 Task: Search one way flight ticket for 4 adults, 2 children, 2 infants in seat and 1 infant on lap in economy from El Paso: El Paso International Airport to Greensboro: Piedmont Triad International Airport on 5-1-2023. Choice of flights is United. Number of bags: 10 checked bags. Price is upto 80000. Outbound departure time preference is 16:30.
Action: Mouse moved to (220, 363)
Screenshot: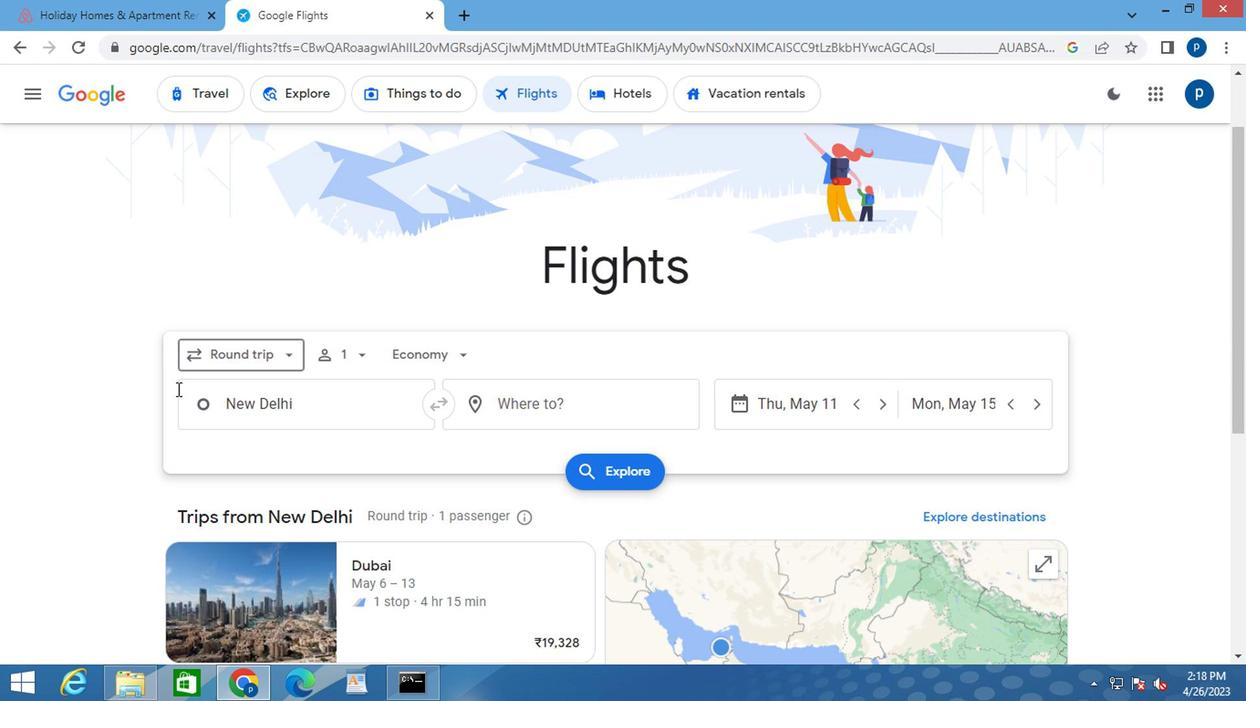 
Action: Mouse pressed left at (220, 363)
Screenshot: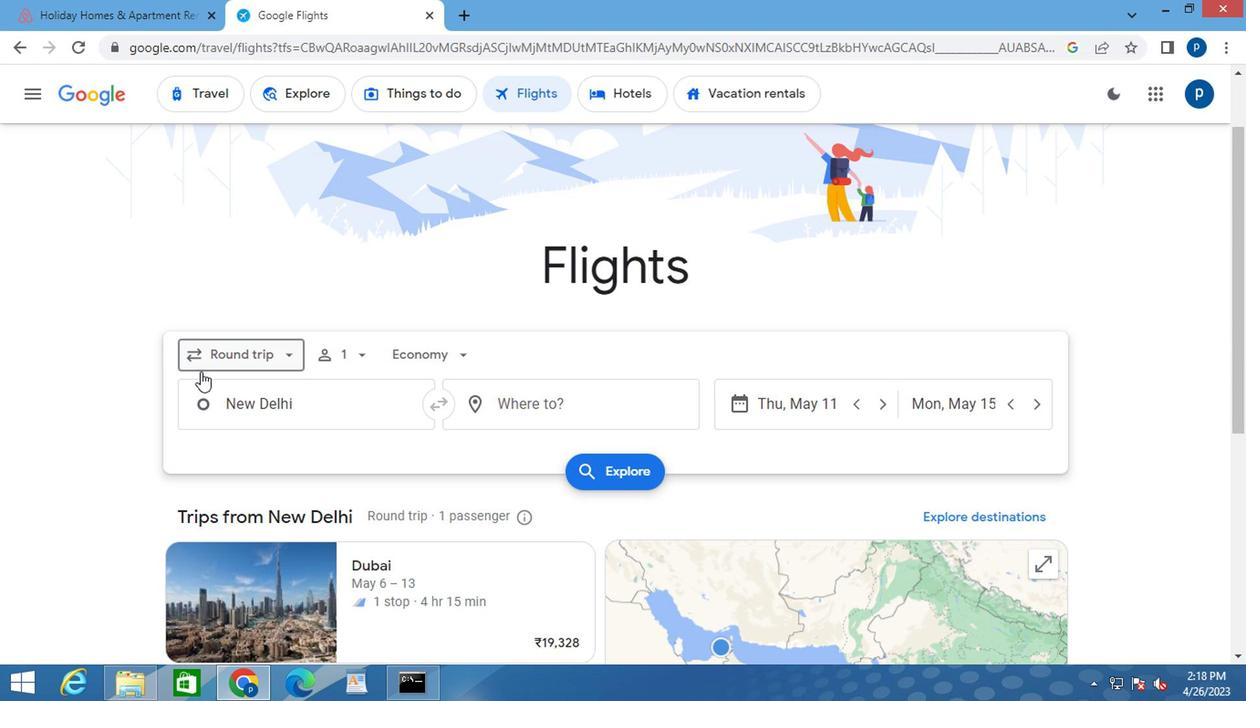 
Action: Mouse moved to (248, 428)
Screenshot: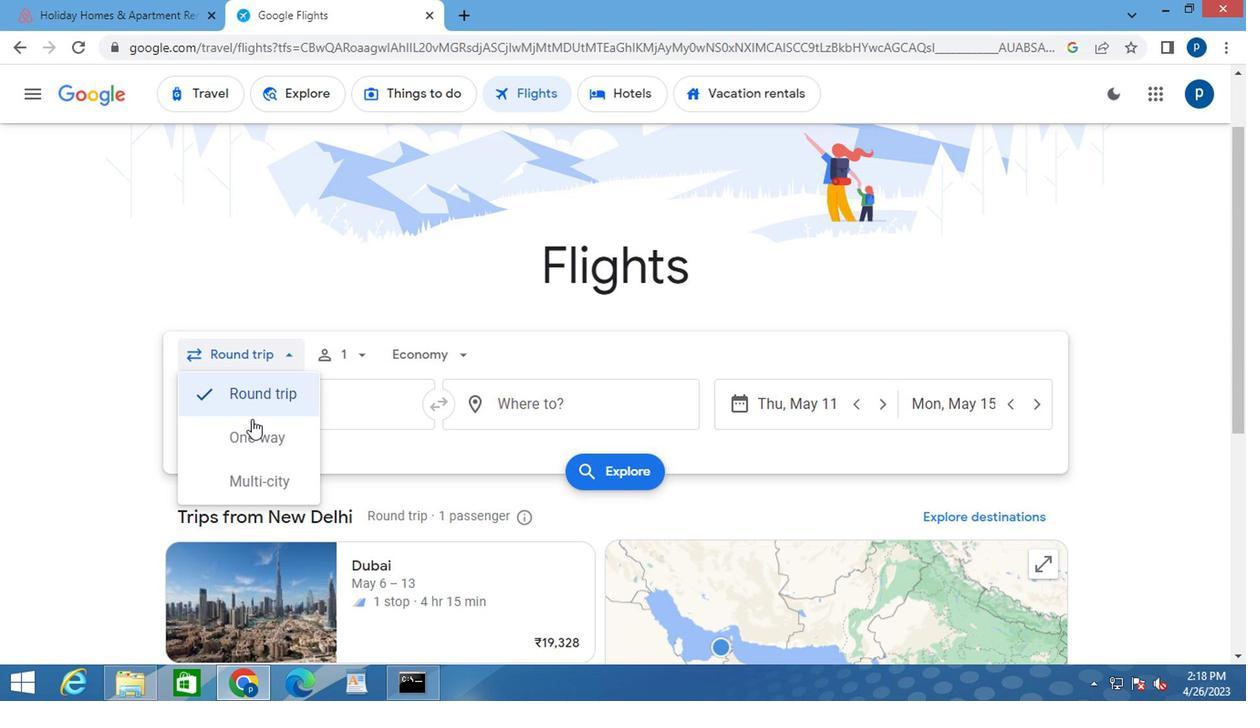 
Action: Mouse pressed left at (248, 428)
Screenshot: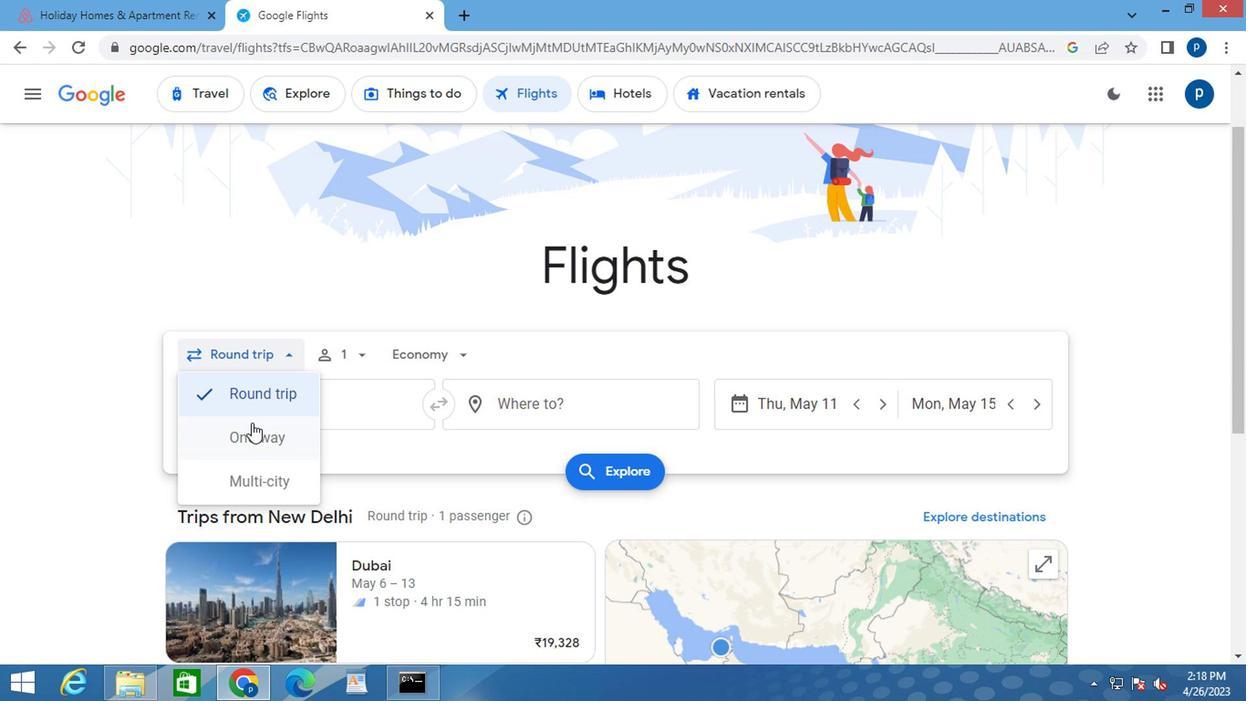 
Action: Mouse moved to (339, 350)
Screenshot: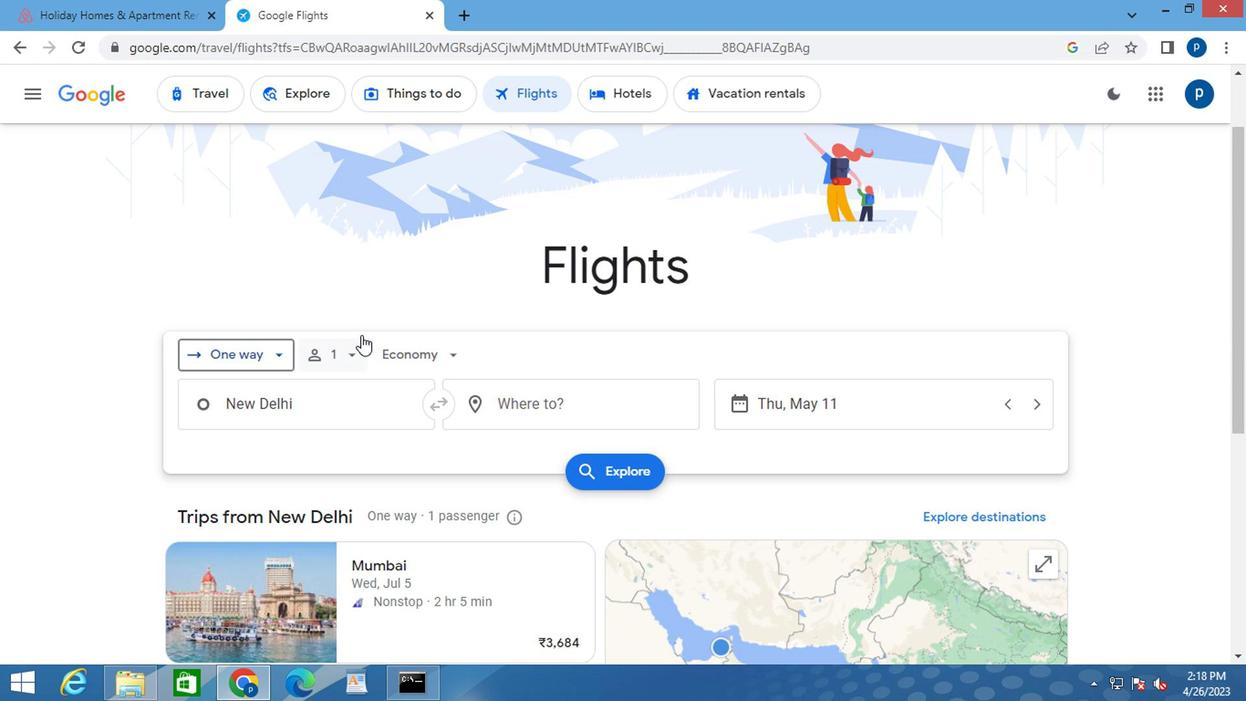 
Action: Mouse pressed left at (339, 350)
Screenshot: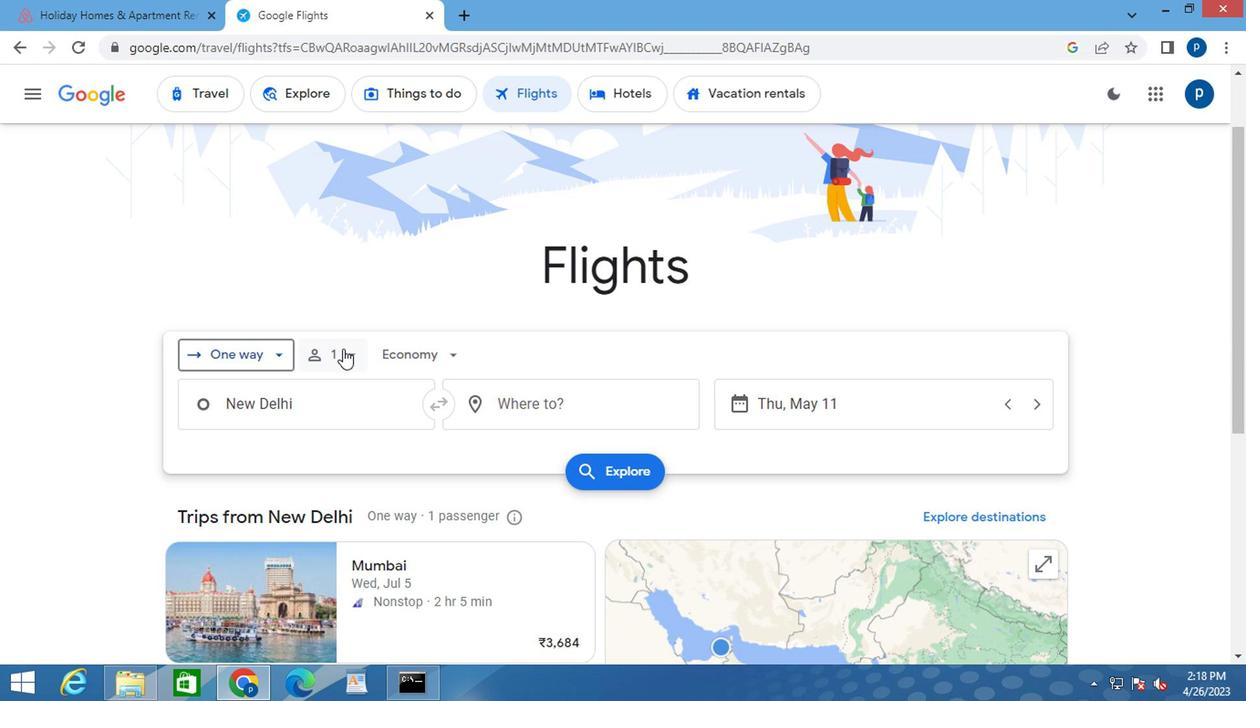 
Action: Mouse moved to (493, 405)
Screenshot: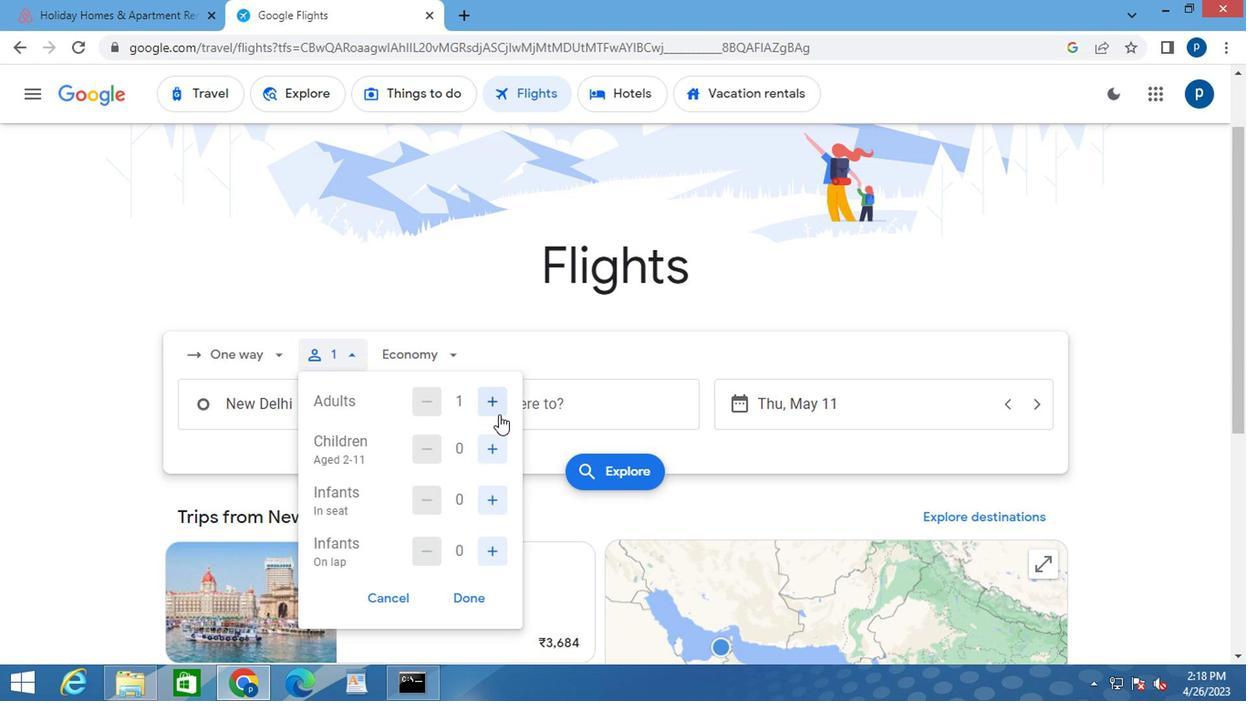 
Action: Mouse pressed left at (493, 405)
Screenshot: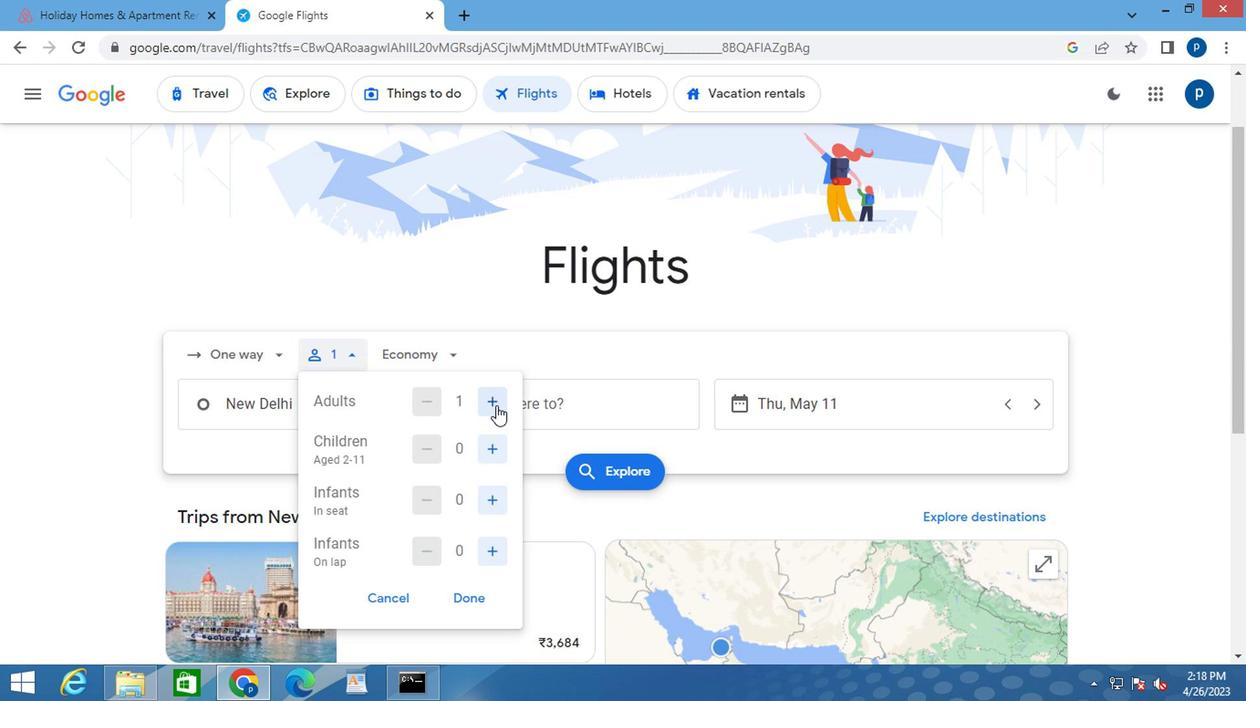 
Action: Mouse pressed left at (493, 405)
Screenshot: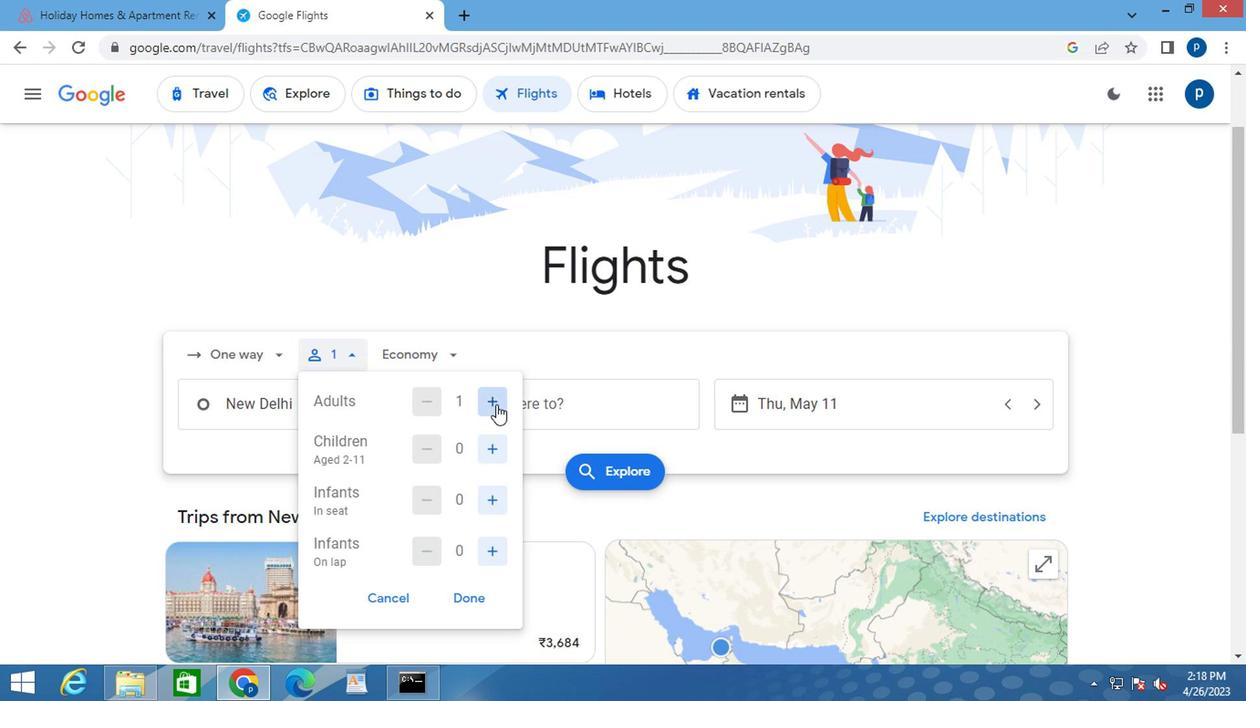 
Action: Mouse pressed left at (493, 405)
Screenshot: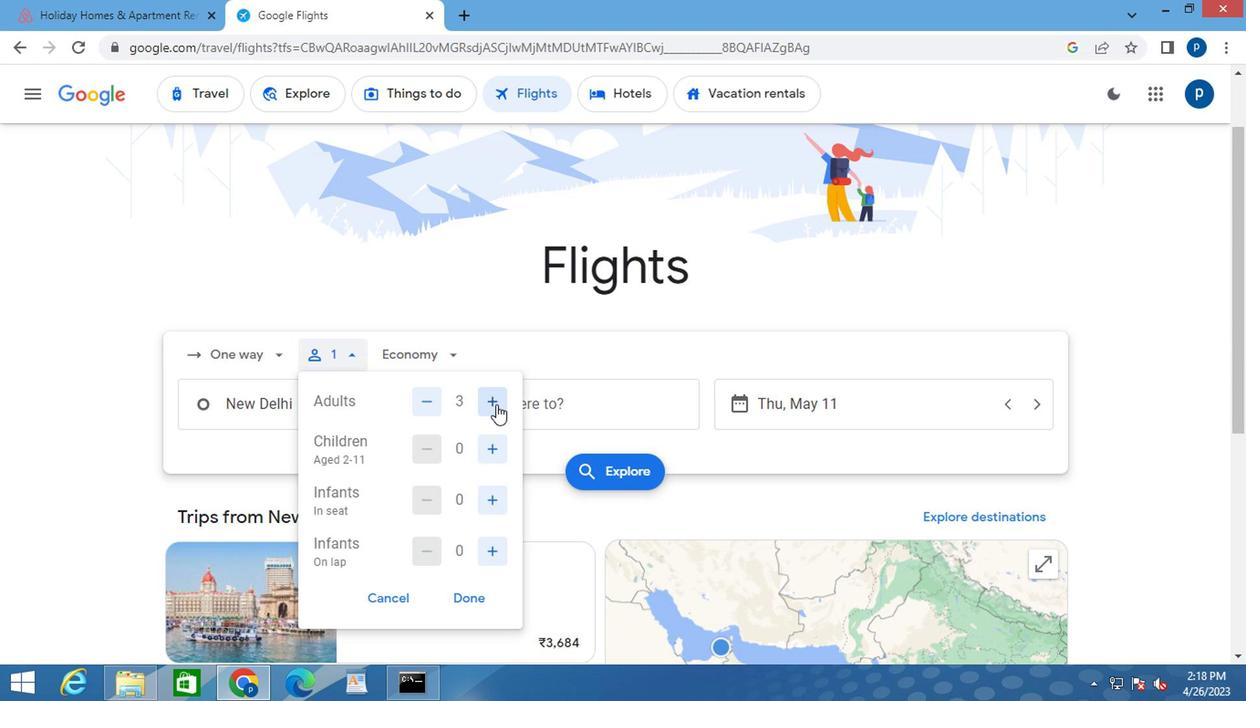 
Action: Mouse moved to (486, 448)
Screenshot: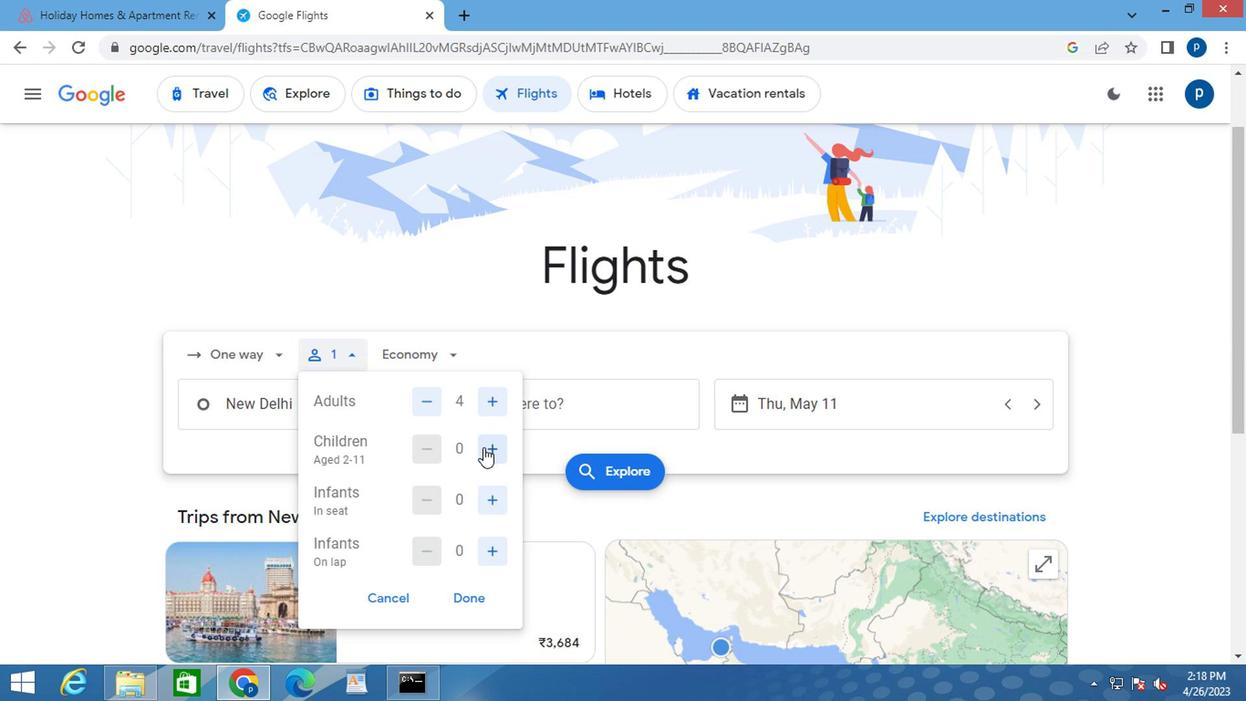 
Action: Mouse pressed left at (486, 448)
Screenshot: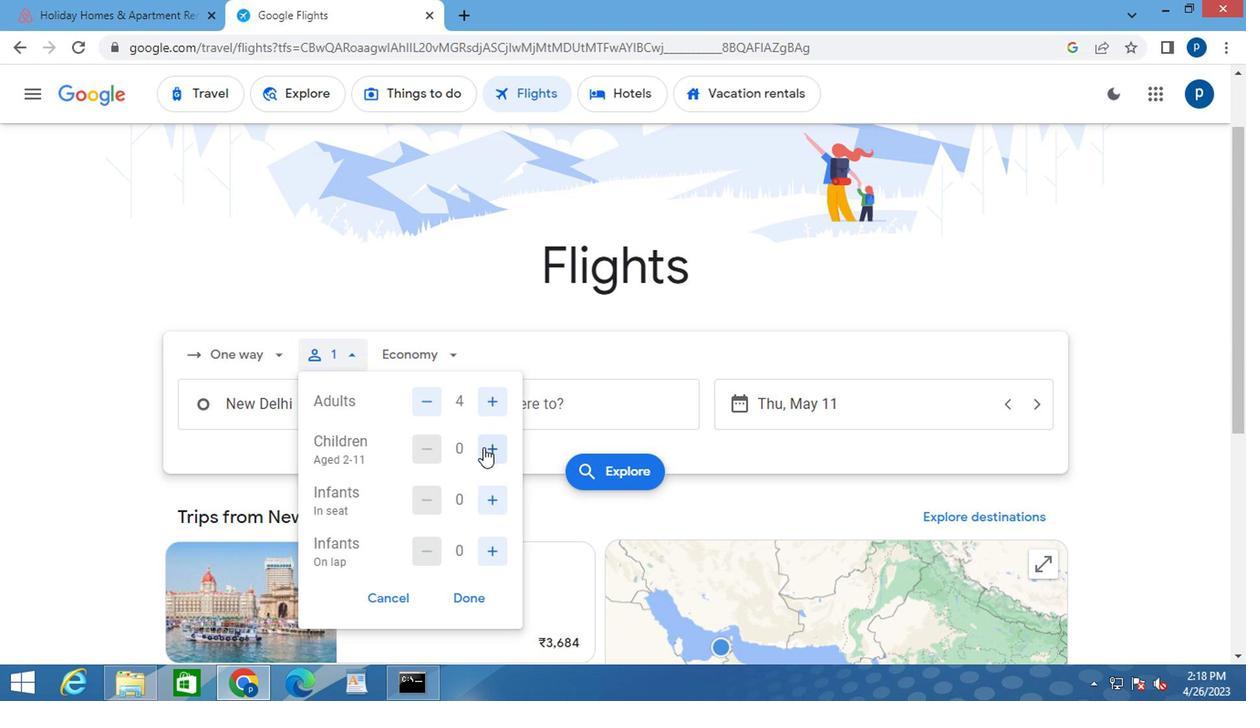 
Action: Mouse pressed left at (486, 448)
Screenshot: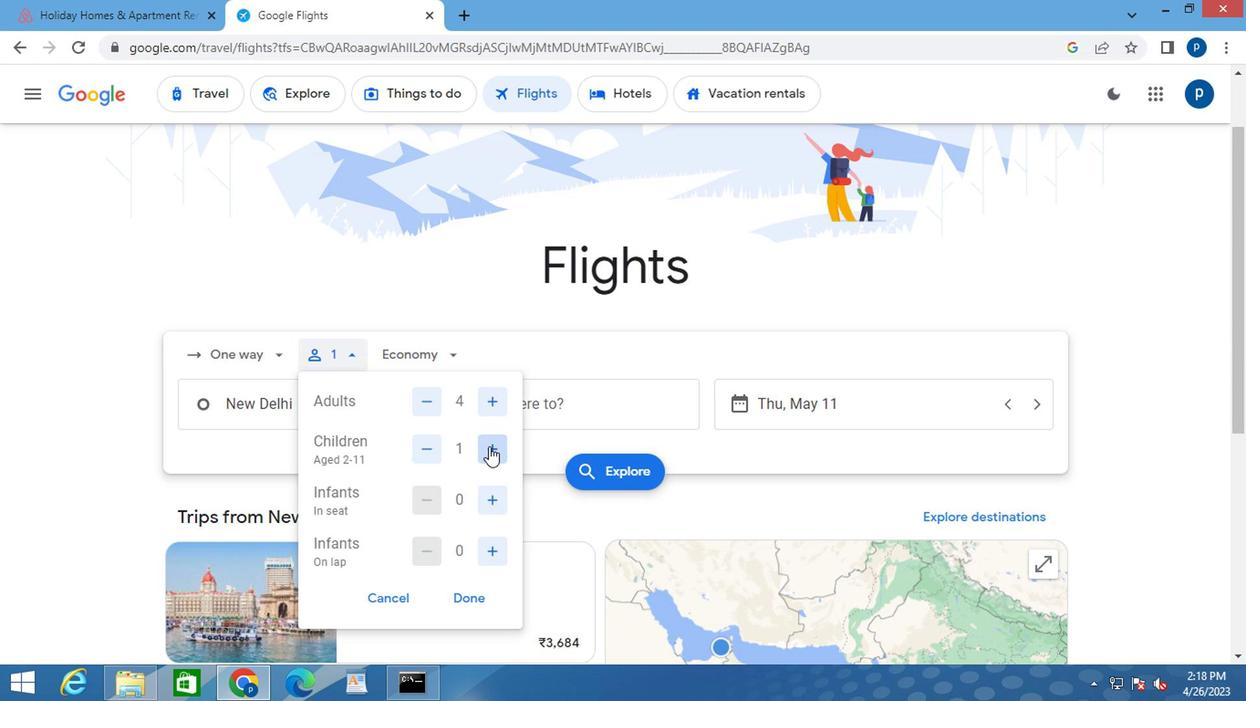 
Action: Mouse moved to (481, 495)
Screenshot: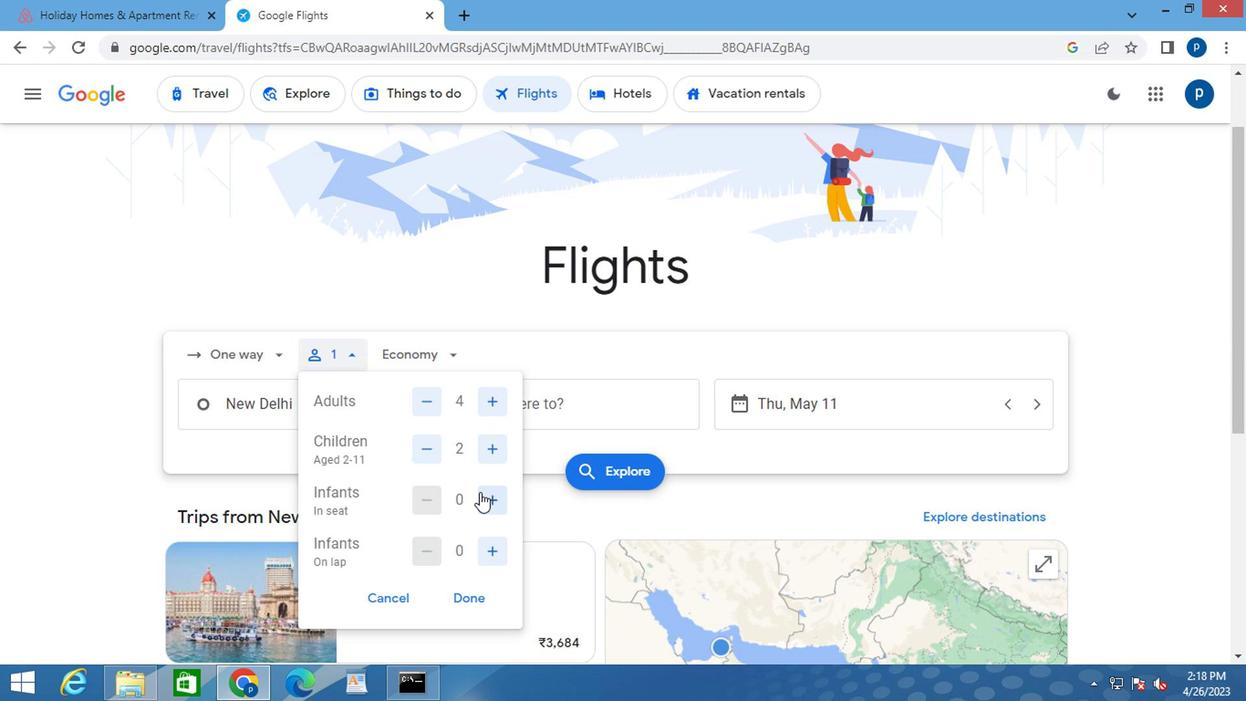 
Action: Mouse pressed left at (481, 495)
Screenshot: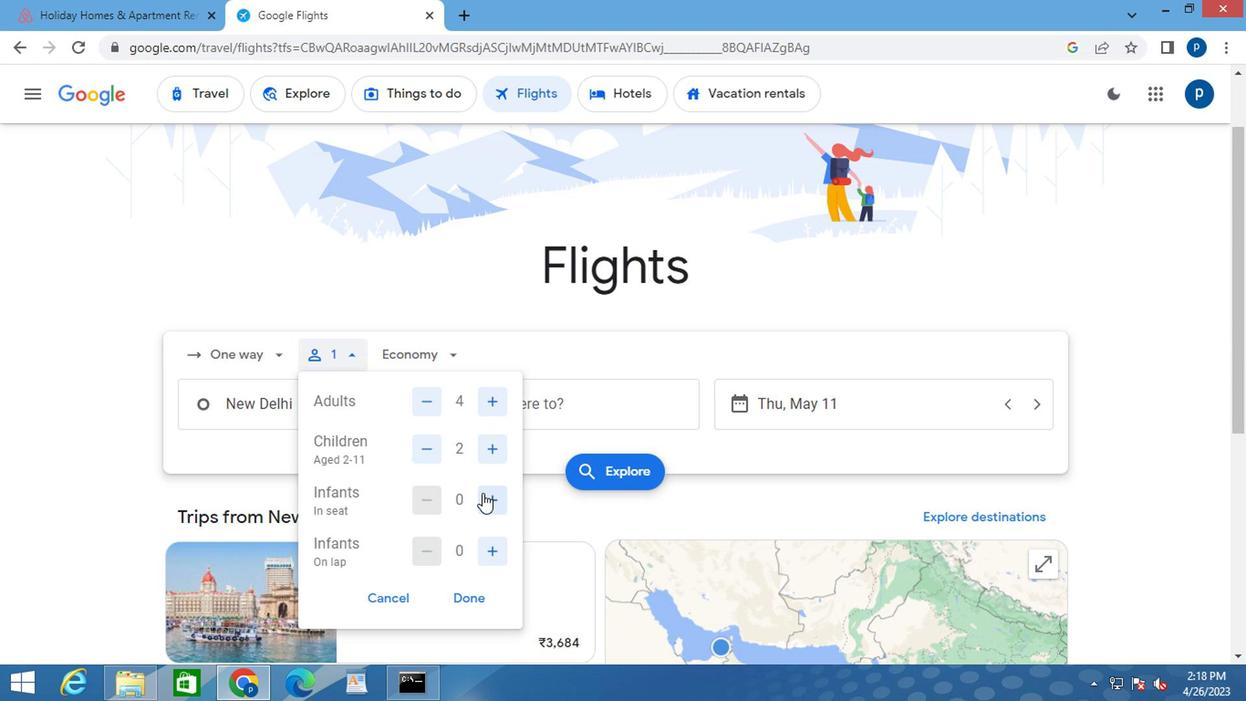 
Action: Mouse pressed left at (481, 495)
Screenshot: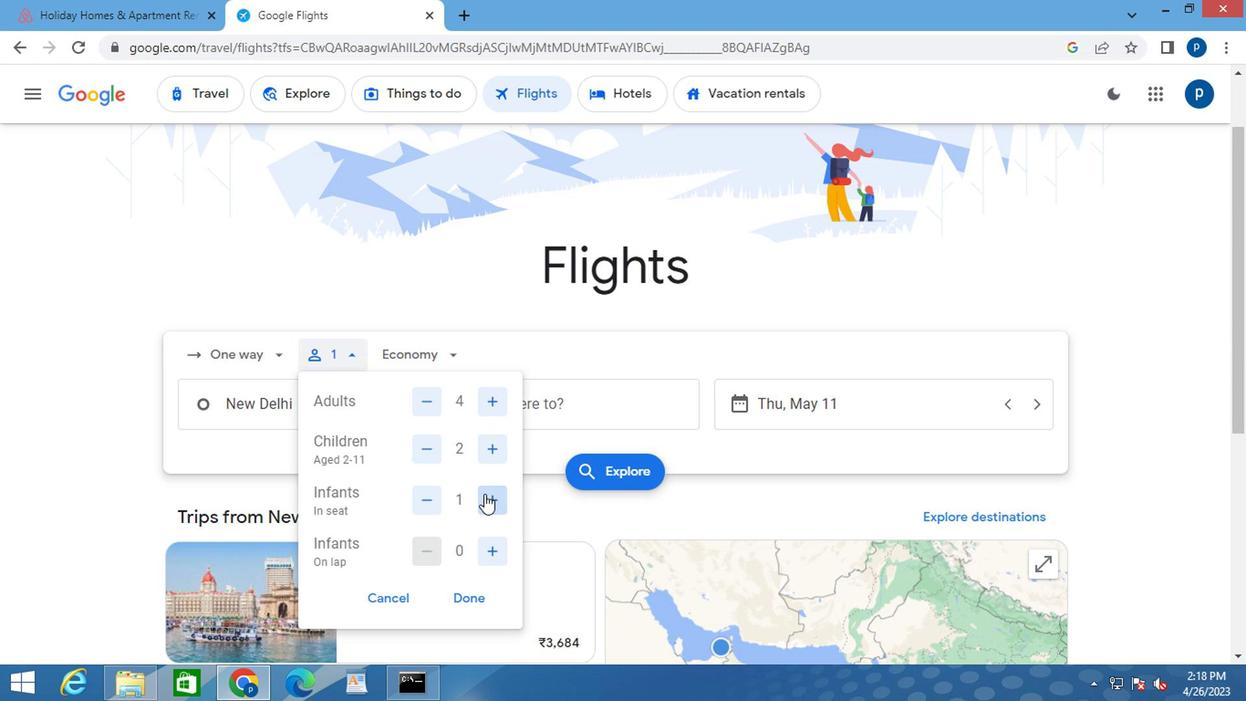 
Action: Mouse moved to (486, 545)
Screenshot: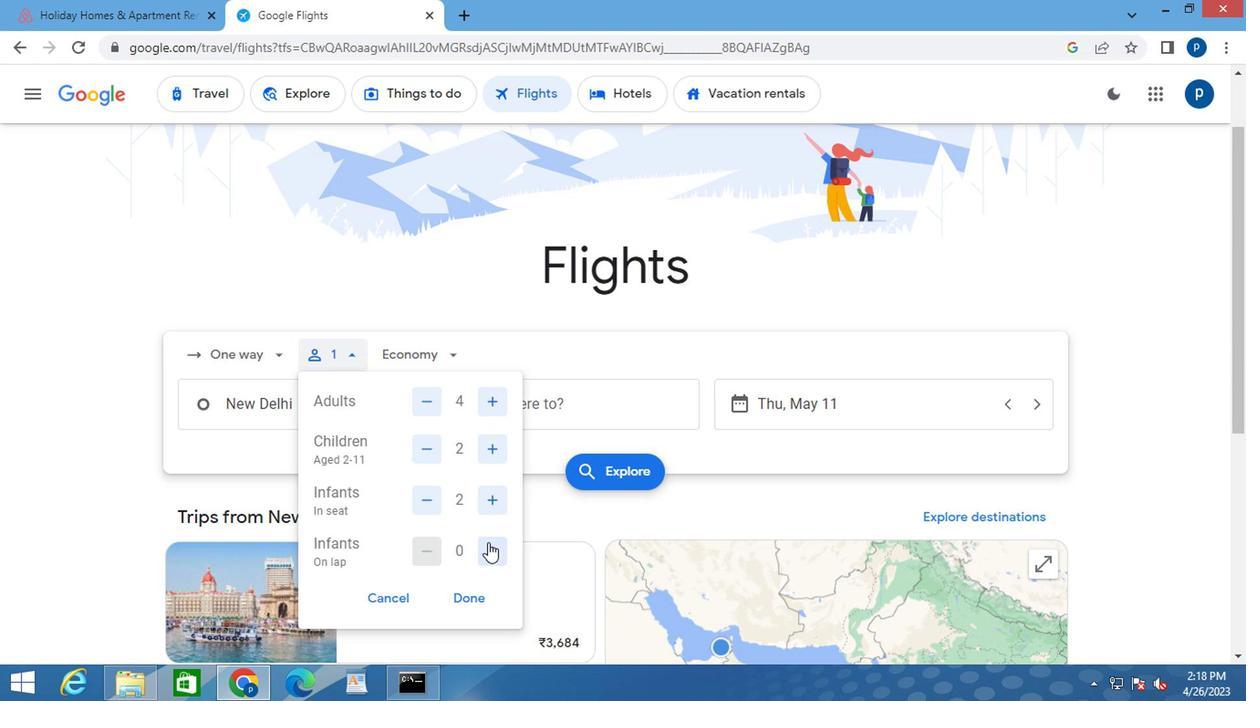 
Action: Mouse pressed left at (486, 545)
Screenshot: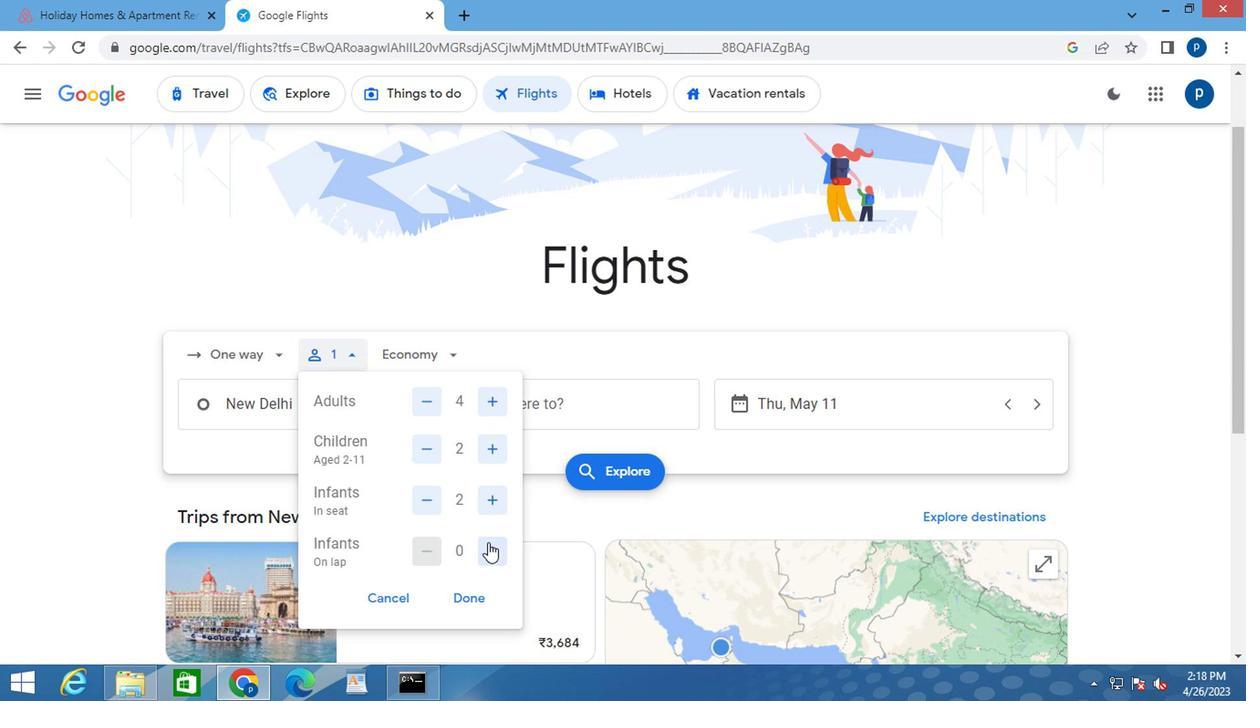 
Action: Mouse moved to (467, 591)
Screenshot: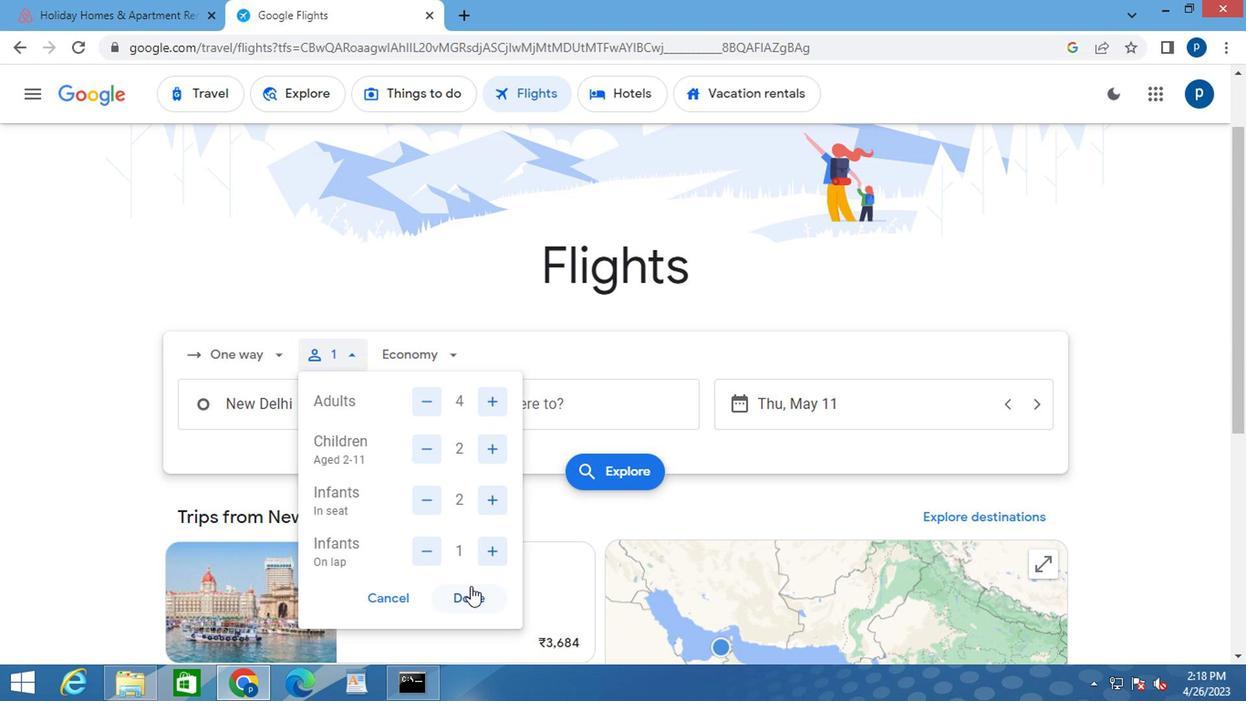 
Action: Mouse pressed left at (467, 591)
Screenshot: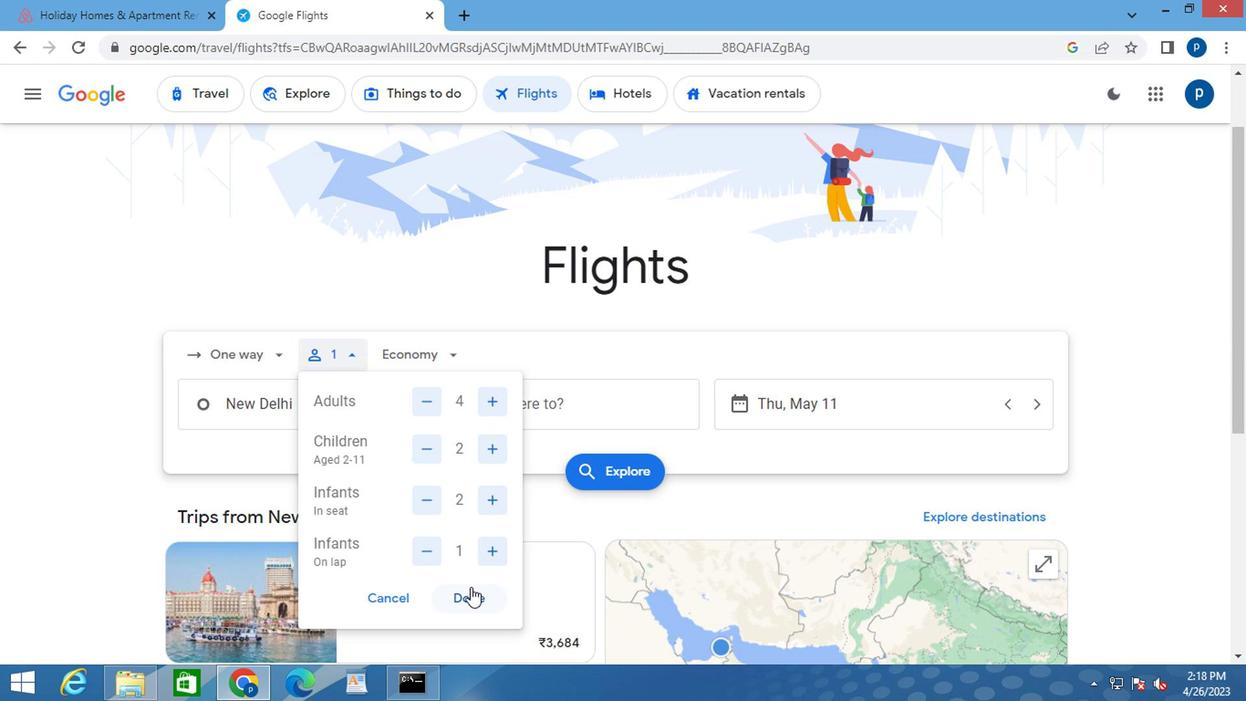 
Action: Mouse moved to (406, 365)
Screenshot: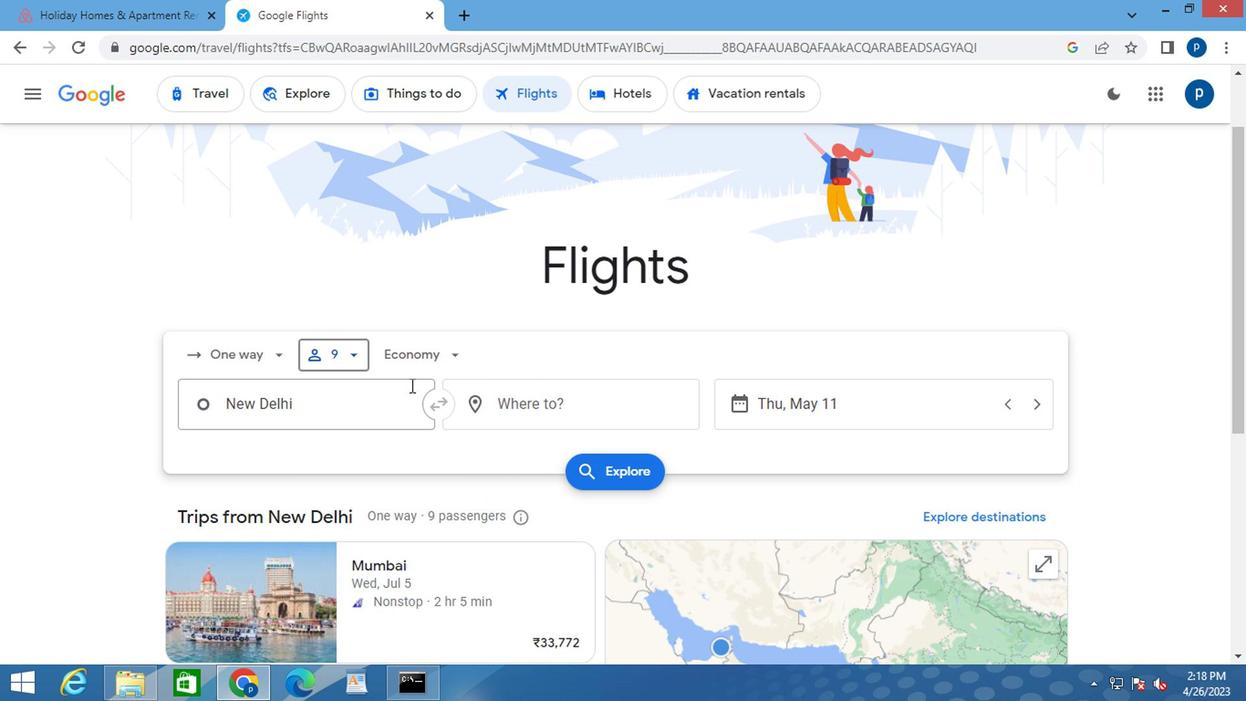 
Action: Mouse pressed left at (406, 365)
Screenshot: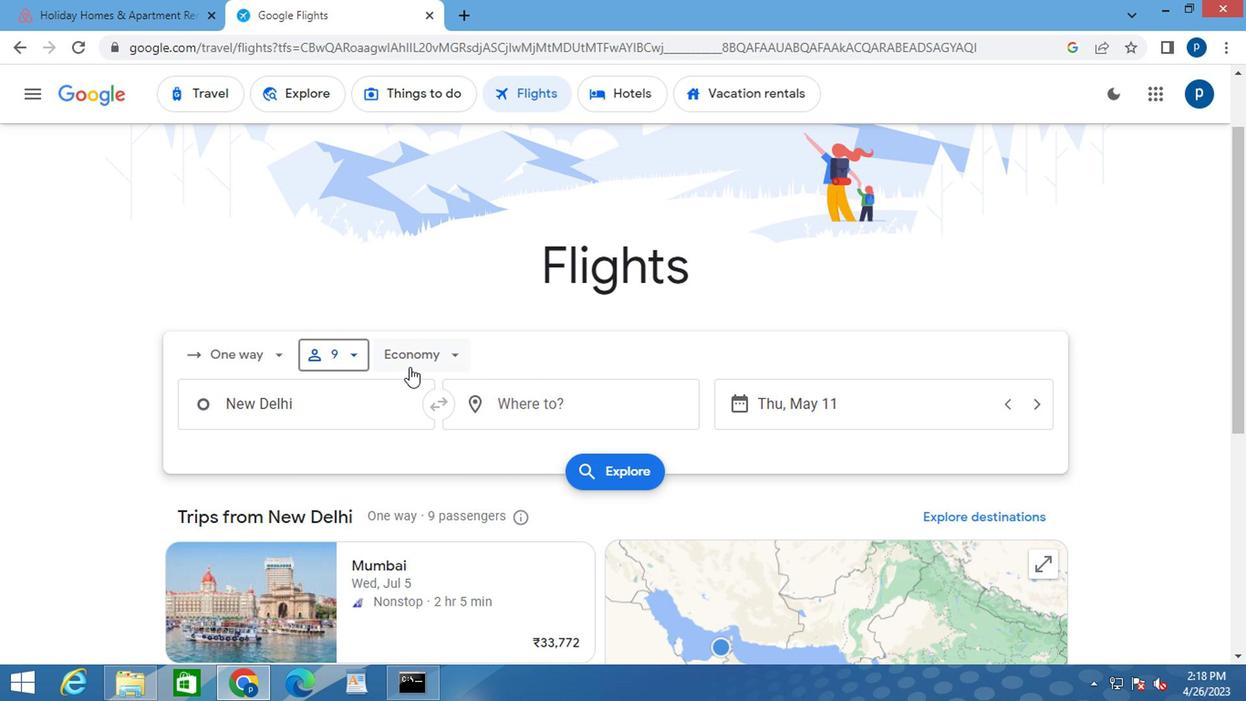
Action: Mouse moved to (415, 390)
Screenshot: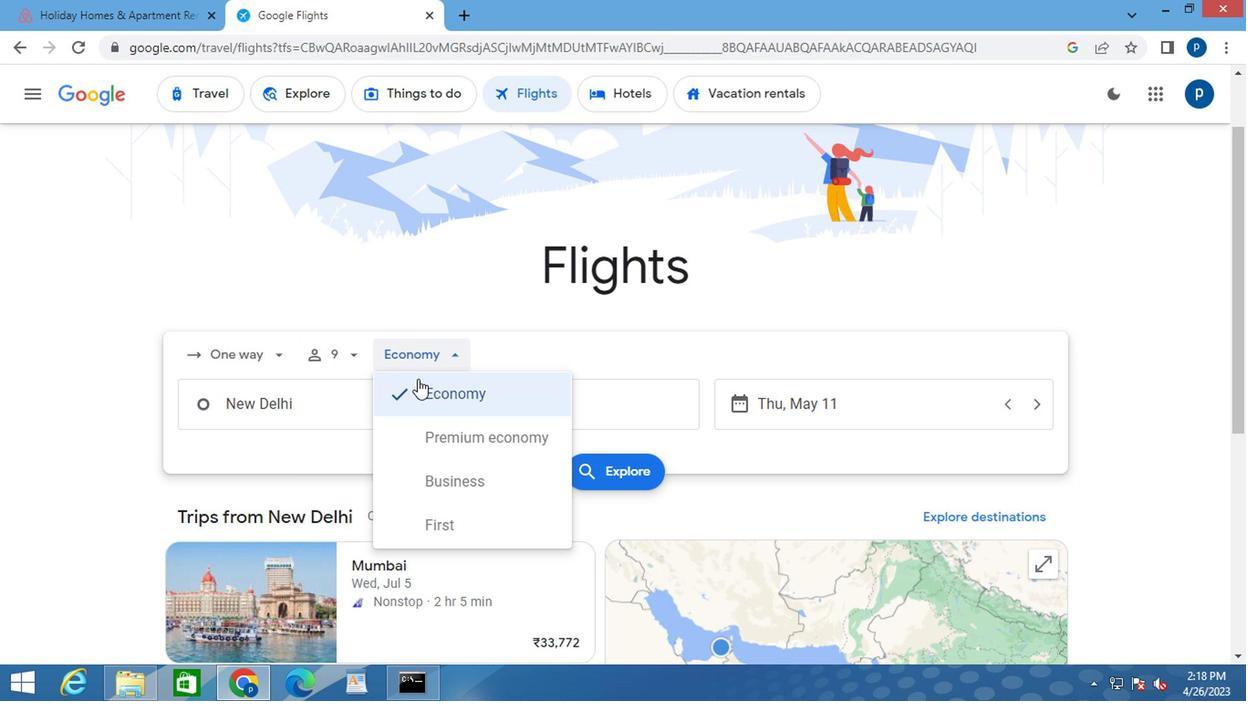 
Action: Mouse pressed left at (415, 390)
Screenshot: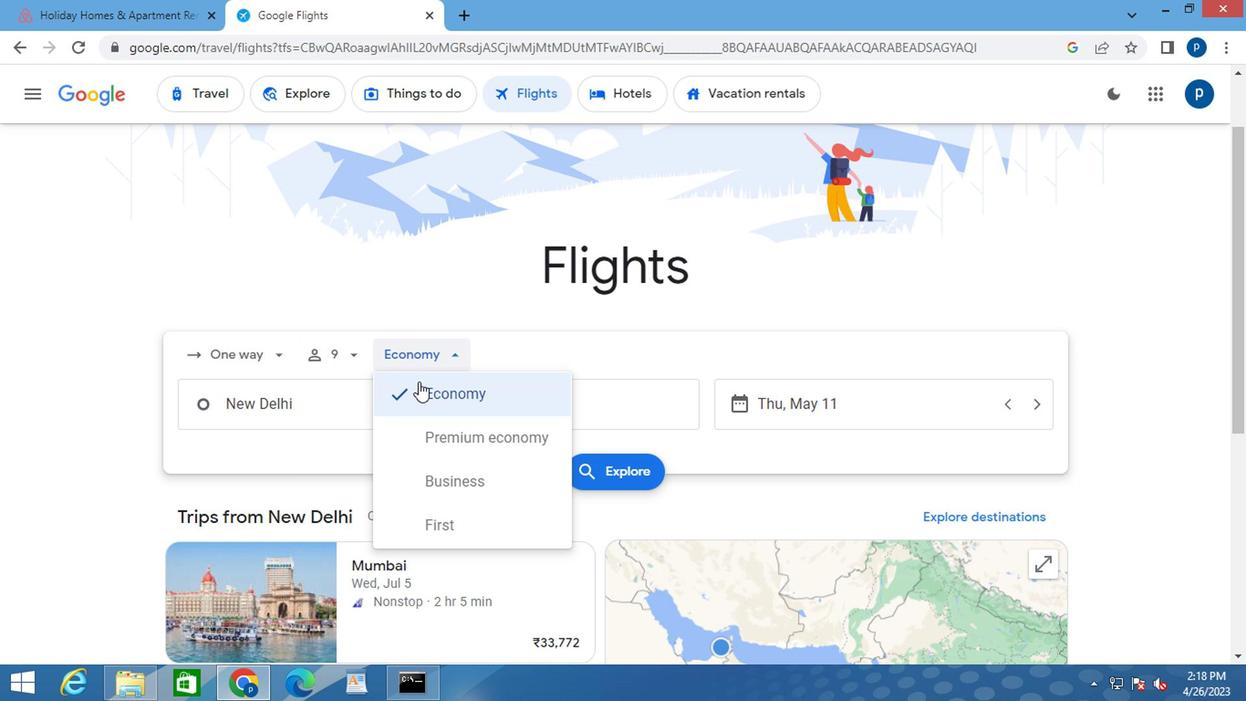 
Action: Mouse moved to (299, 403)
Screenshot: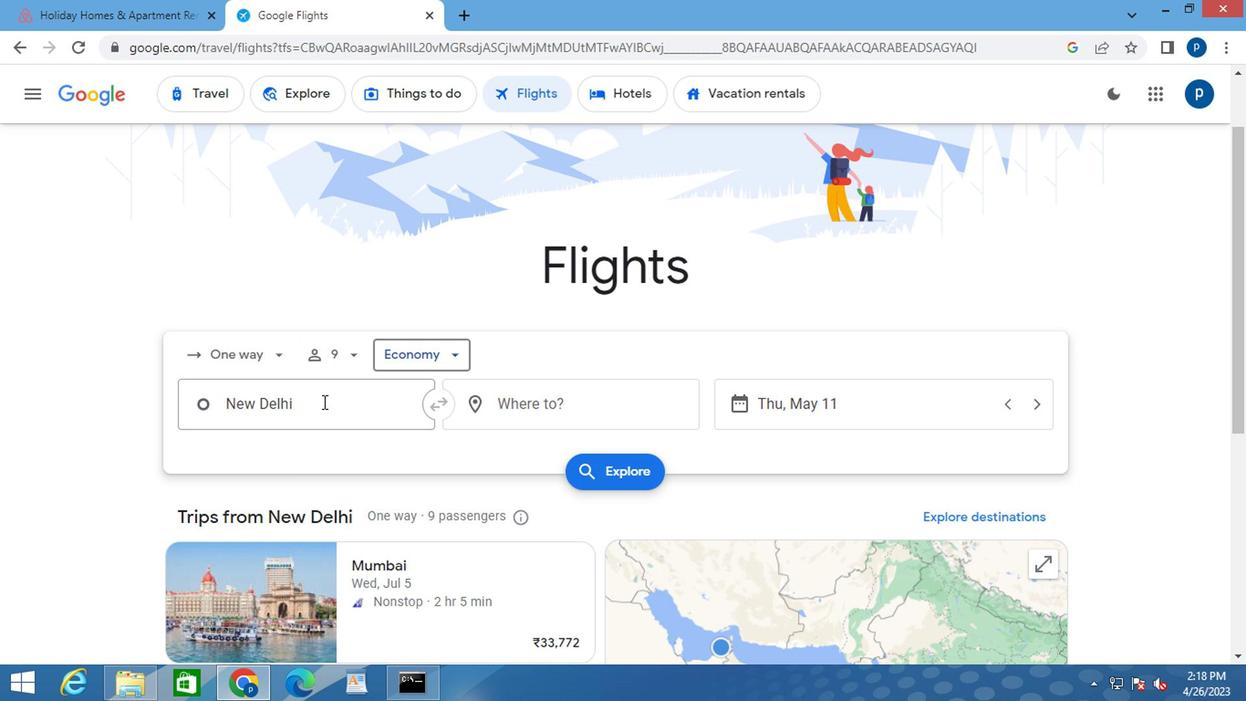 
Action: Mouse pressed left at (299, 403)
Screenshot: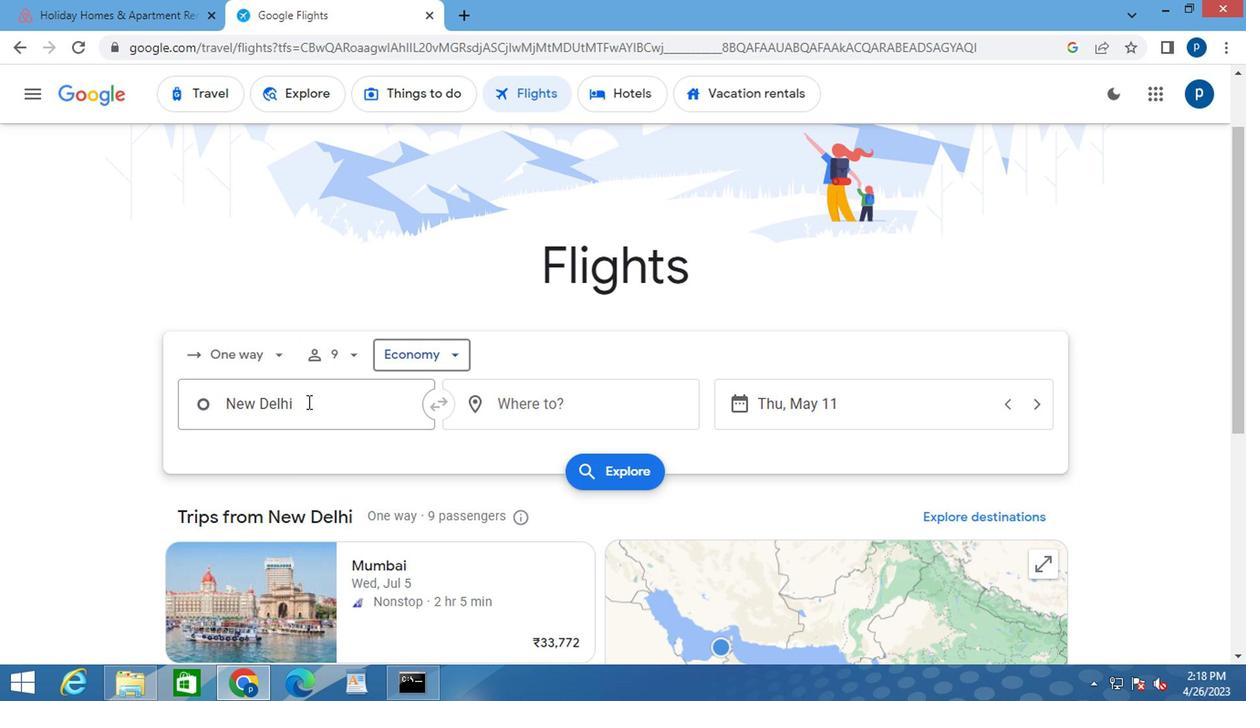 
Action: Mouse pressed left at (299, 403)
Screenshot: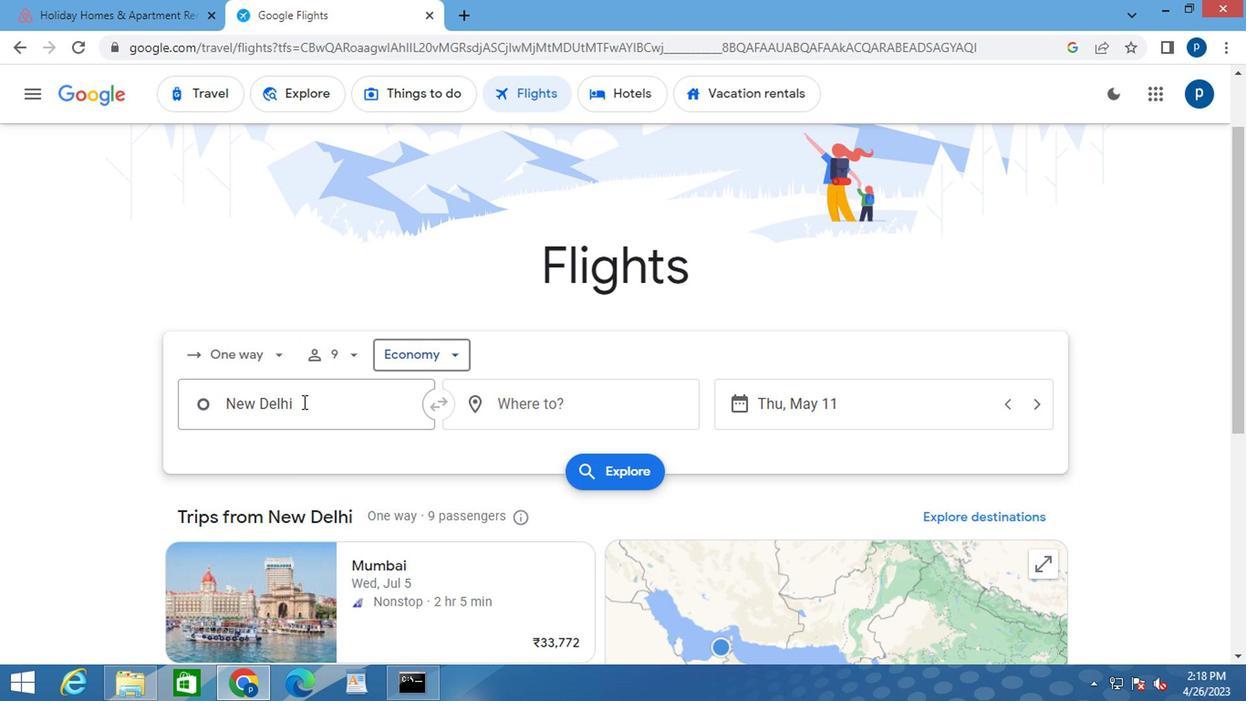 
Action: Key pressed <Key.delete>e<Key.caps_lock>l<Key.space><Key.caps_lock>p<Key.caps_lock>aso
Screenshot: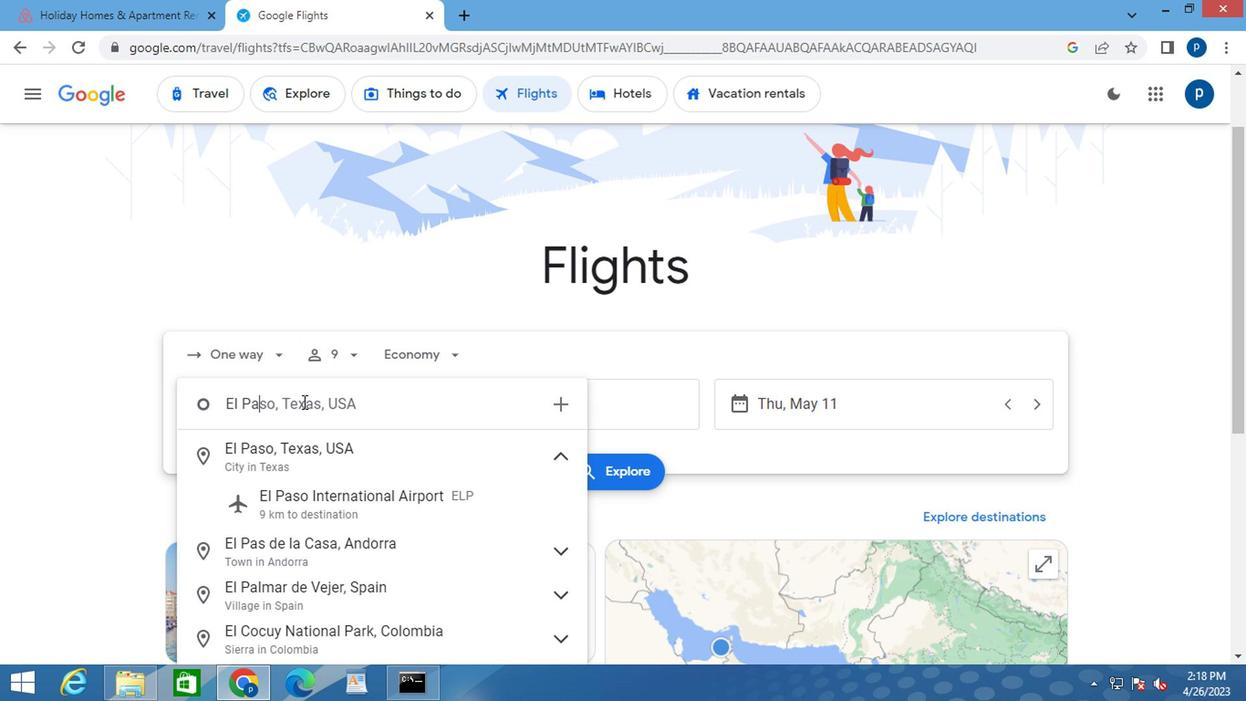 
Action: Mouse moved to (338, 496)
Screenshot: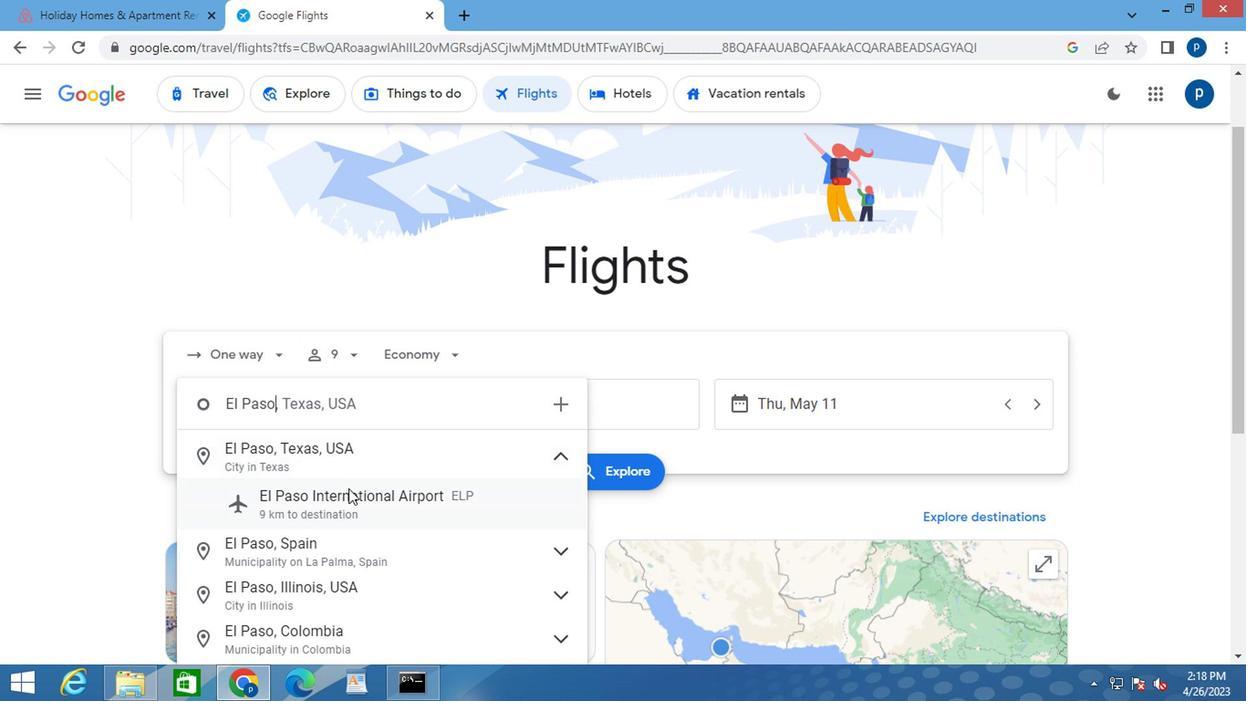 
Action: Mouse pressed left at (338, 496)
Screenshot: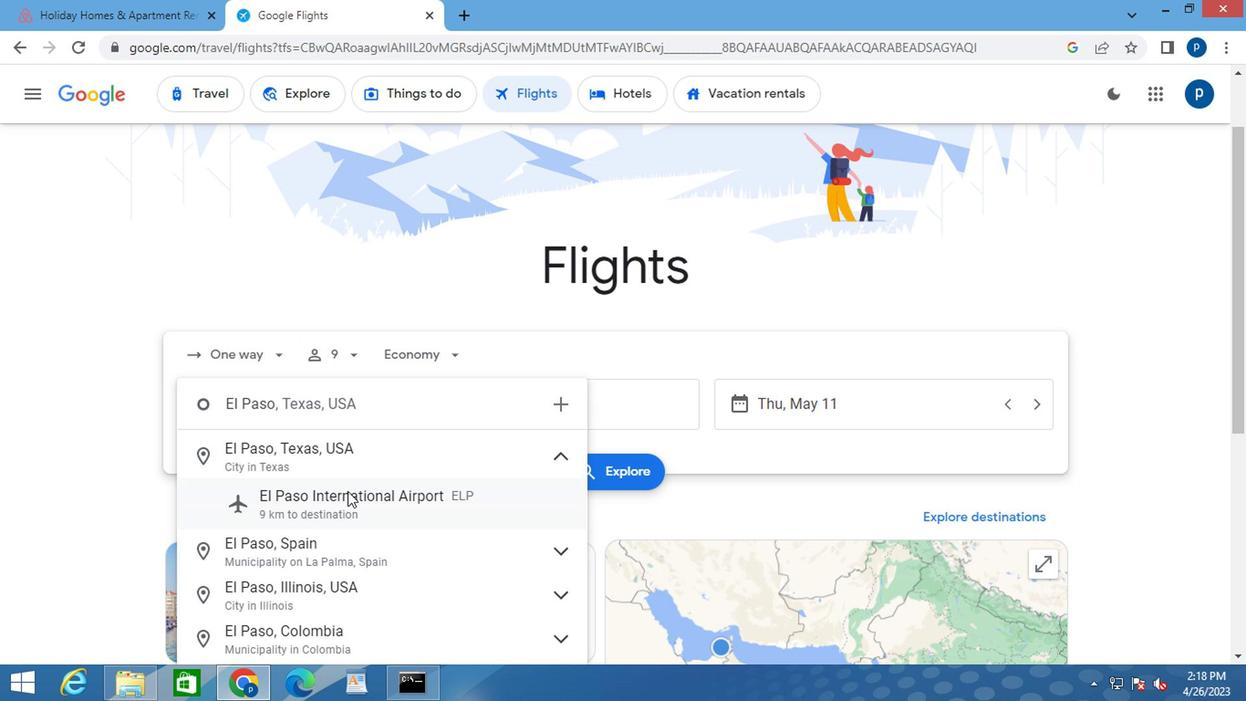 
Action: Mouse moved to (553, 414)
Screenshot: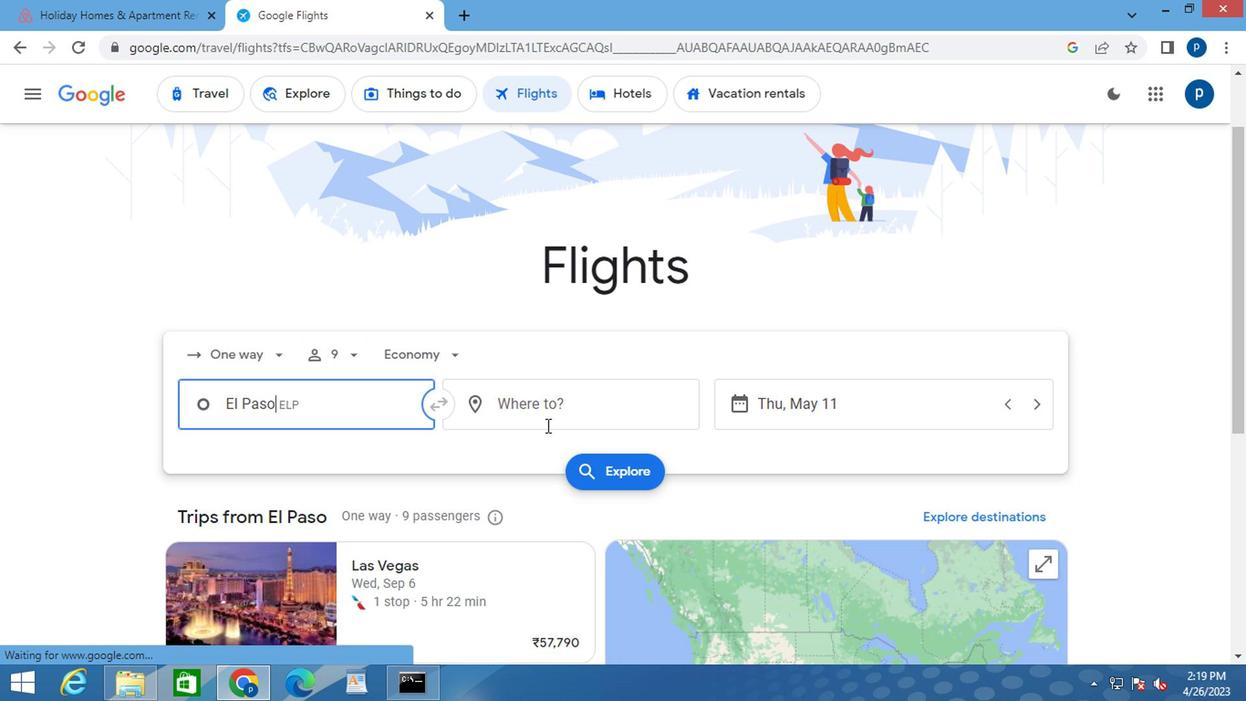 
Action: Mouse pressed left at (553, 414)
Screenshot: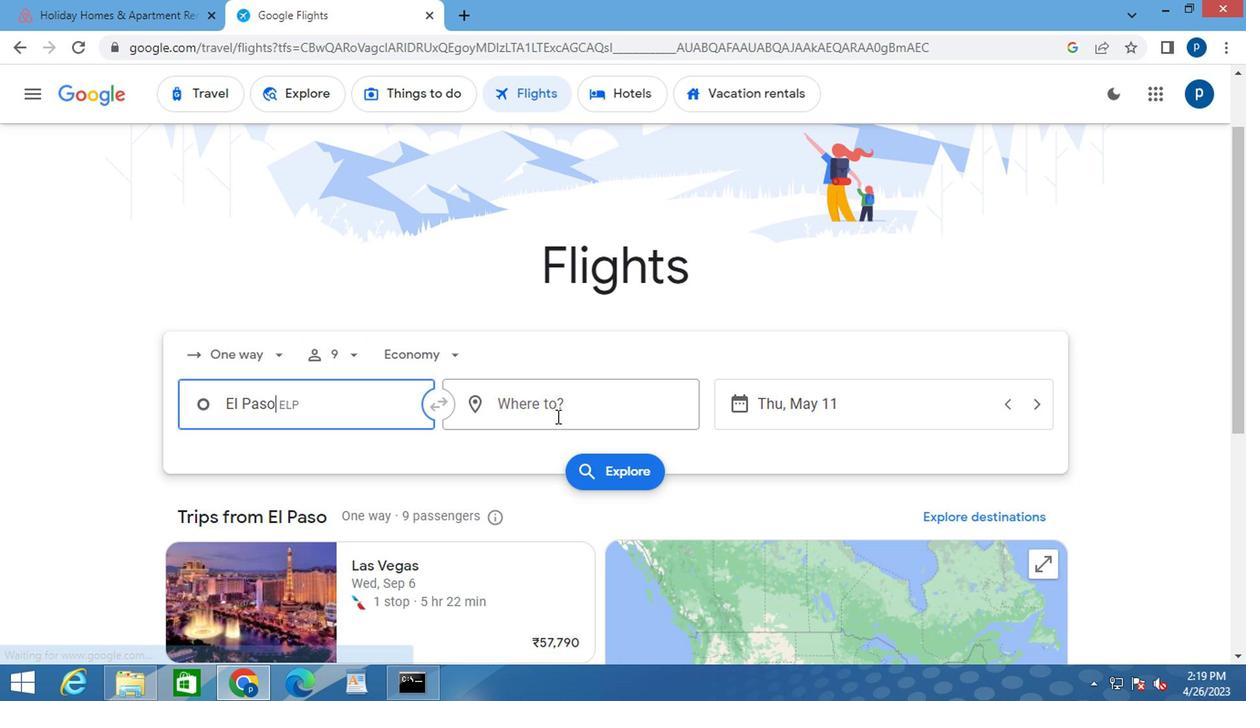 
Action: Key pressed <Key.caps_lock>p<Key.caps_lock>iedm
Screenshot: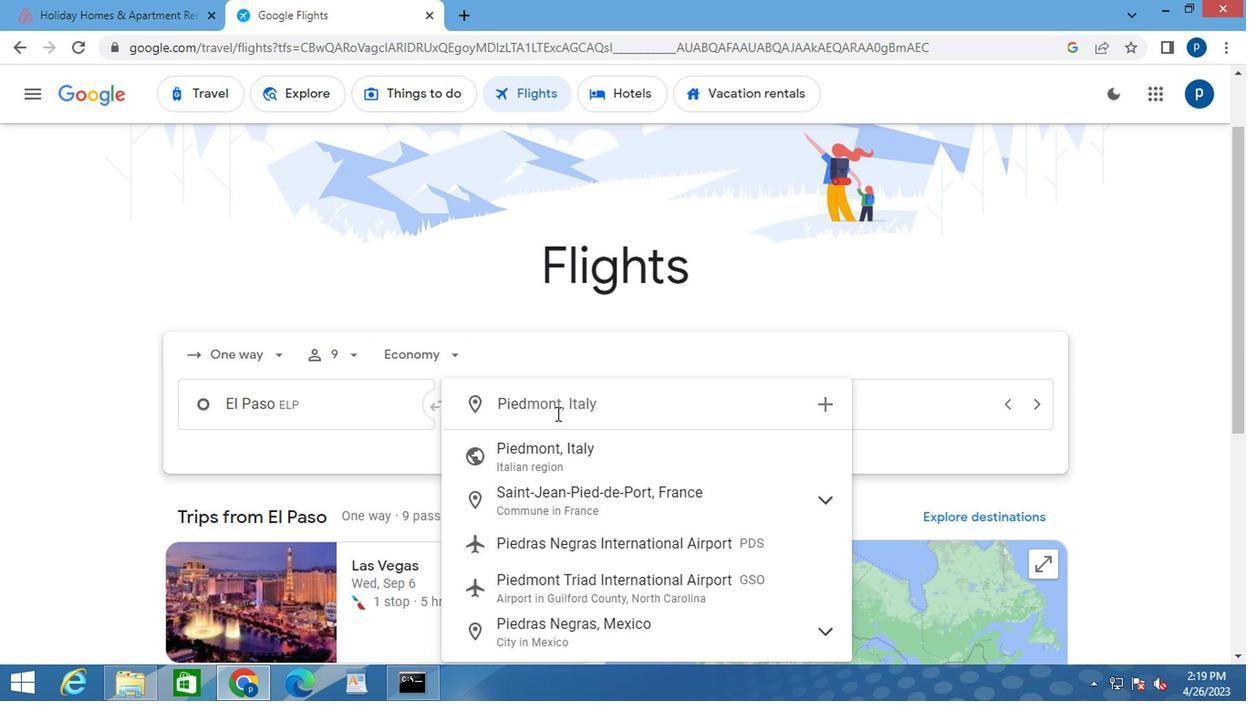 
Action: Mouse moved to (571, 510)
Screenshot: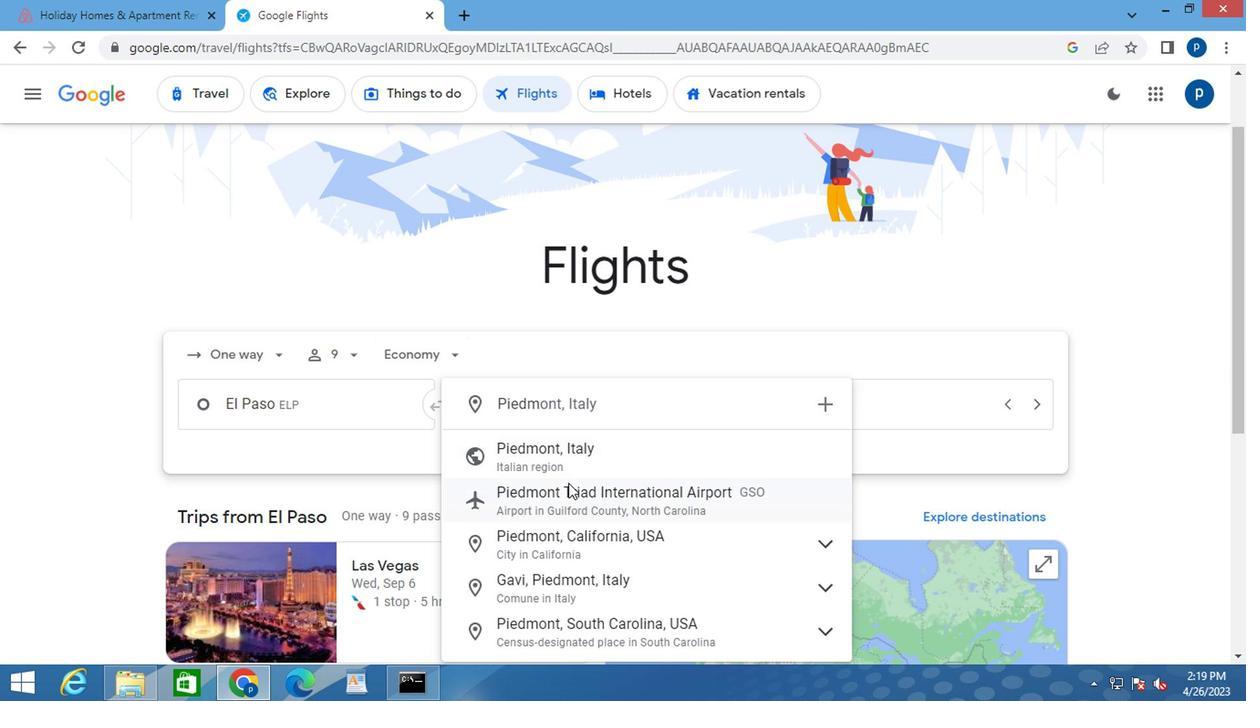 
Action: Mouse pressed left at (571, 510)
Screenshot: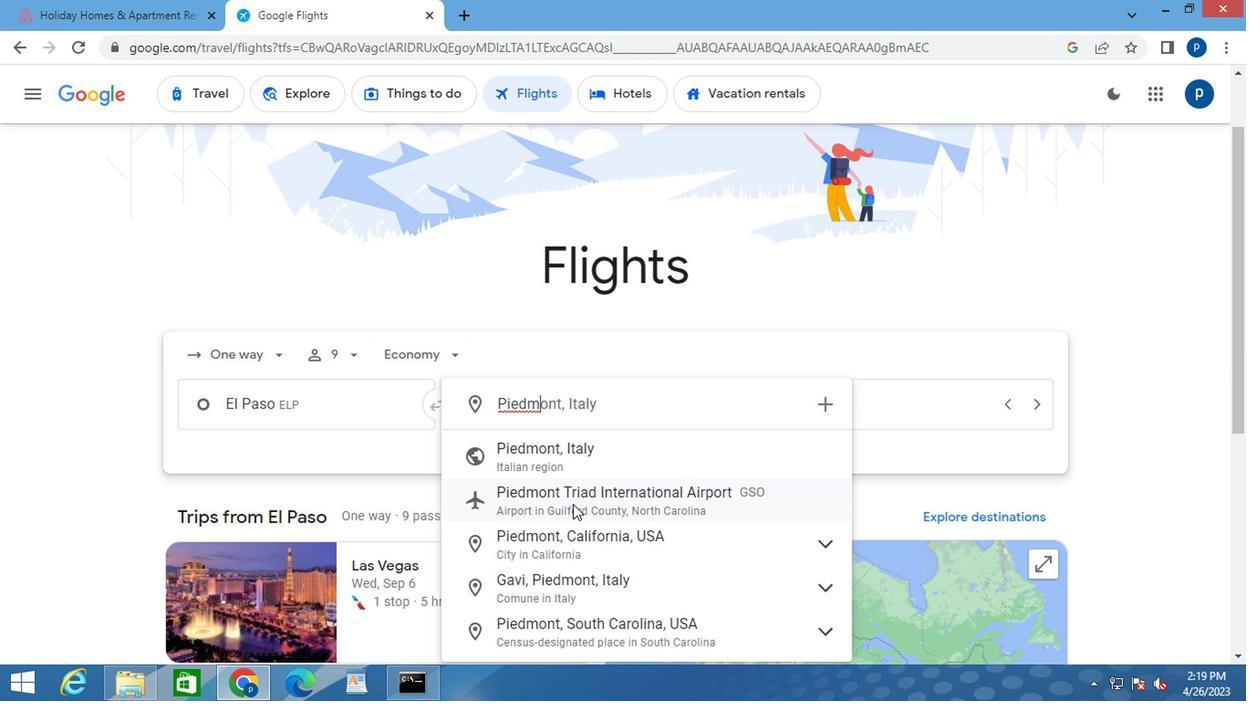 
Action: Mouse moved to (742, 406)
Screenshot: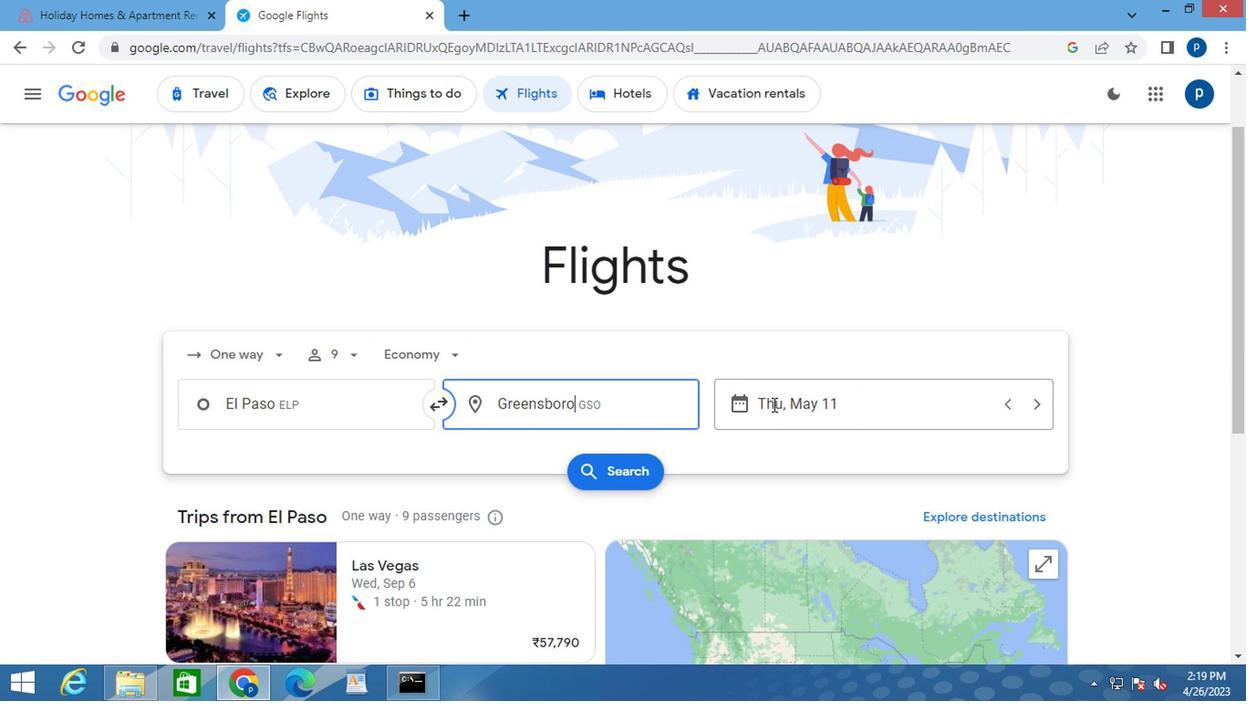 
Action: Mouse pressed left at (742, 406)
Screenshot: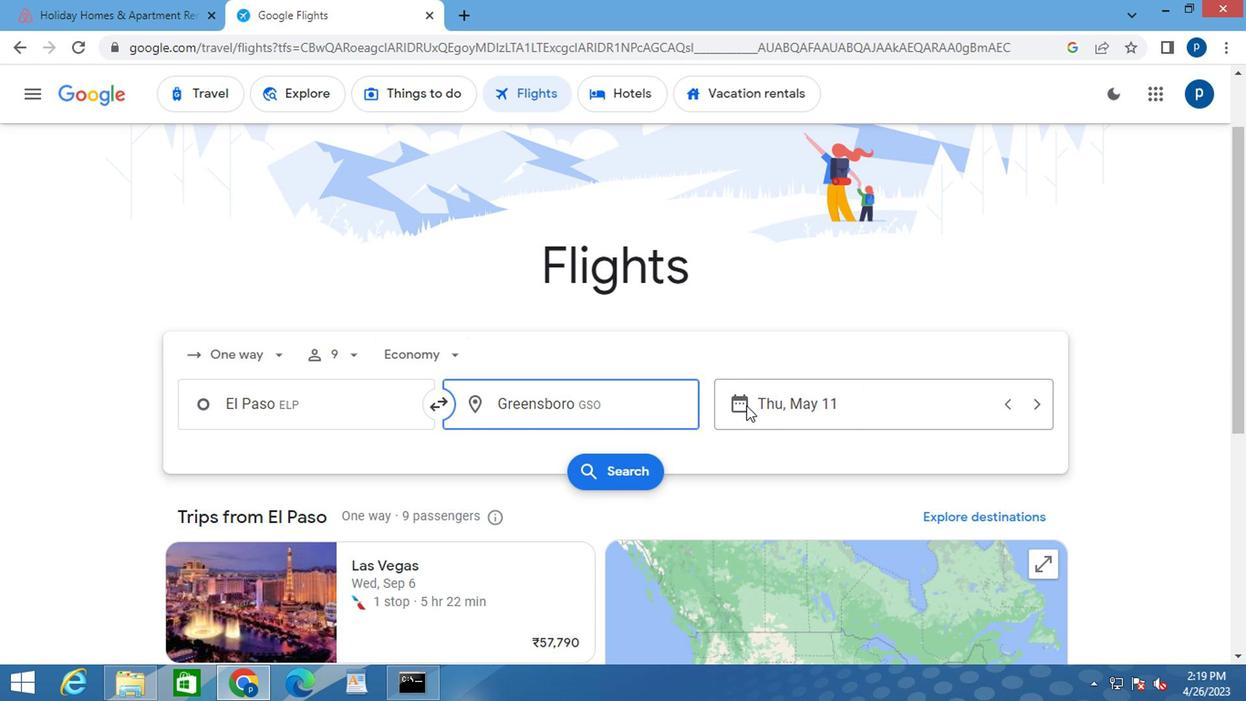 
Action: Mouse moved to (793, 313)
Screenshot: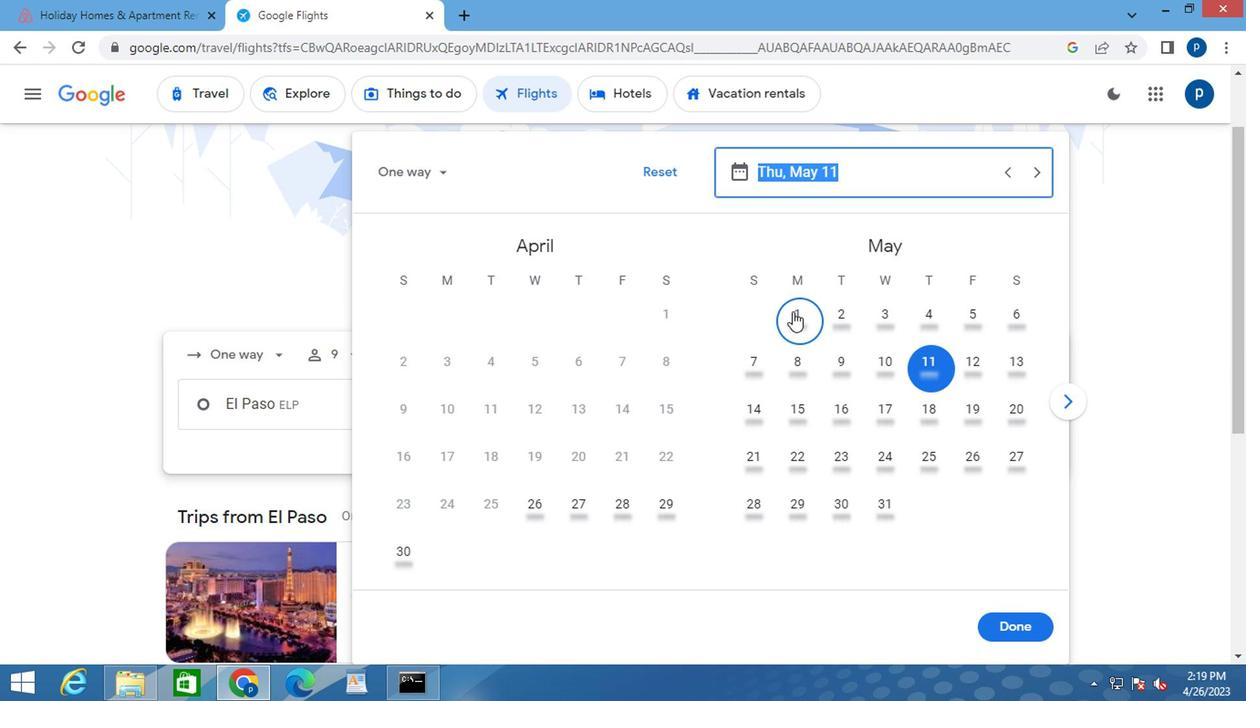
Action: Mouse pressed left at (793, 313)
Screenshot: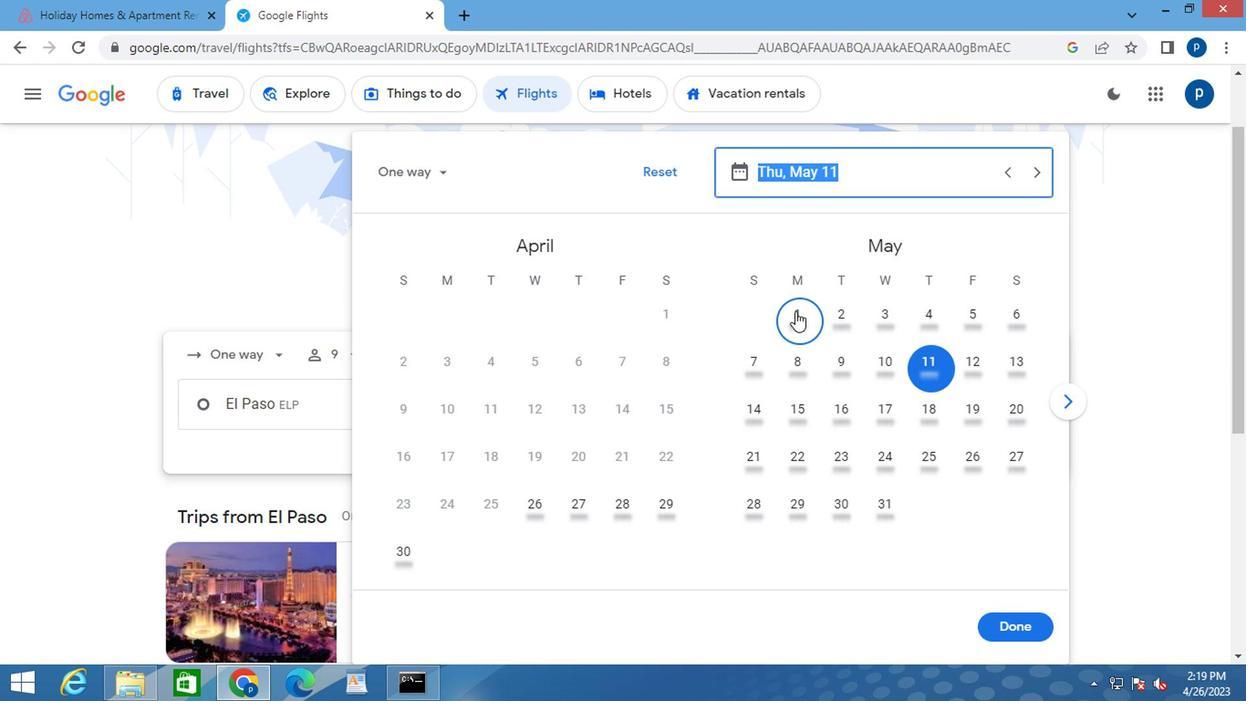 
Action: Mouse moved to (1037, 626)
Screenshot: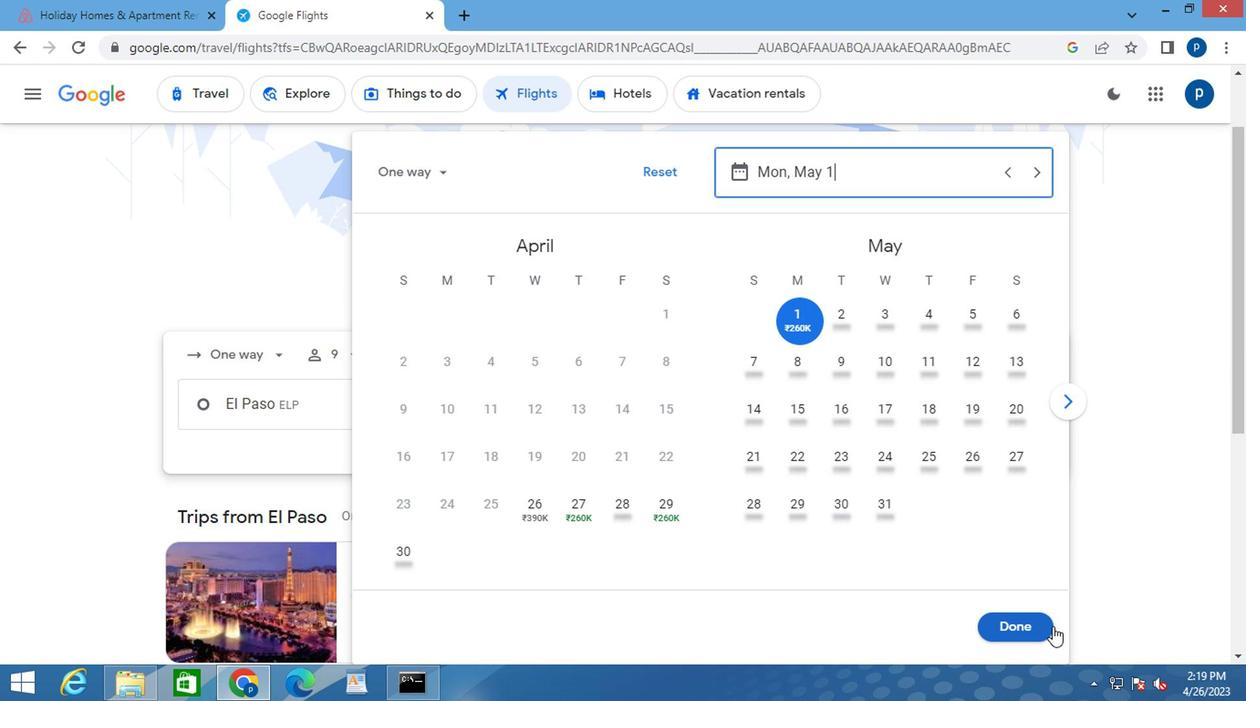
Action: Mouse pressed left at (1037, 626)
Screenshot: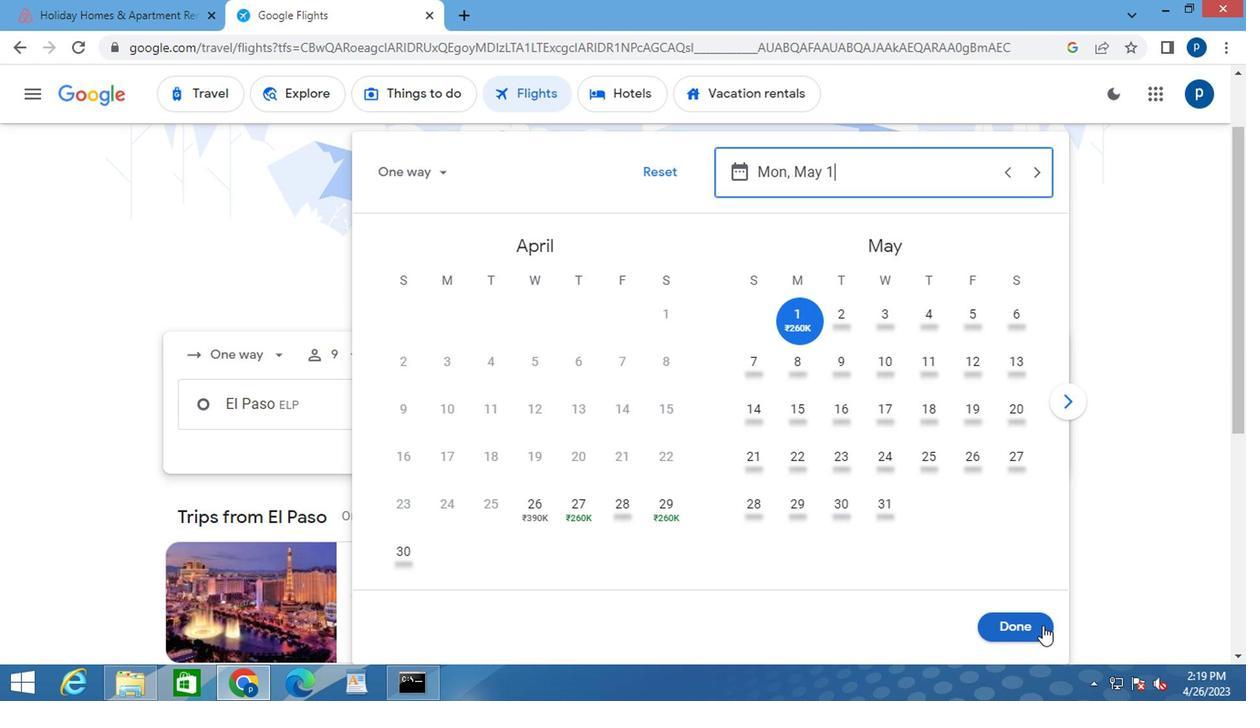 
Action: Mouse moved to (619, 475)
Screenshot: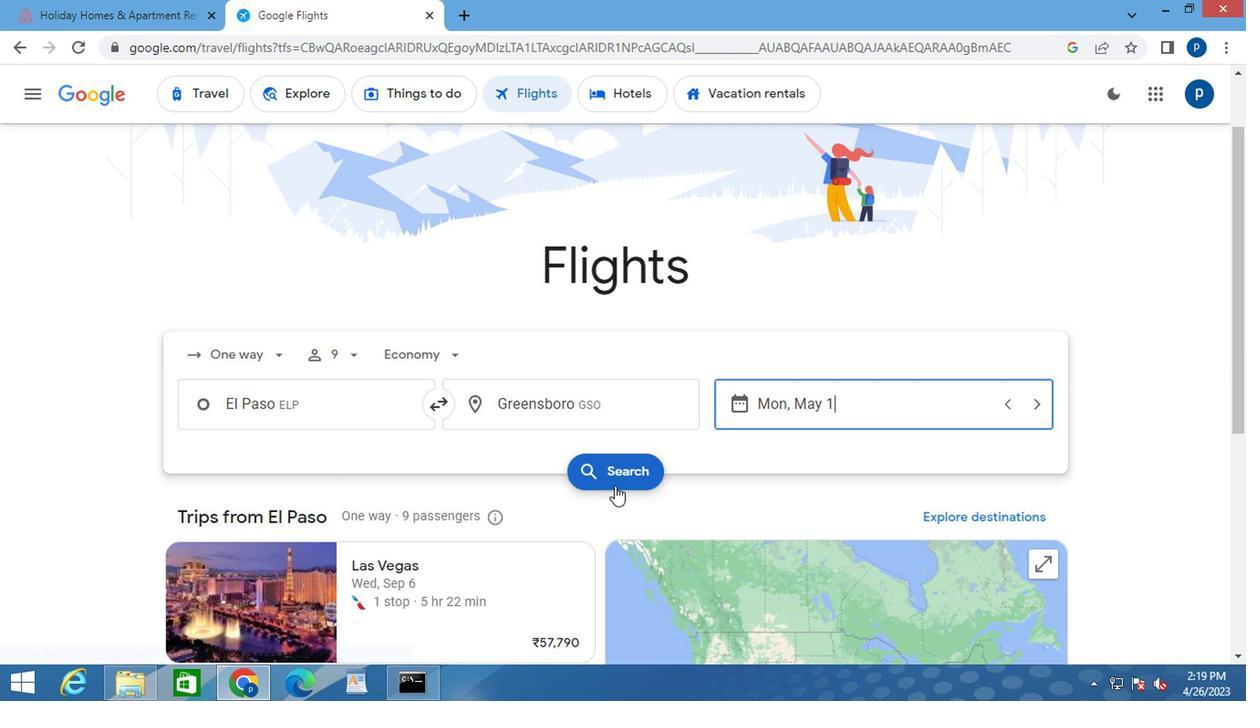
Action: Mouse pressed left at (619, 475)
Screenshot: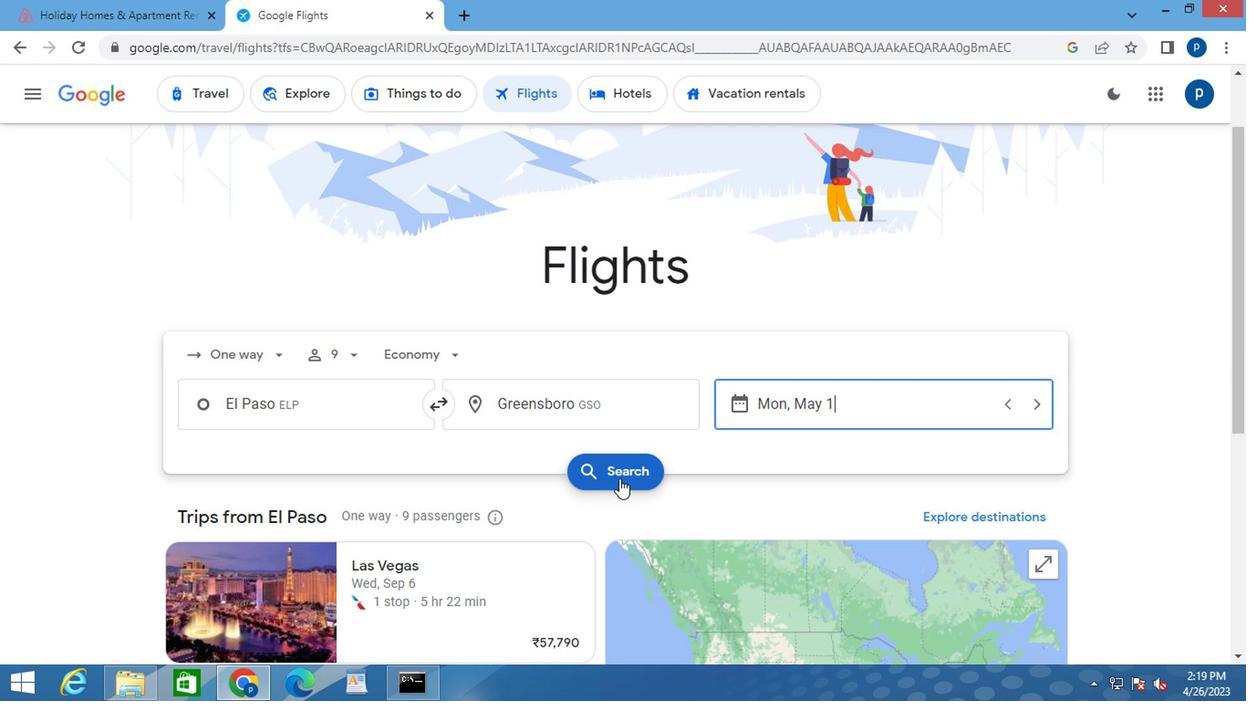 
Action: Mouse moved to (190, 266)
Screenshot: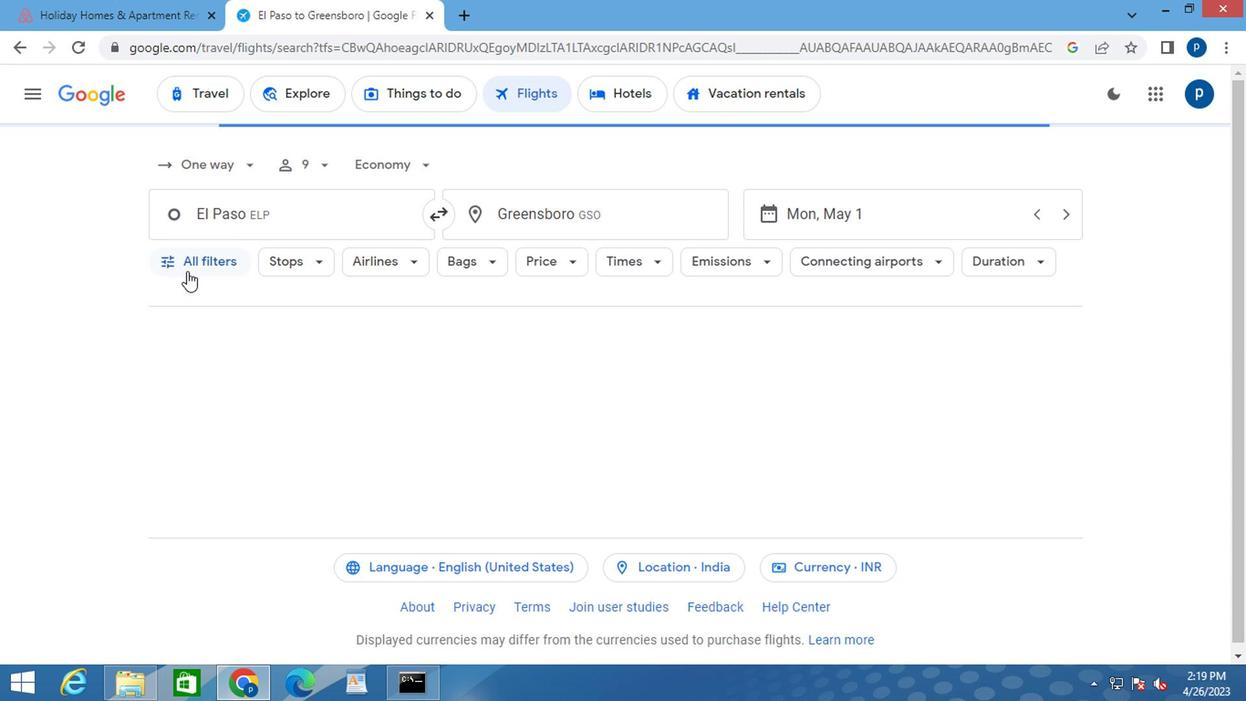 
Action: Mouse pressed left at (190, 266)
Screenshot: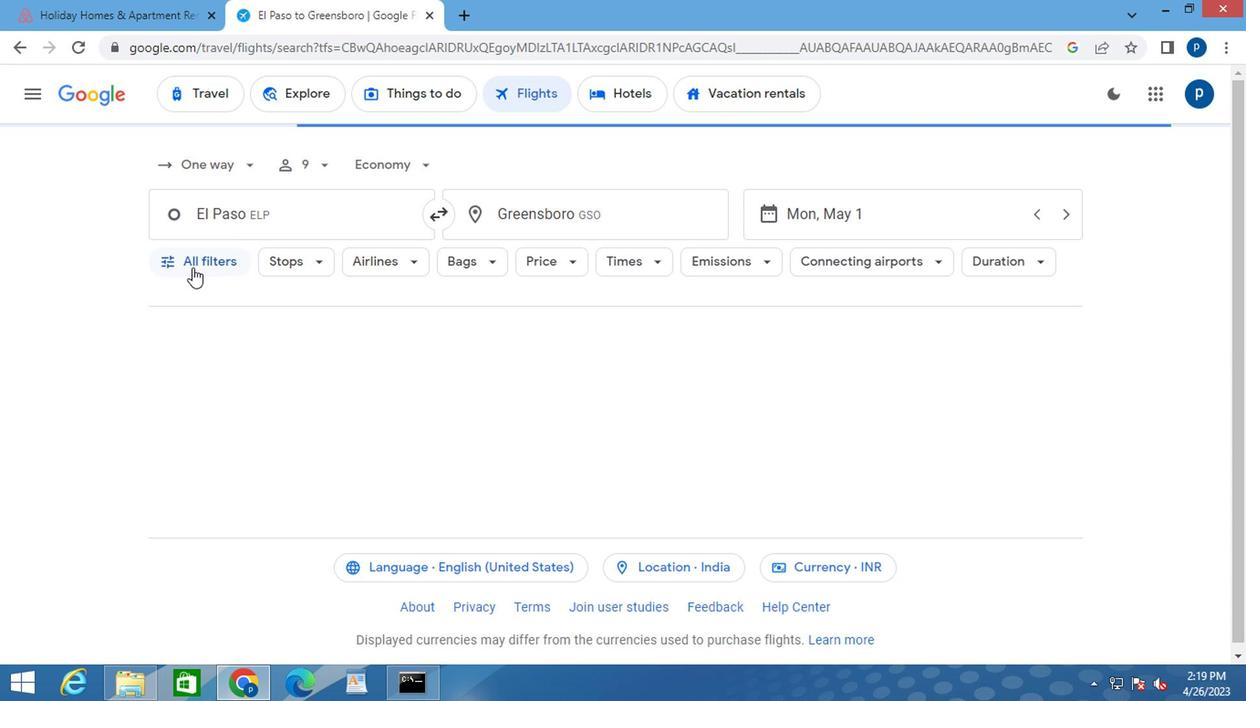 
Action: Mouse moved to (244, 476)
Screenshot: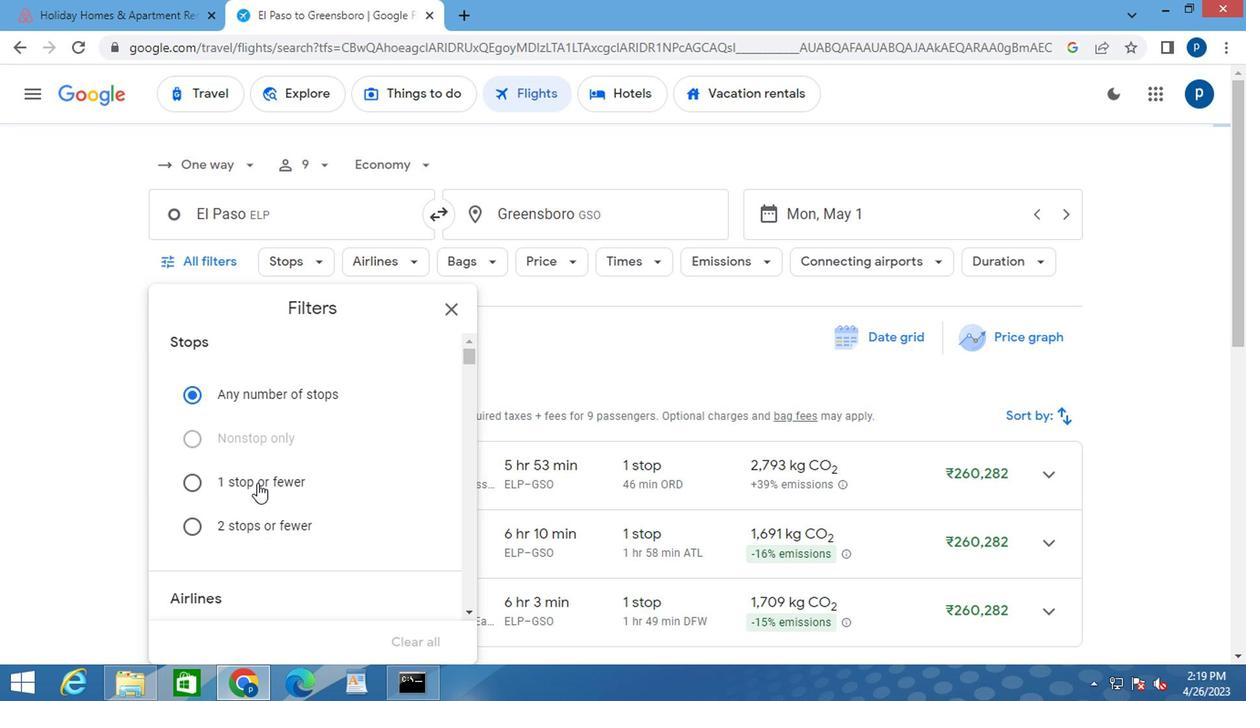 
Action: Mouse scrolled (244, 475) with delta (0, 0)
Screenshot: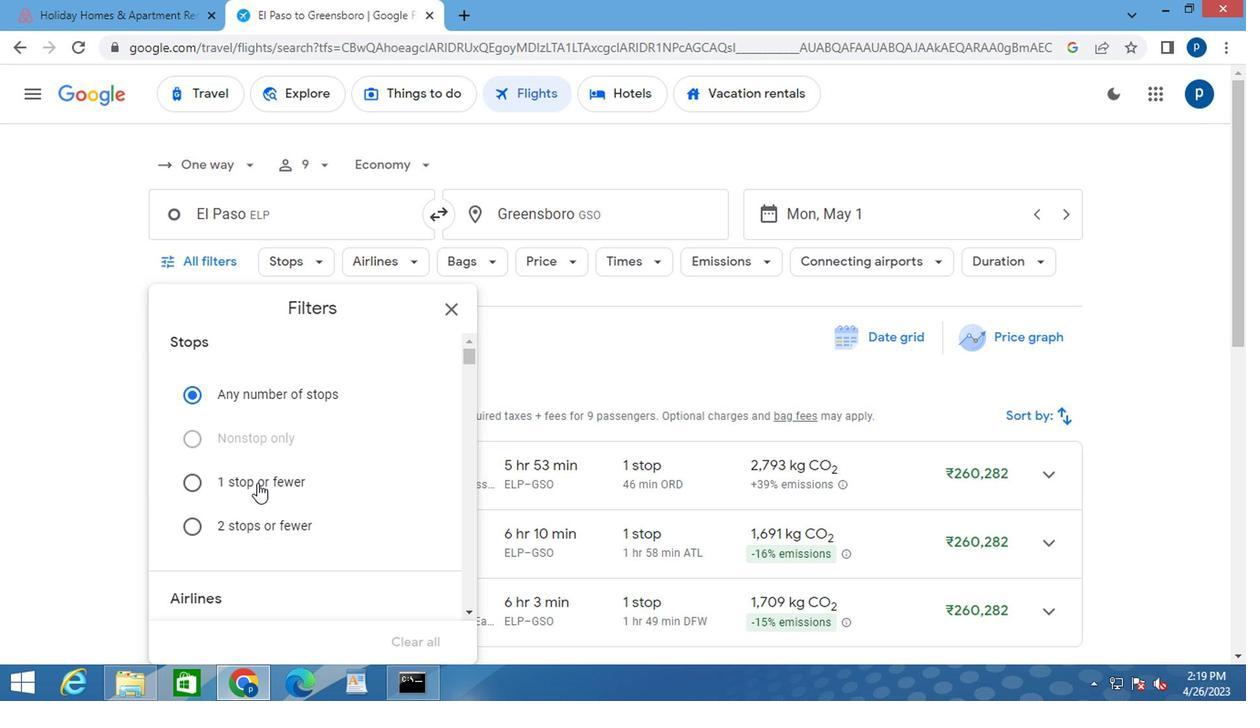 
Action: Mouse scrolled (244, 475) with delta (0, 0)
Screenshot: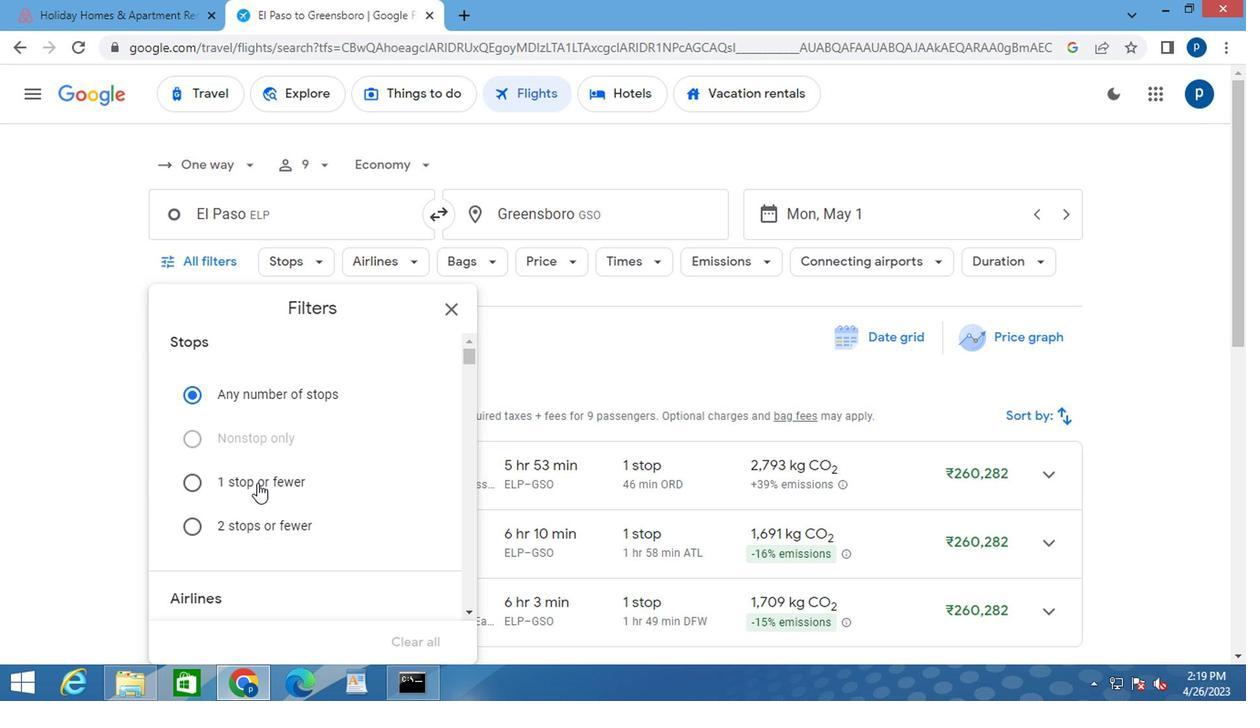 
Action: Mouse moved to (254, 473)
Screenshot: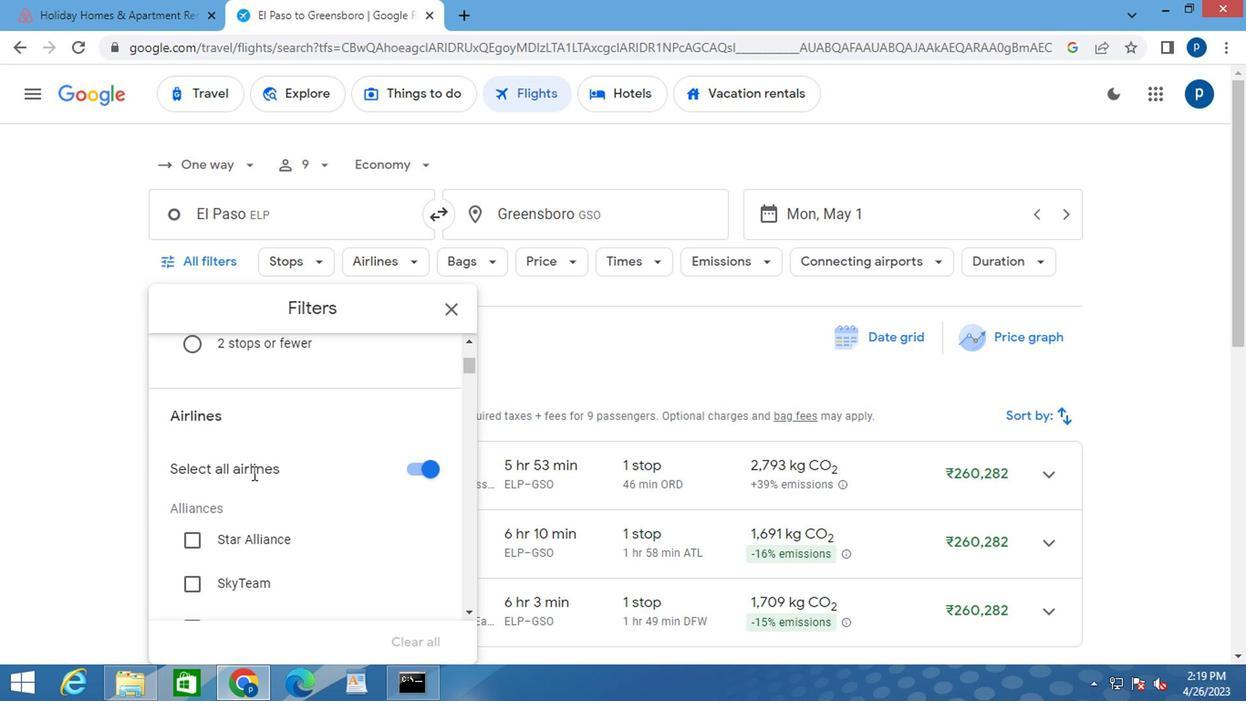
Action: Mouse scrolled (254, 472) with delta (0, -1)
Screenshot: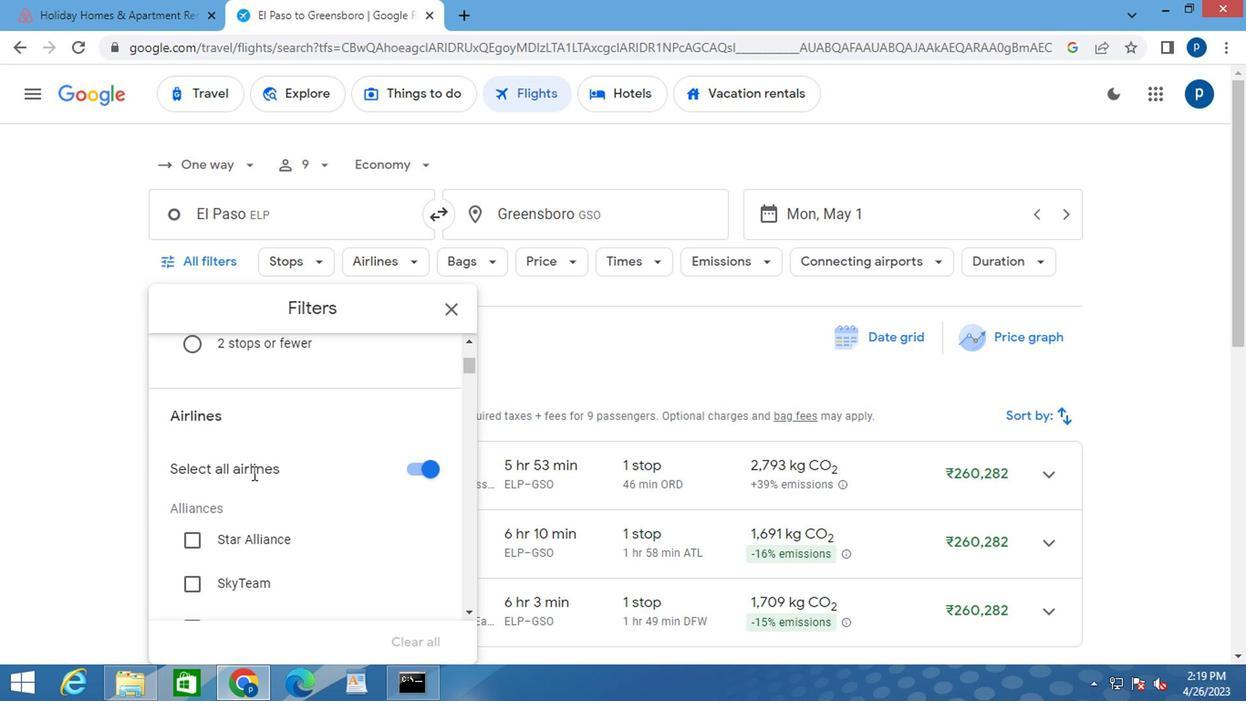 
Action: Mouse moved to (263, 475)
Screenshot: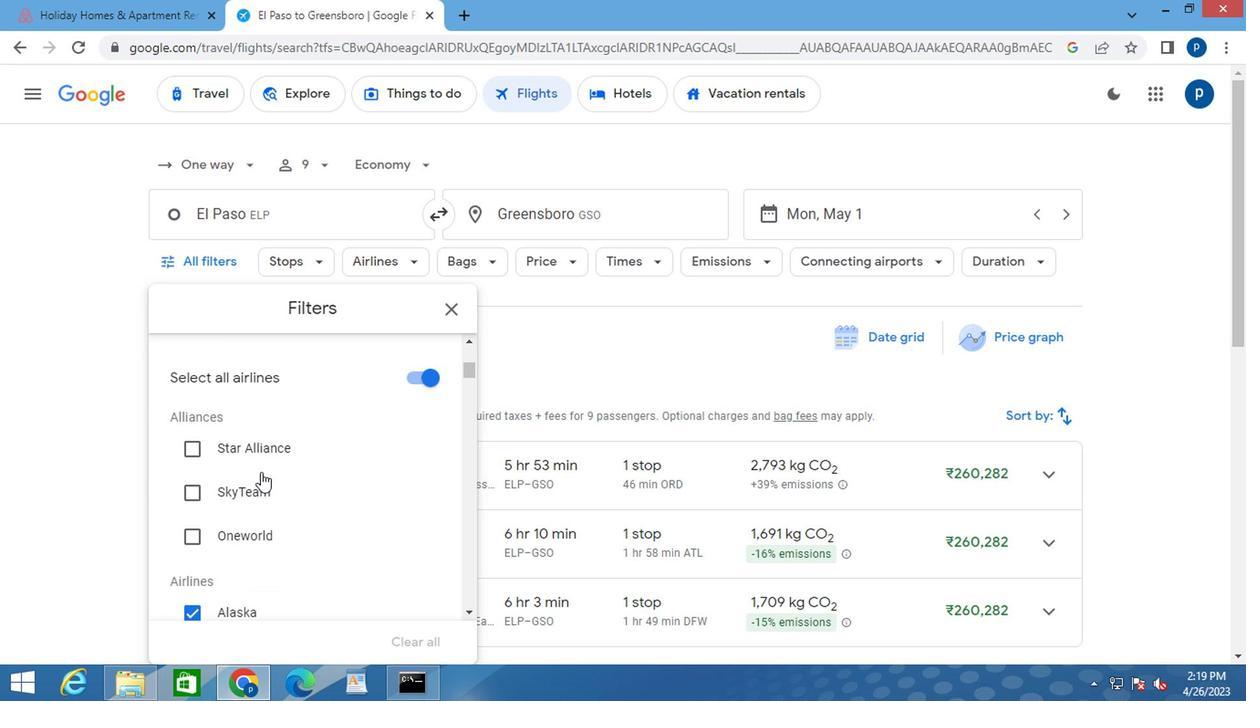 
Action: Mouse scrolled (263, 474) with delta (0, -1)
Screenshot: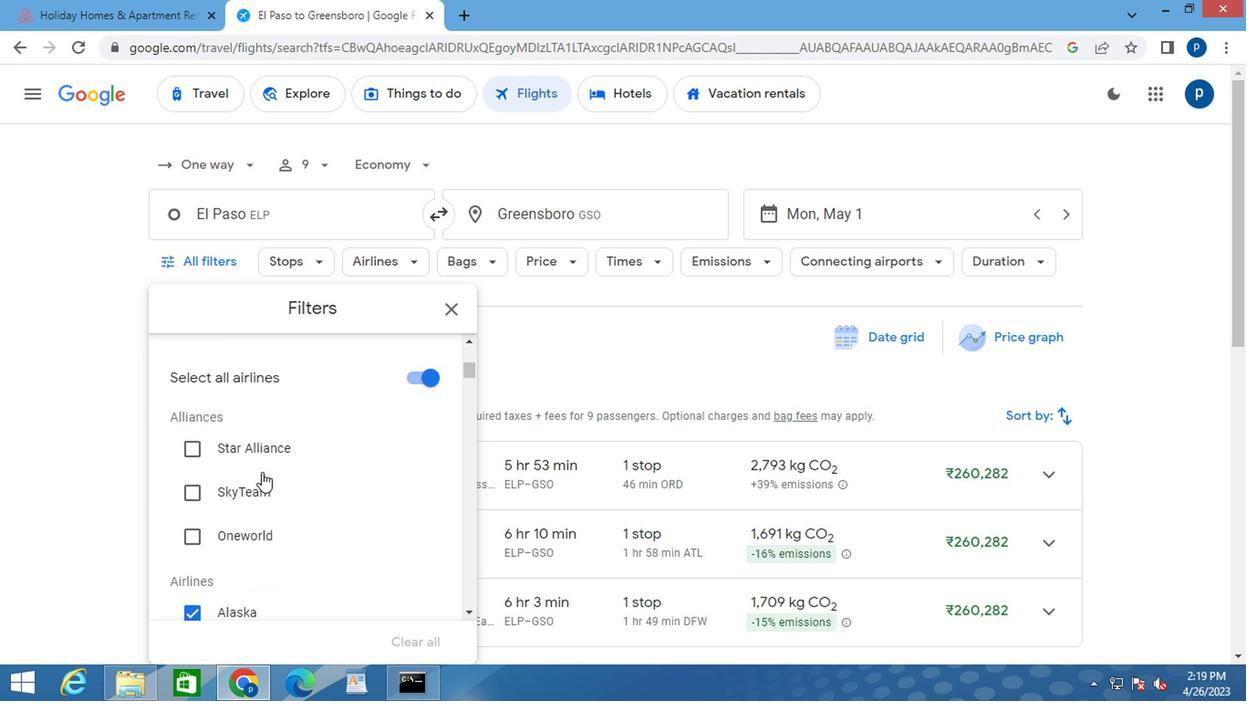 
Action: Mouse moved to (267, 477)
Screenshot: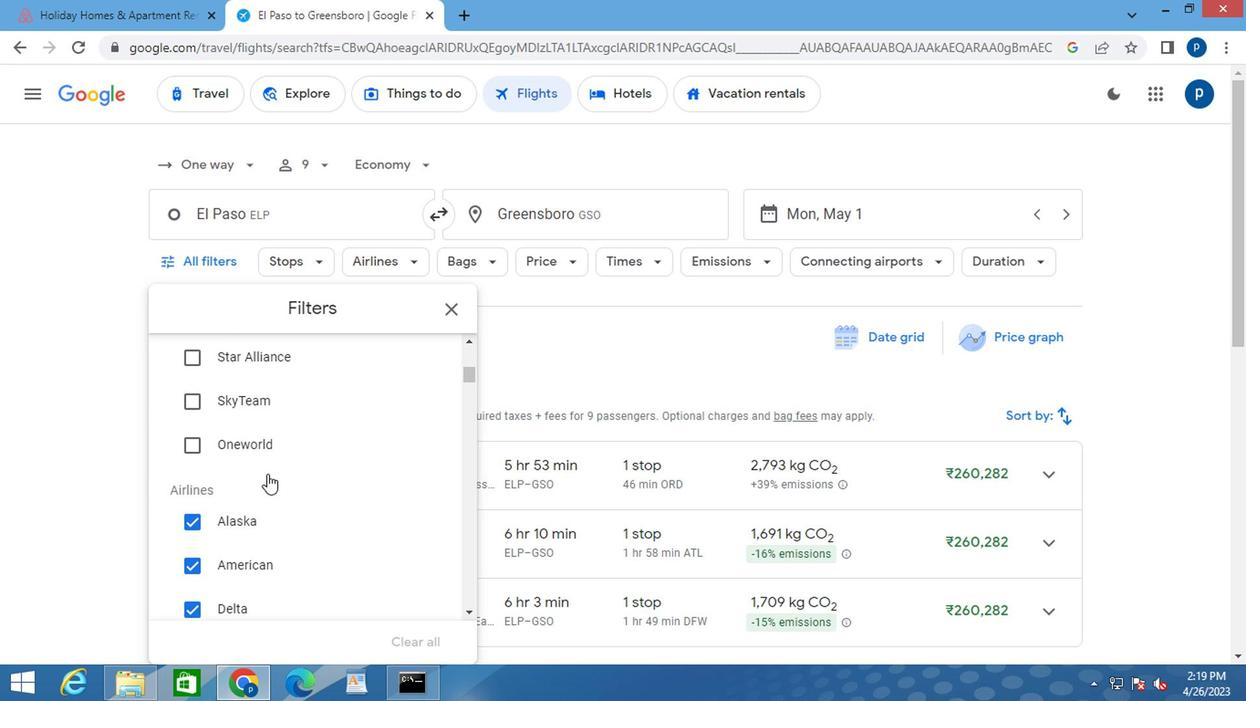 
Action: Mouse scrolled (267, 476) with delta (0, -1)
Screenshot: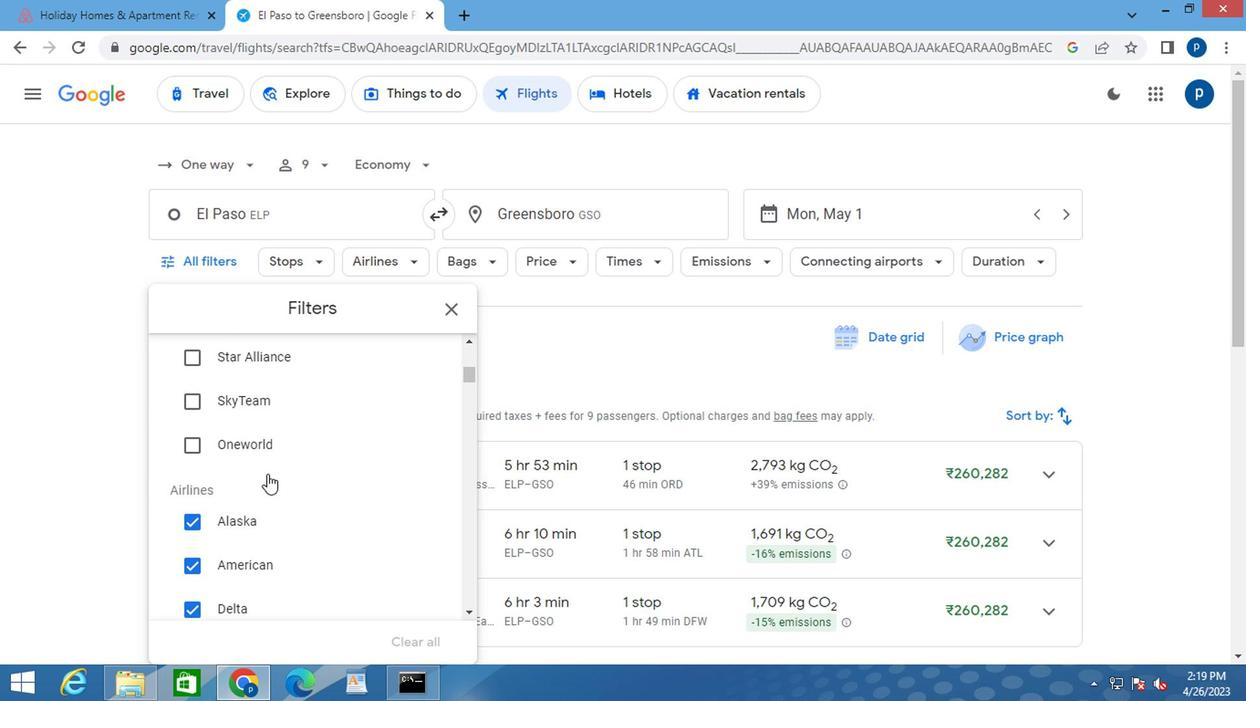 
Action: Mouse moved to (275, 480)
Screenshot: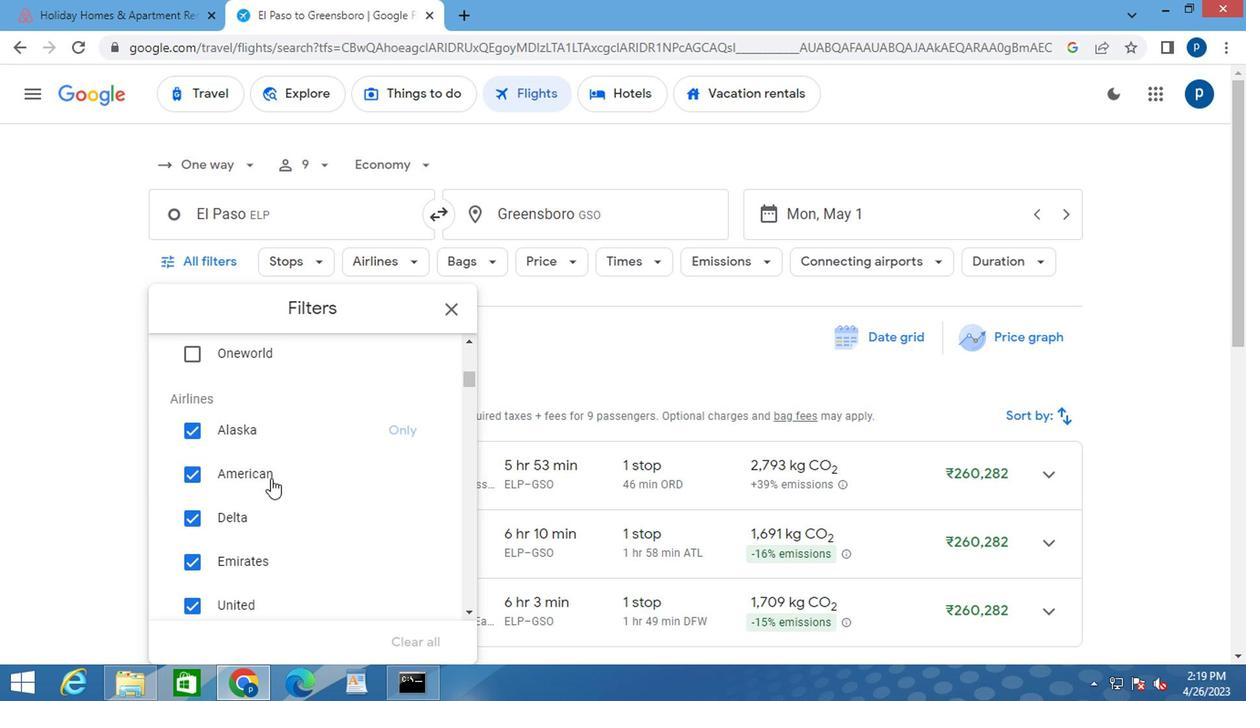 
Action: Mouse scrolled (275, 479) with delta (0, 0)
Screenshot: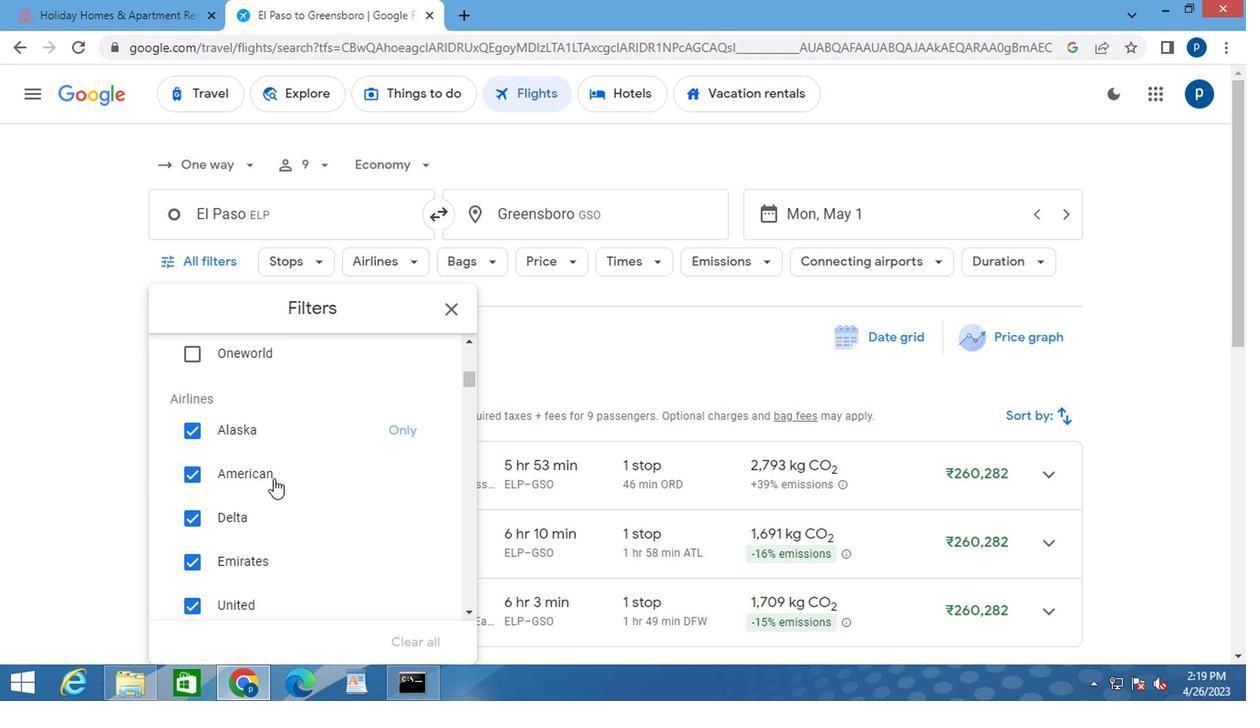 
Action: Mouse moved to (400, 505)
Screenshot: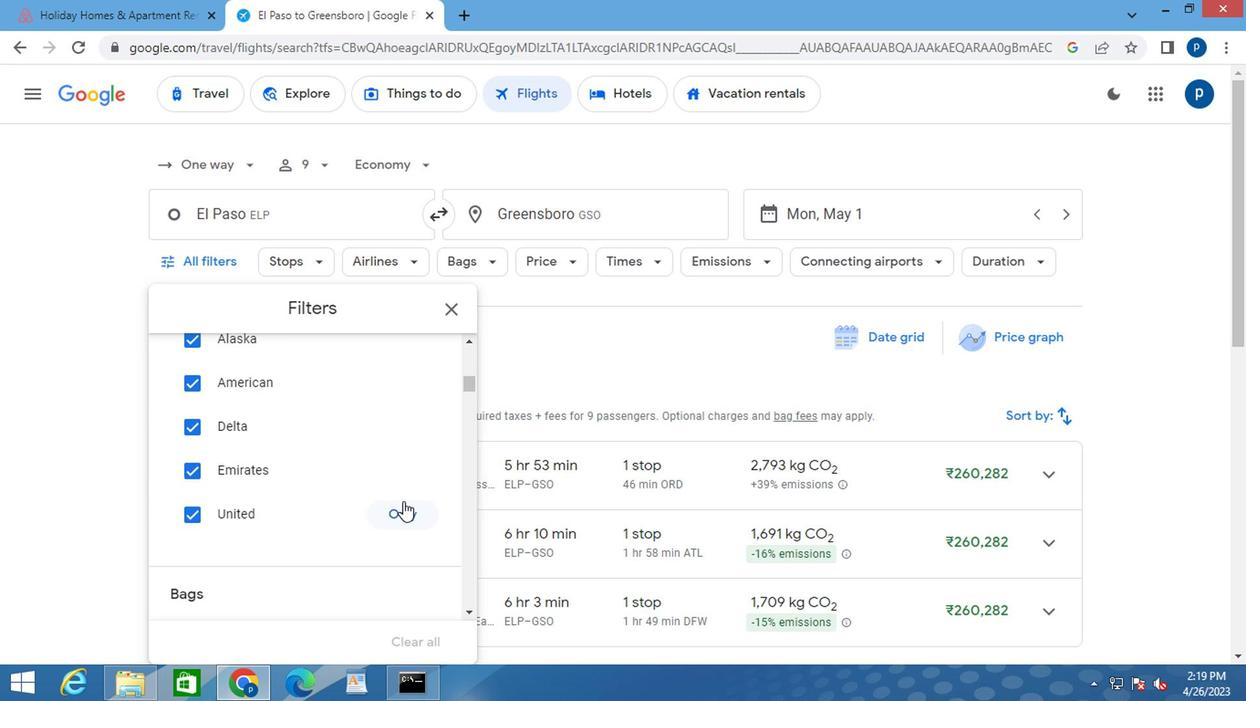 
Action: Mouse pressed left at (400, 505)
Screenshot: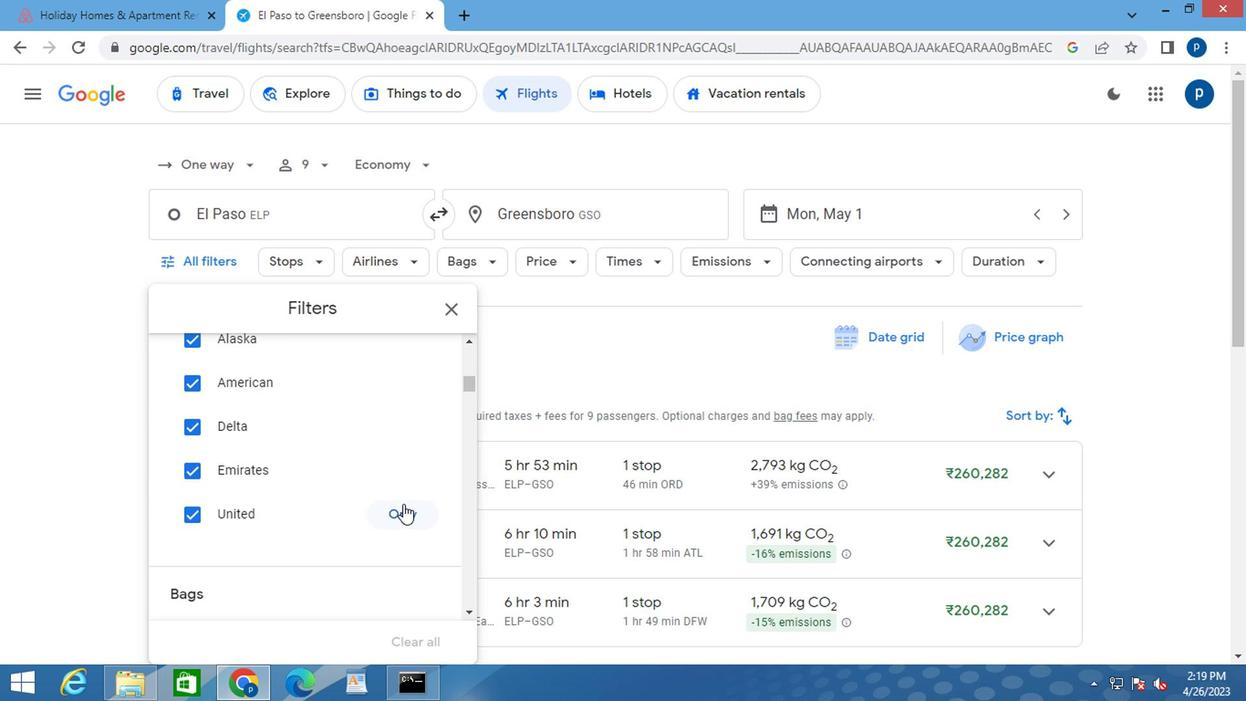 
Action: Mouse moved to (269, 525)
Screenshot: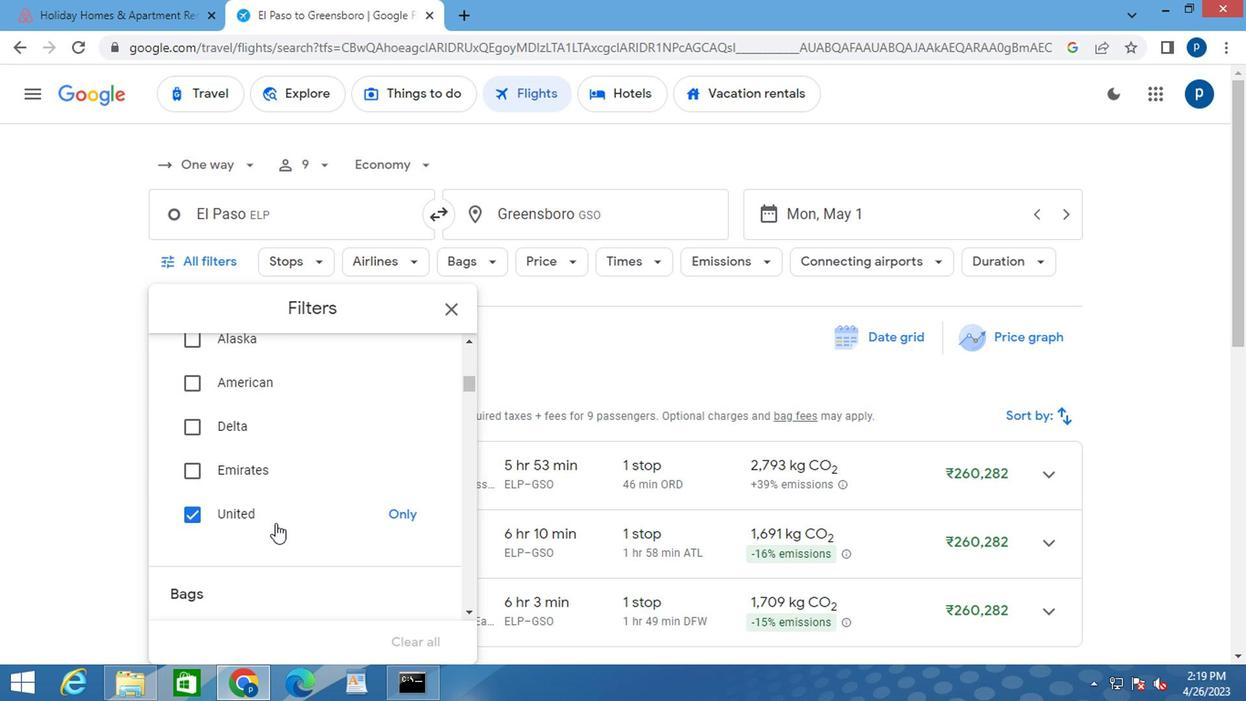 
Action: Mouse scrolled (269, 524) with delta (0, -1)
Screenshot: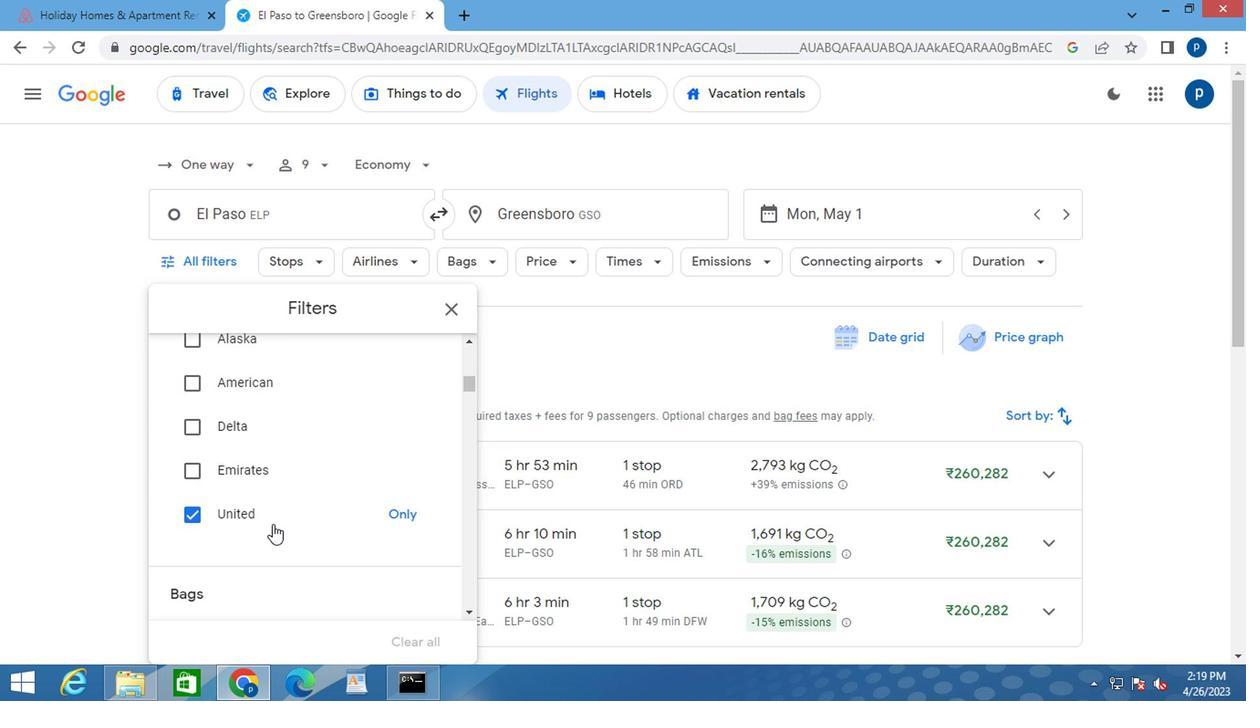 
Action: Mouse moved to (268, 526)
Screenshot: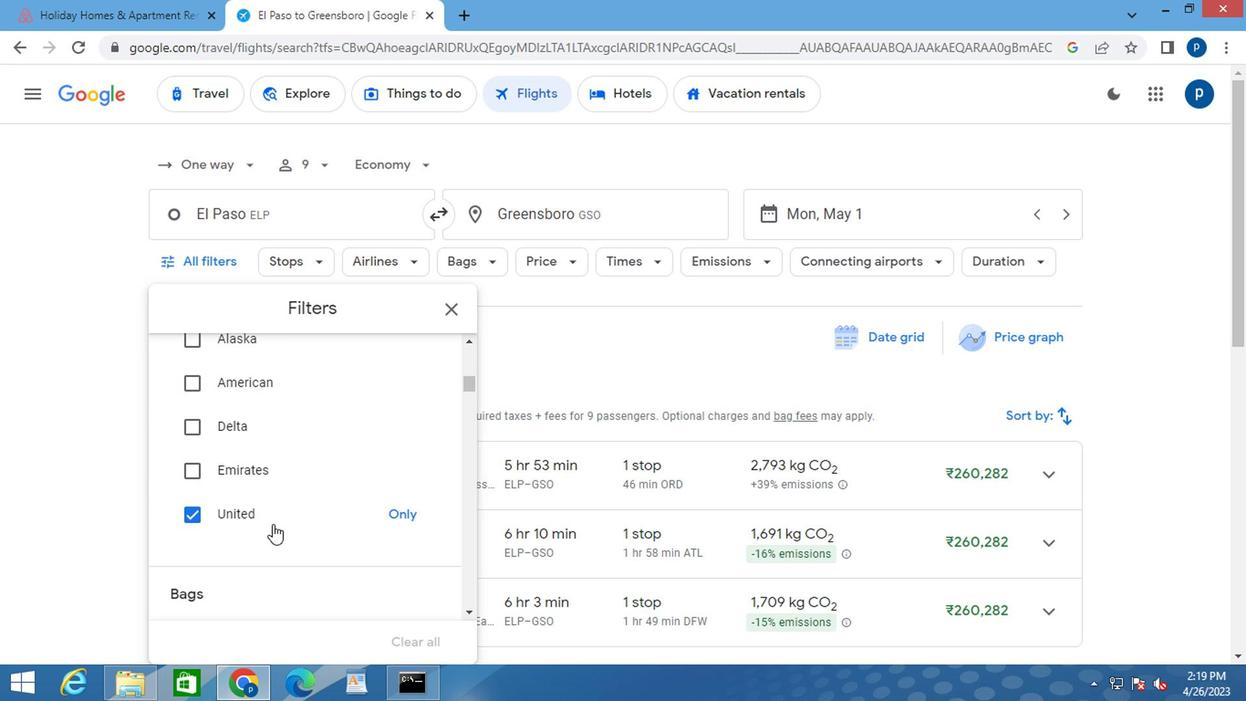 
Action: Mouse scrolled (268, 525) with delta (0, 0)
Screenshot: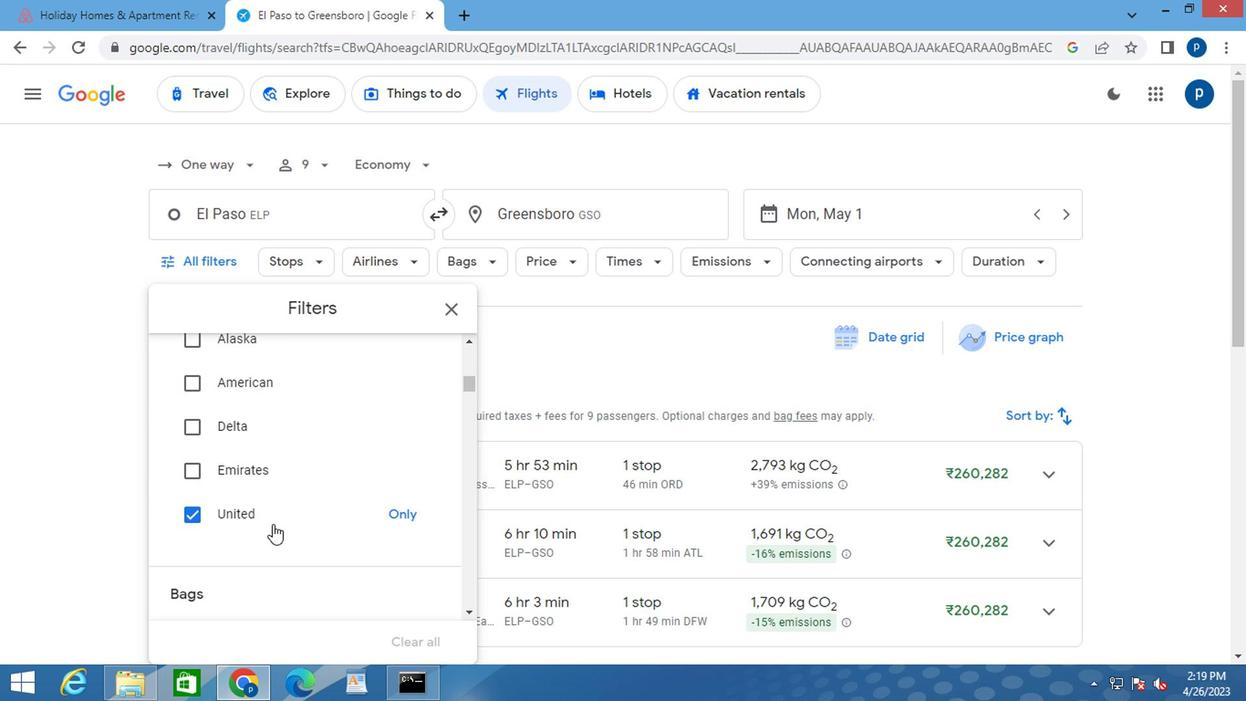 
Action: Mouse moved to (415, 501)
Screenshot: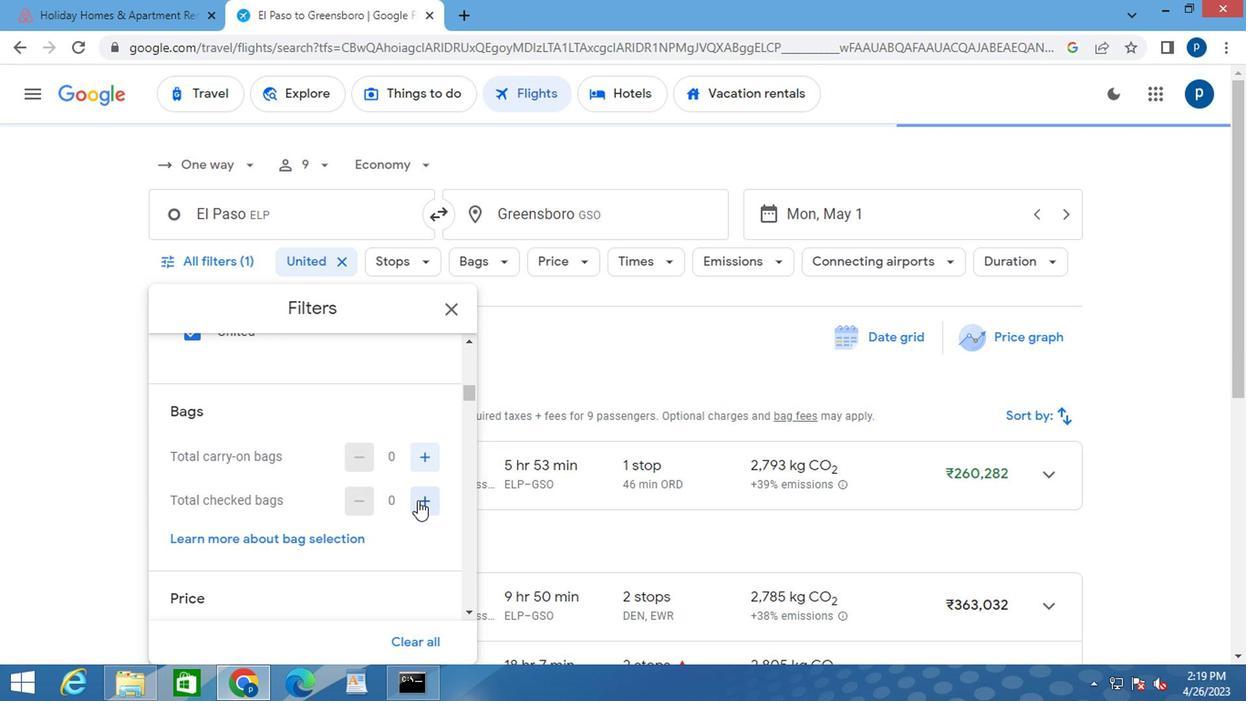 
Action: Mouse pressed left at (415, 501)
Screenshot: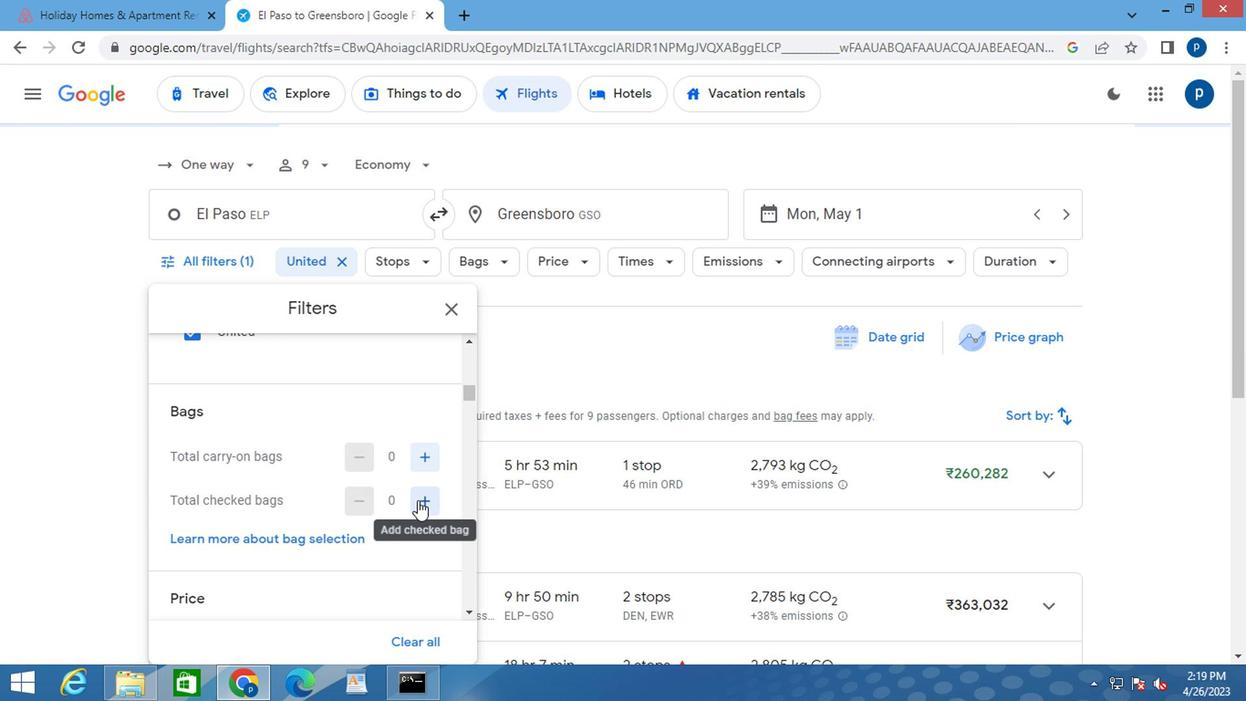 
Action: Mouse pressed left at (415, 501)
Screenshot: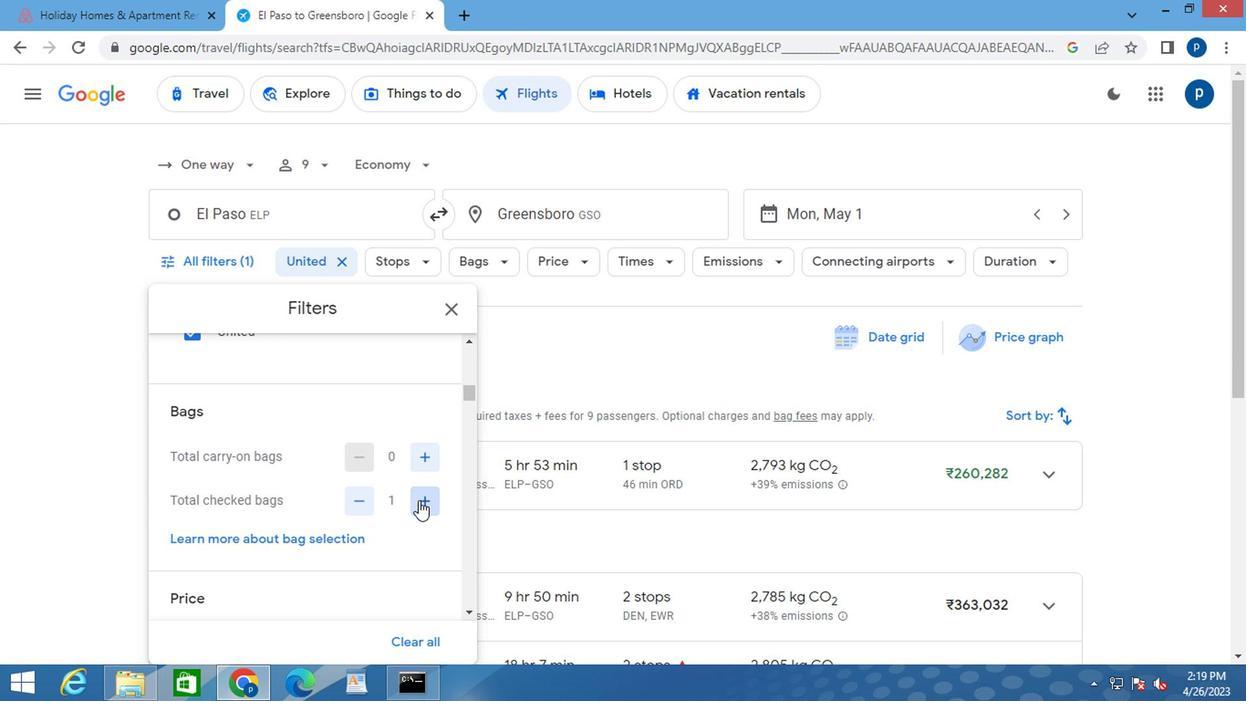 
Action: Mouse pressed left at (415, 501)
Screenshot: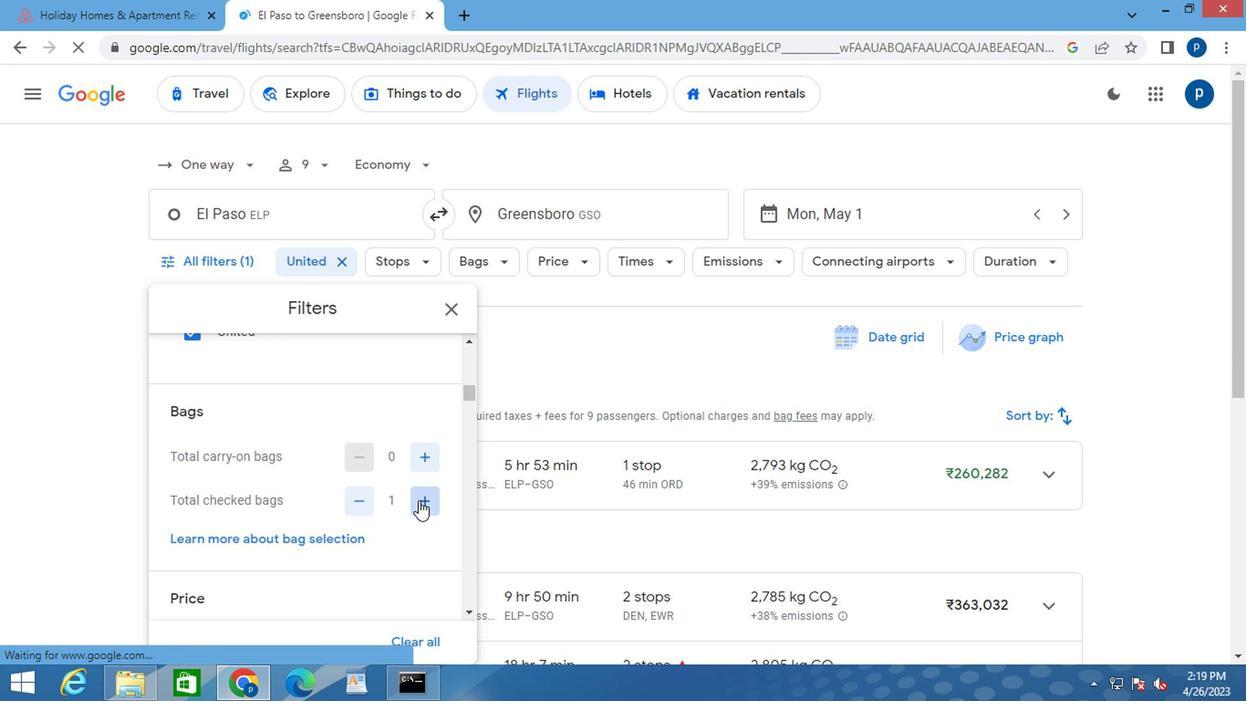 
Action: Mouse pressed left at (415, 501)
Screenshot: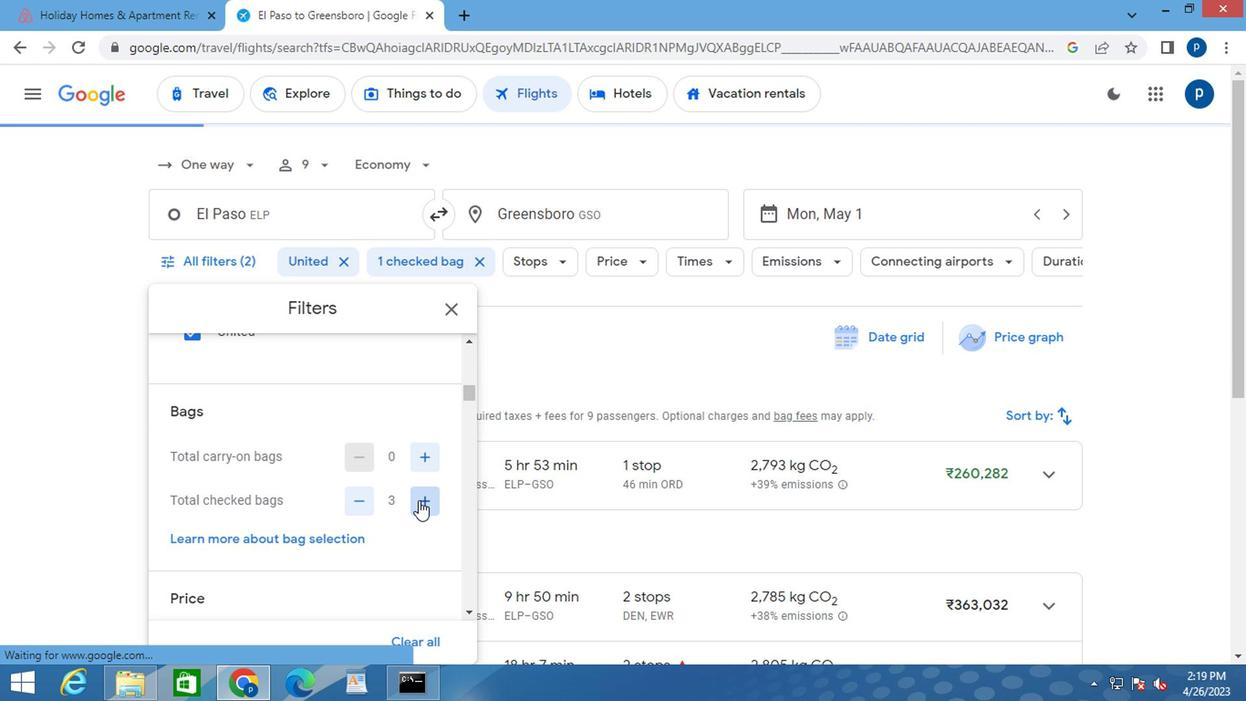 
Action: Mouse pressed left at (415, 501)
Screenshot: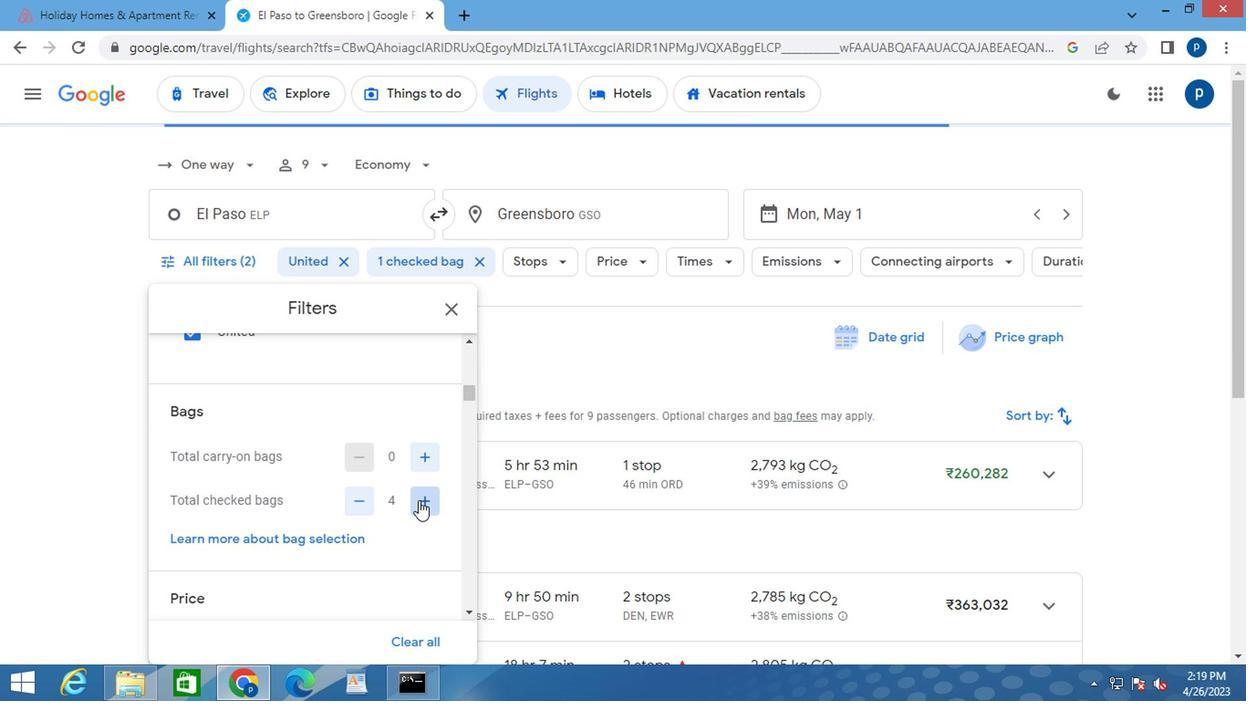 
Action: Mouse pressed left at (415, 501)
Screenshot: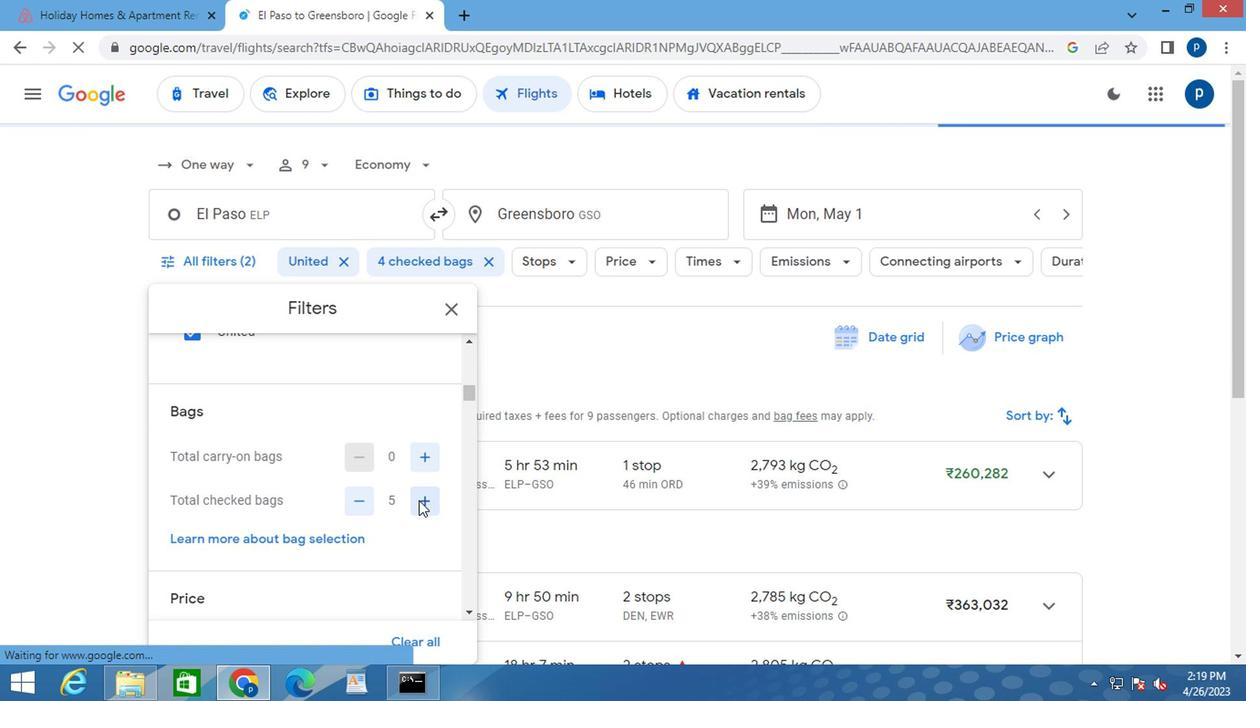 
Action: Mouse pressed left at (415, 501)
Screenshot: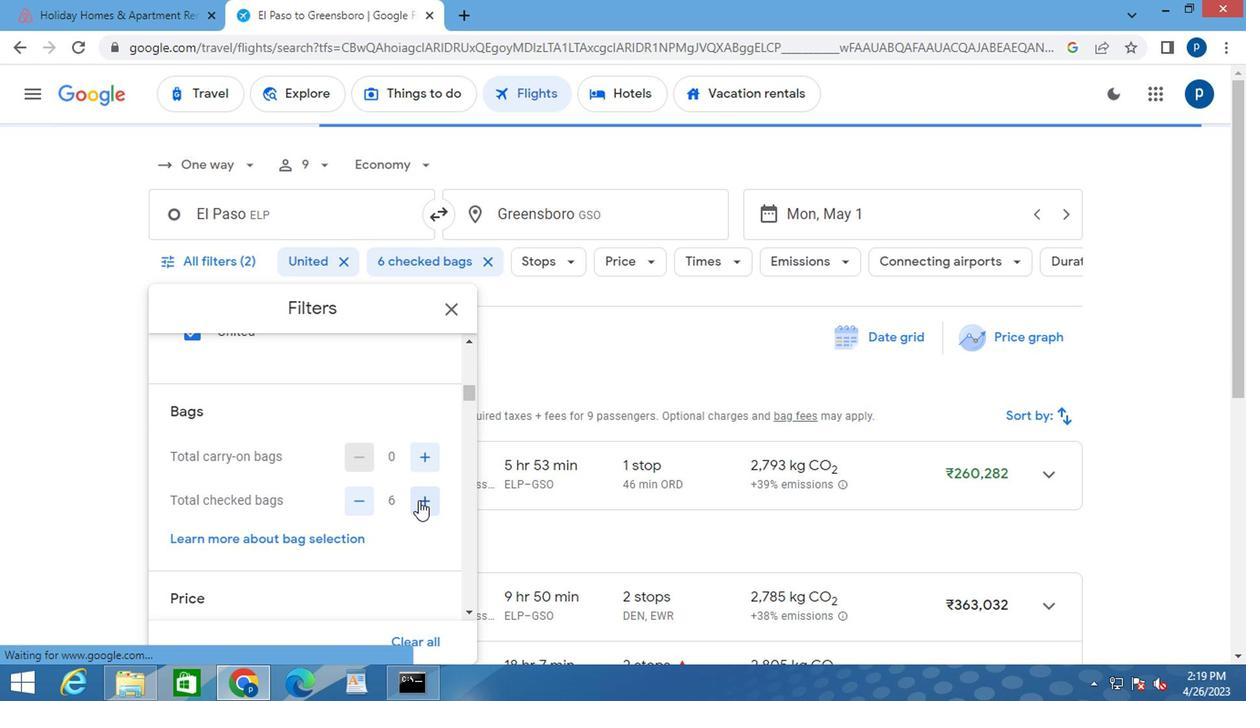 
Action: Mouse pressed left at (415, 501)
Screenshot: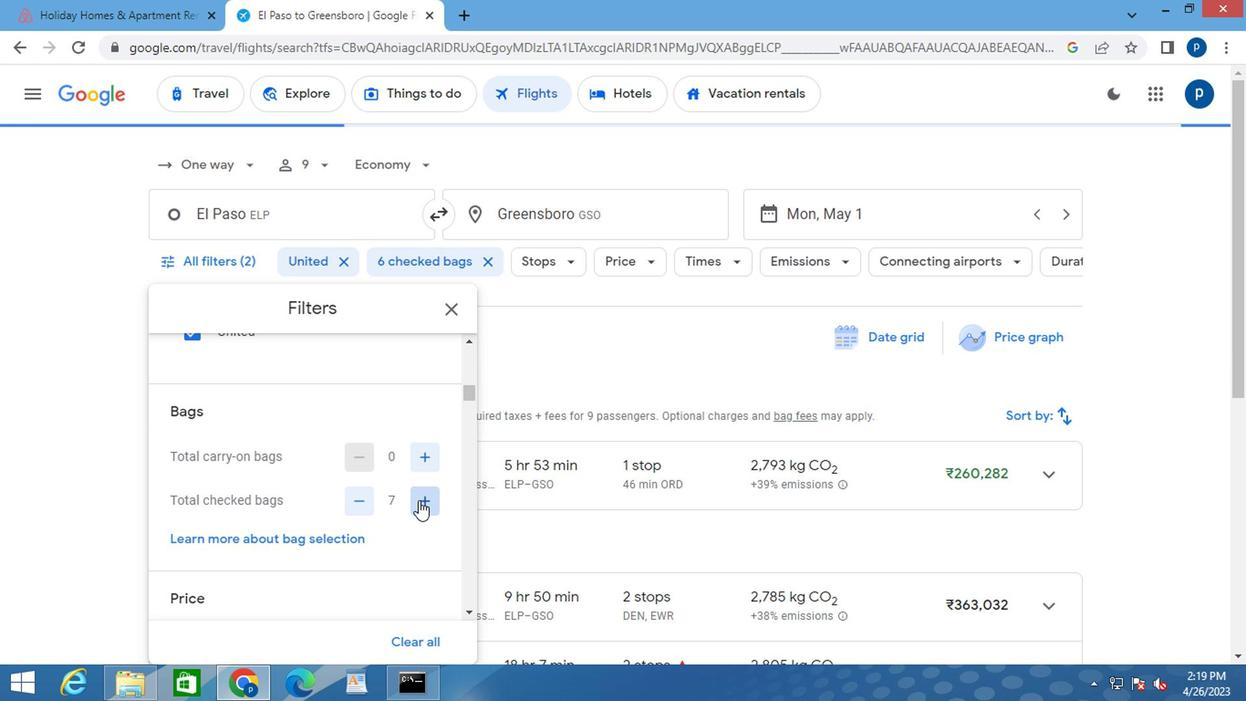 
Action: Mouse moved to (353, 524)
Screenshot: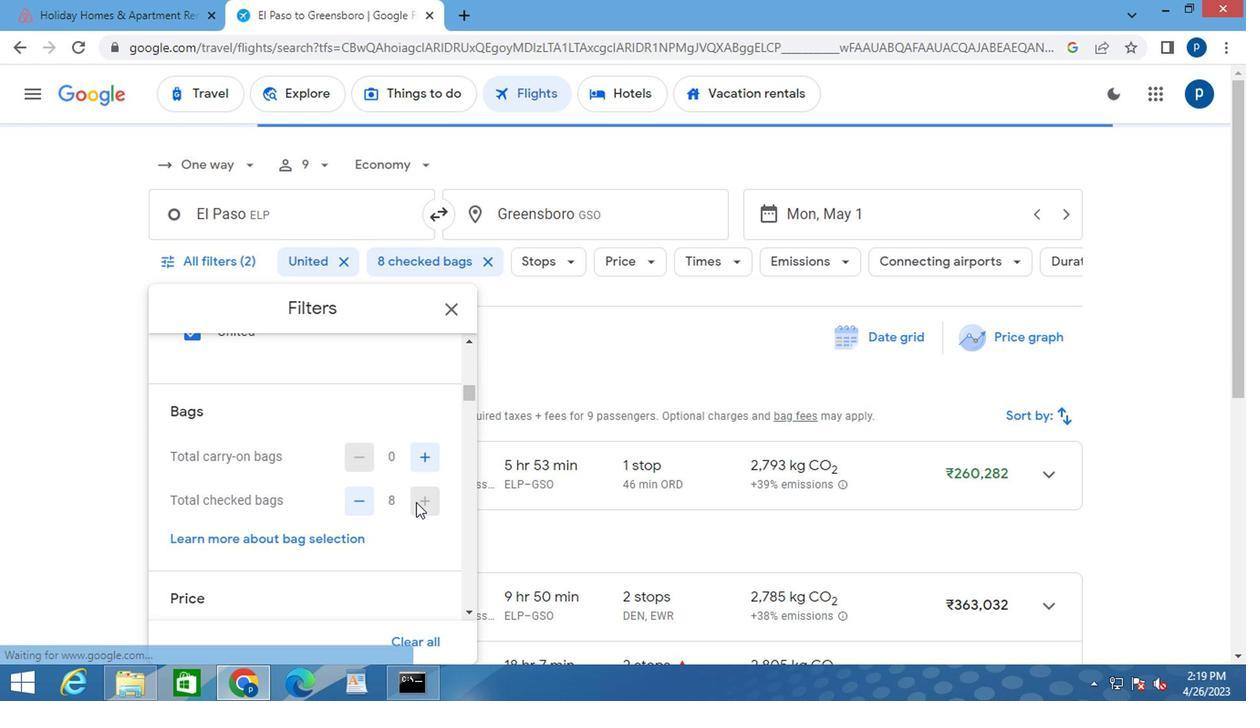 
Action: Mouse scrolled (353, 523) with delta (0, 0)
Screenshot: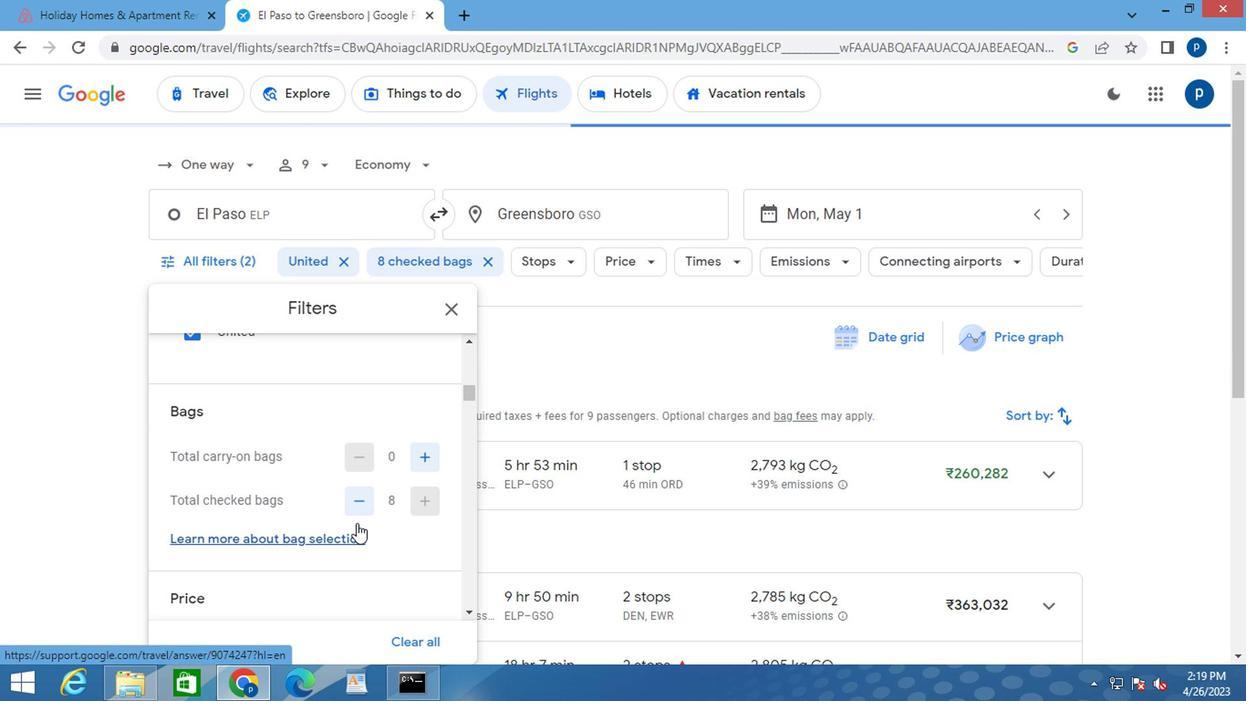 
Action: Mouse scrolled (353, 523) with delta (0, 0)
Screenshot: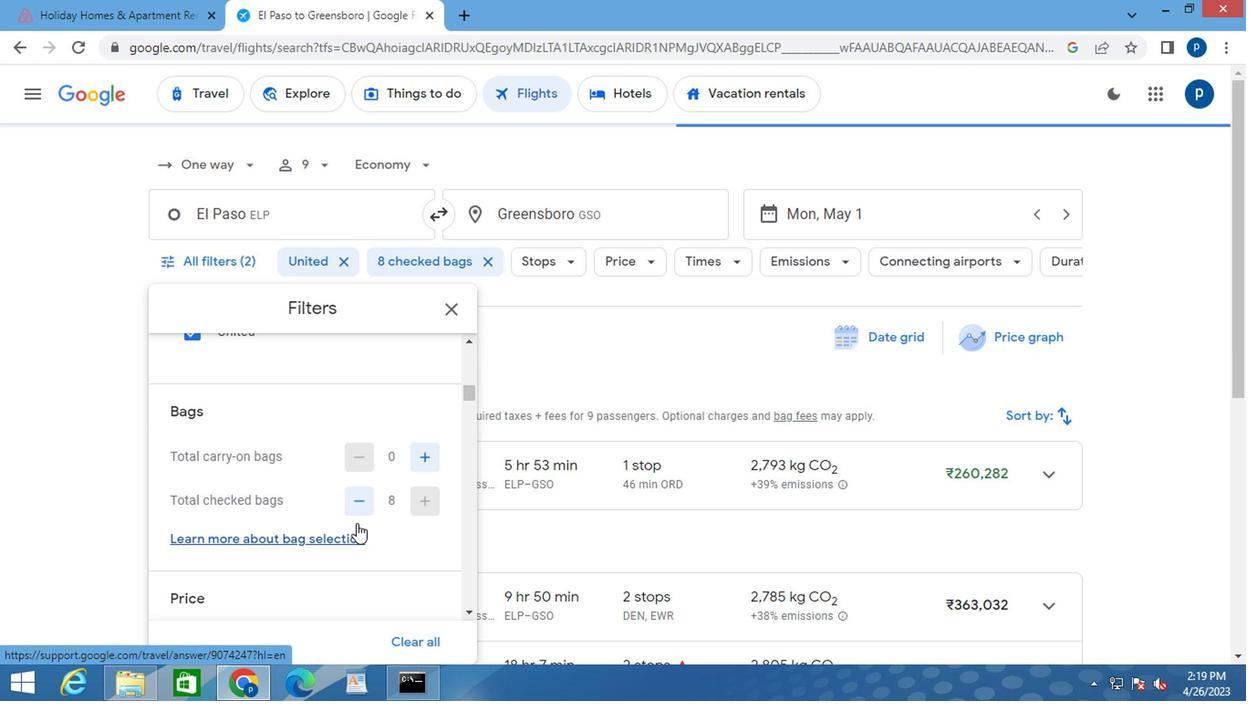 
Action: Mouse moved to (422, 498)
Screenshot: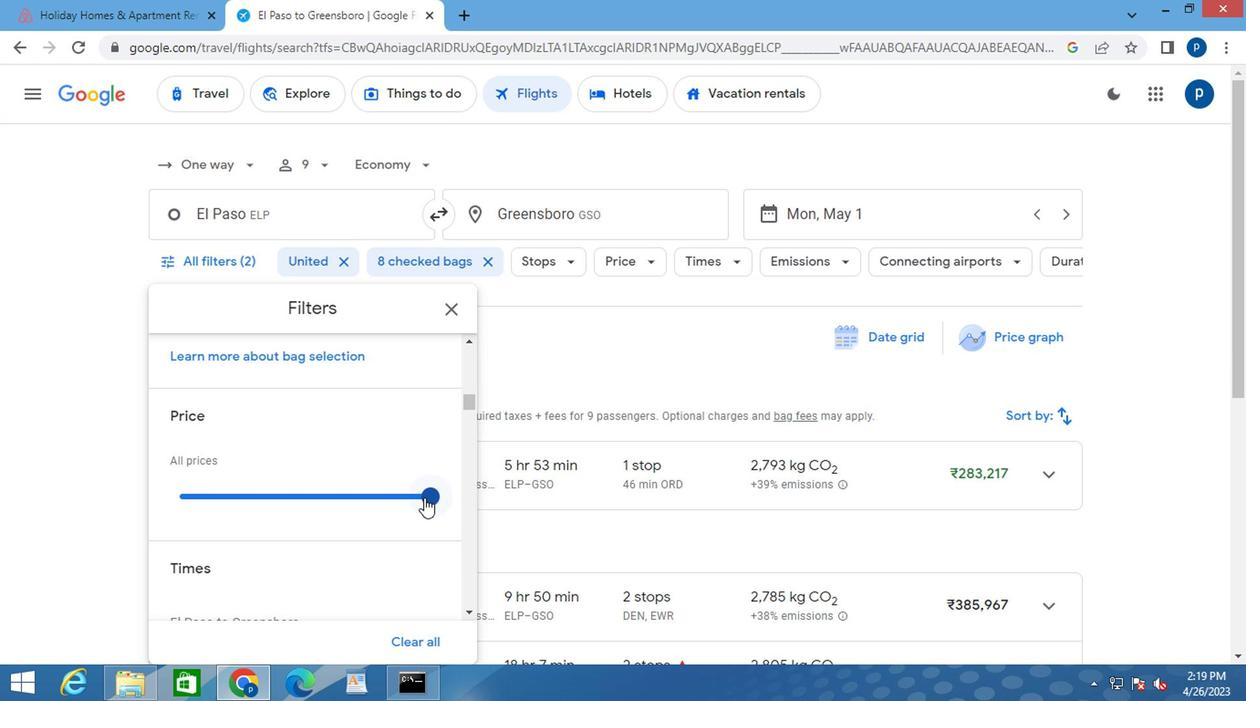 
Action: Mouse pressed left at (422, 498)
Screenshot: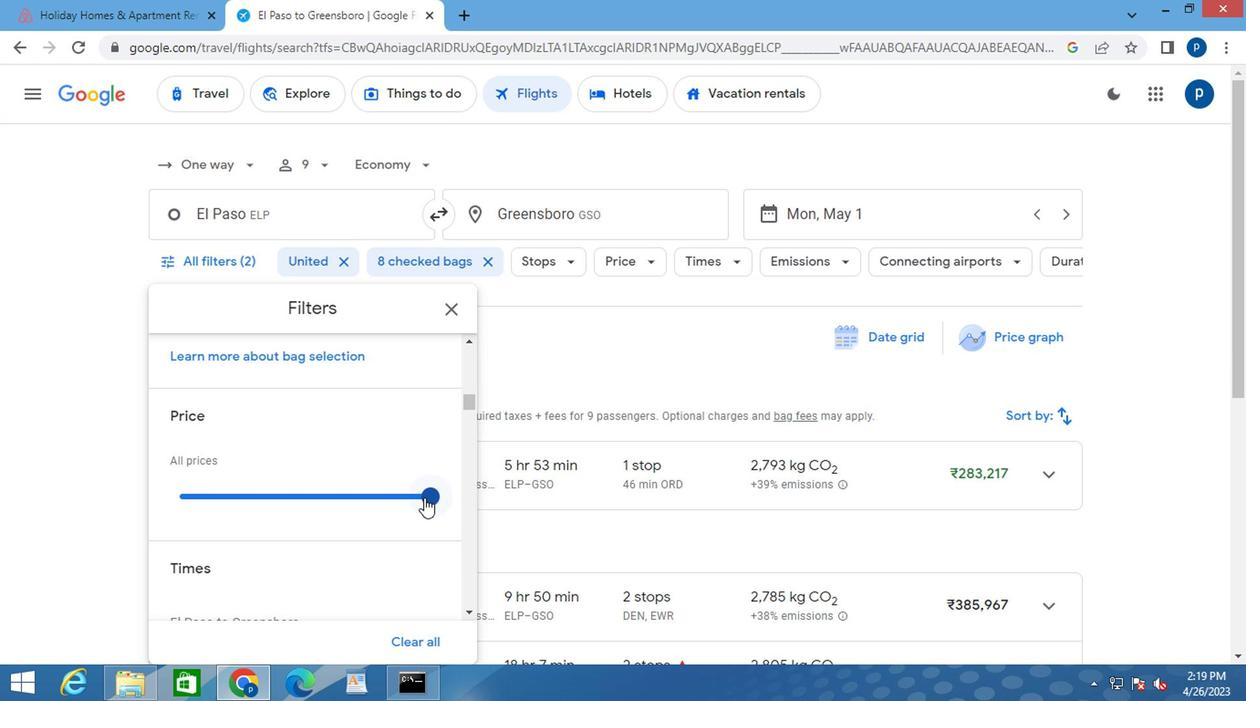 
Action: Mouse moved to (294, 536)
Screenshot: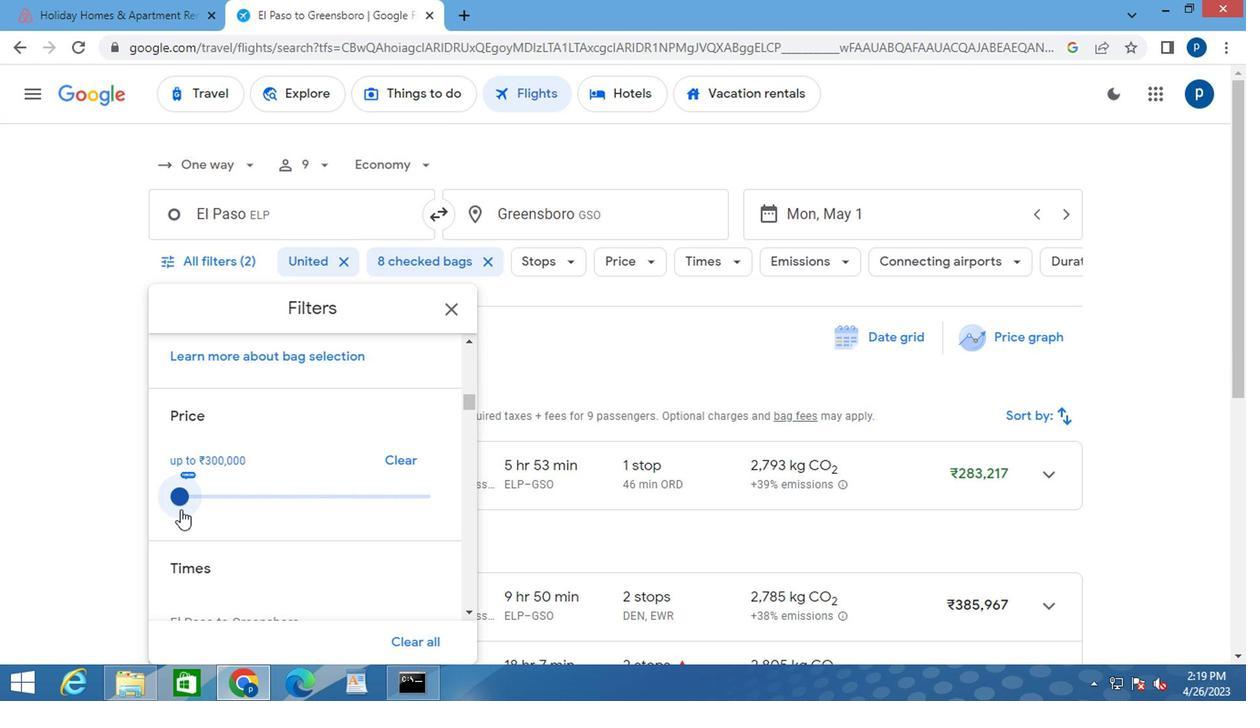 
Action: Mouse scrolled (294, 535) with delta (0, -1)
Screenshot: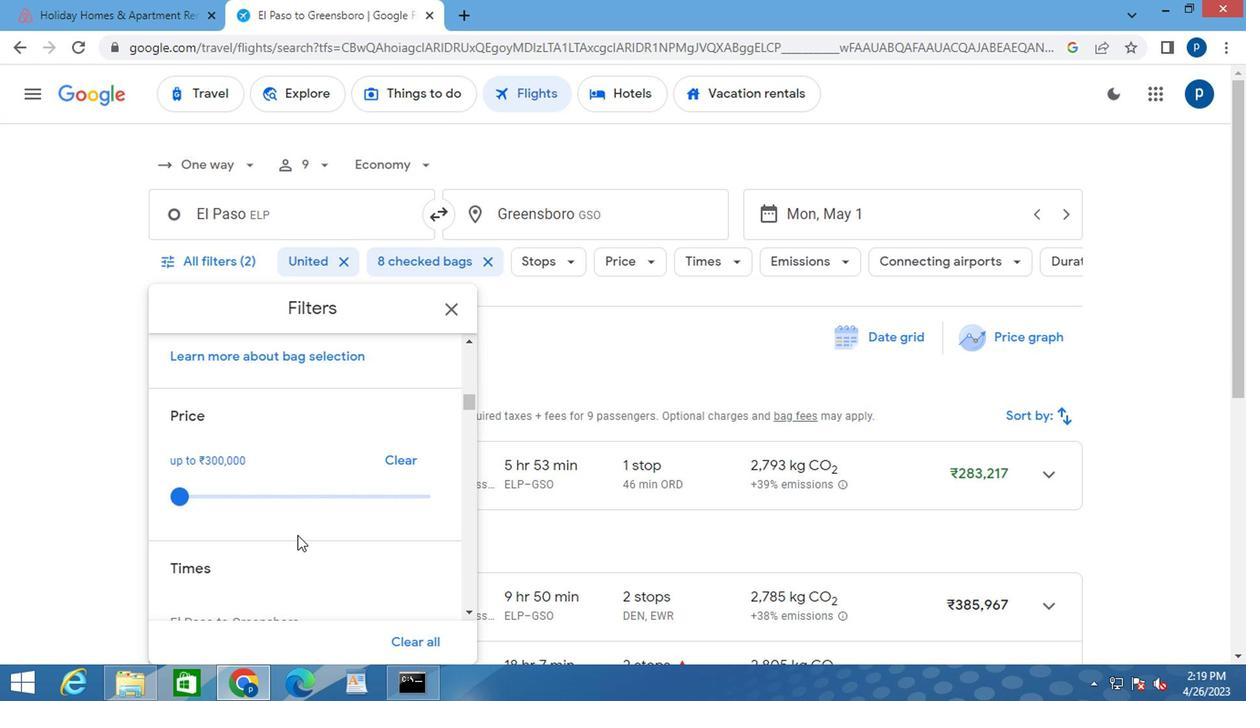 
Action: Mouse scrolled (294, 535) with delta (0, -1)
Screenshot: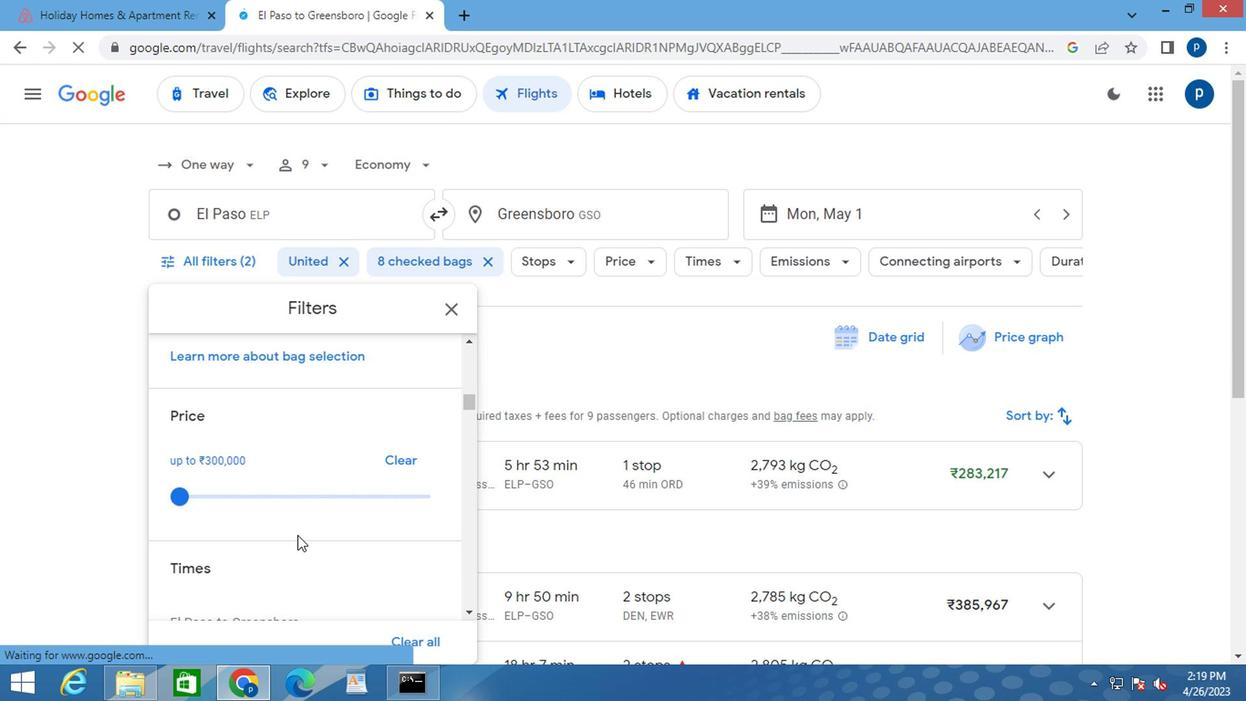 
Action: Mouse moved to (294, 535)
Screenshot: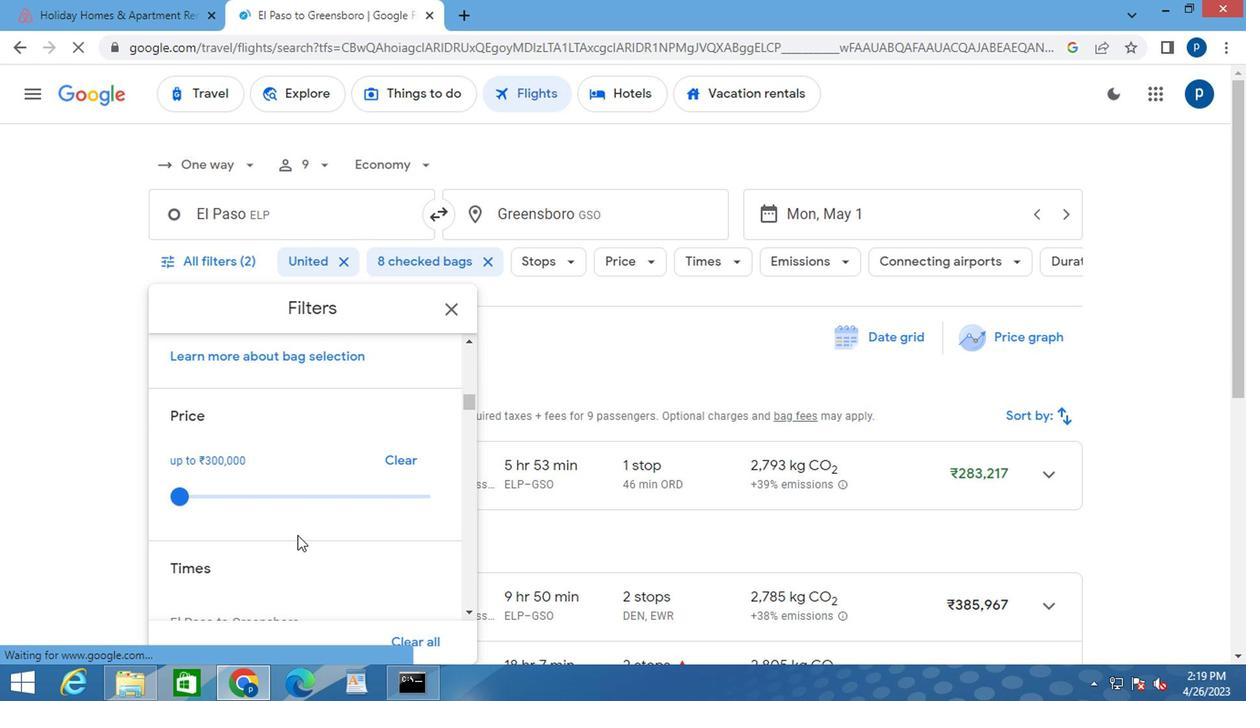 
Action: Mouse scrolled (294, 536) with delta (0, 1)
Screenshot: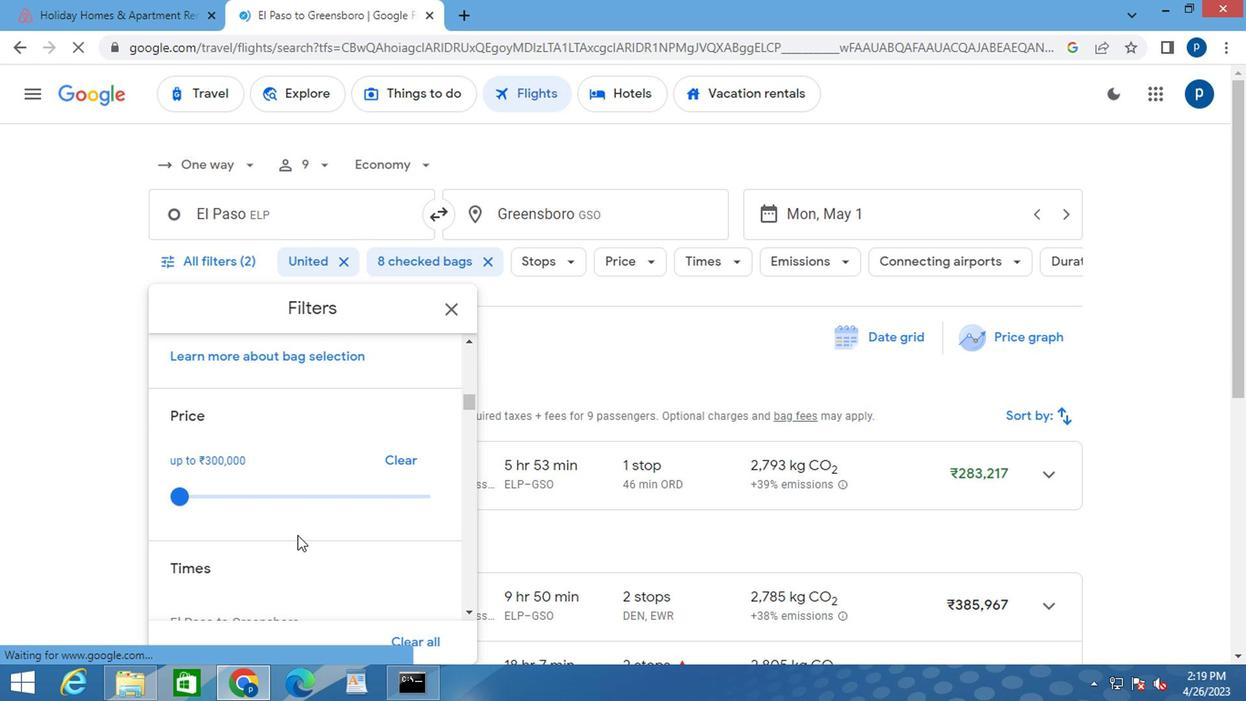 
Action: Mouse moved to (225, 544)
Screenshot: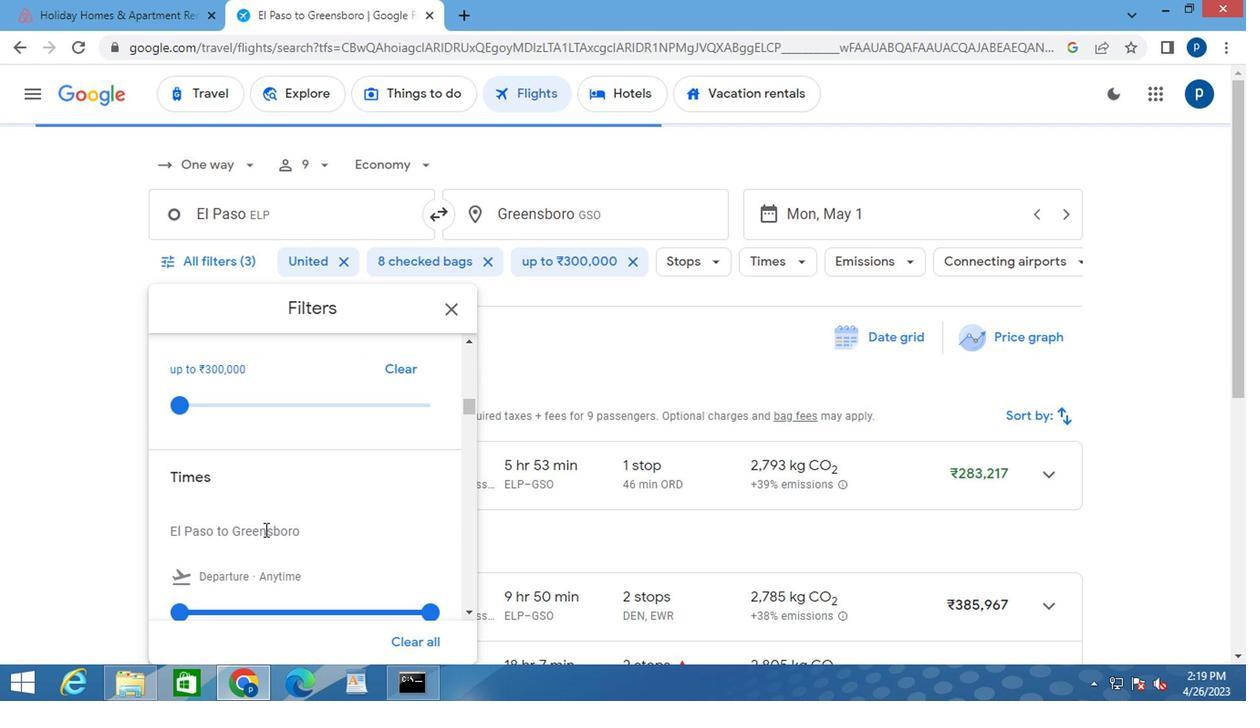 
Action: Mouse scrolled (225, 543) with delta (0, 0)
Screenshot: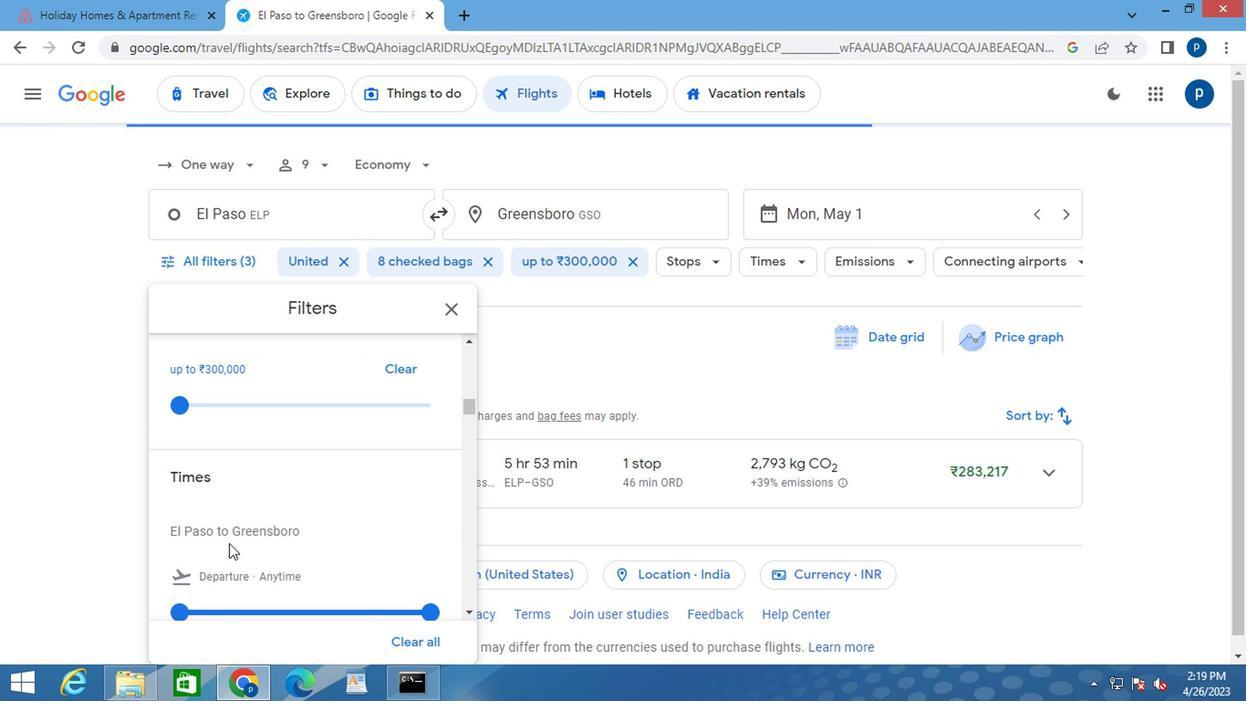 
Action: Mouse moved to (179, 516)
Screenshot: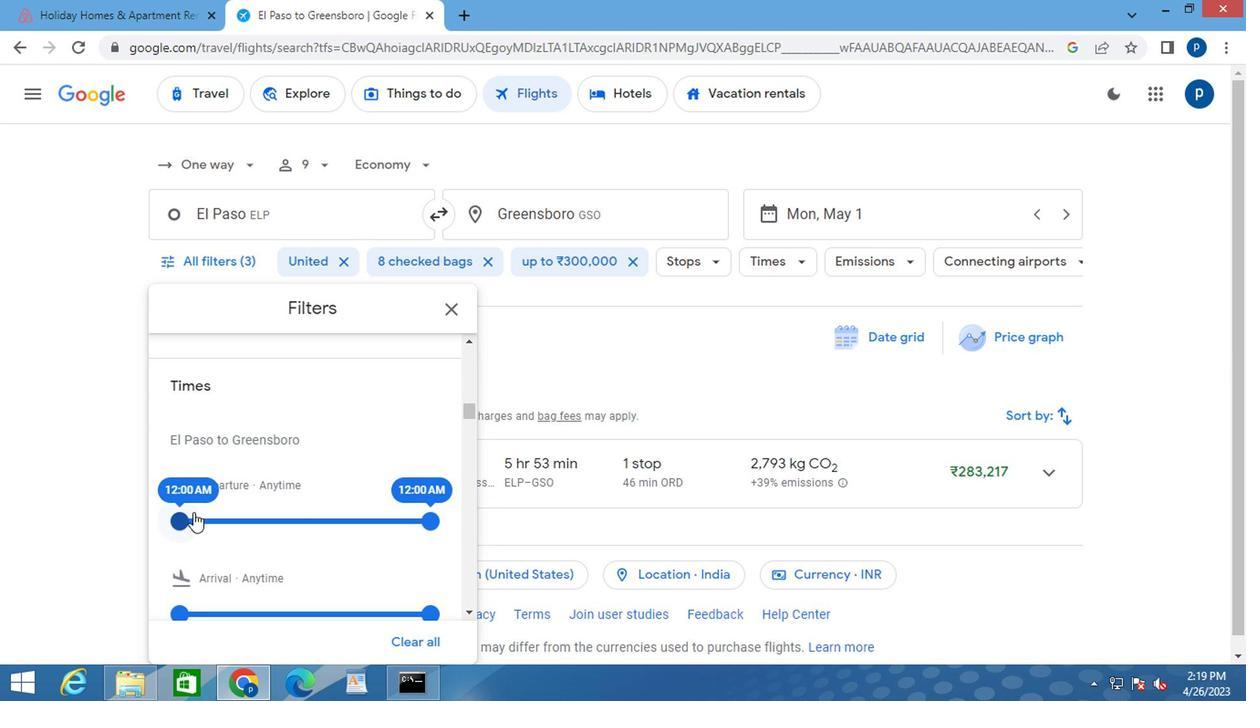 
Action: Mouse pressed left at (179, 516)
Screenshot: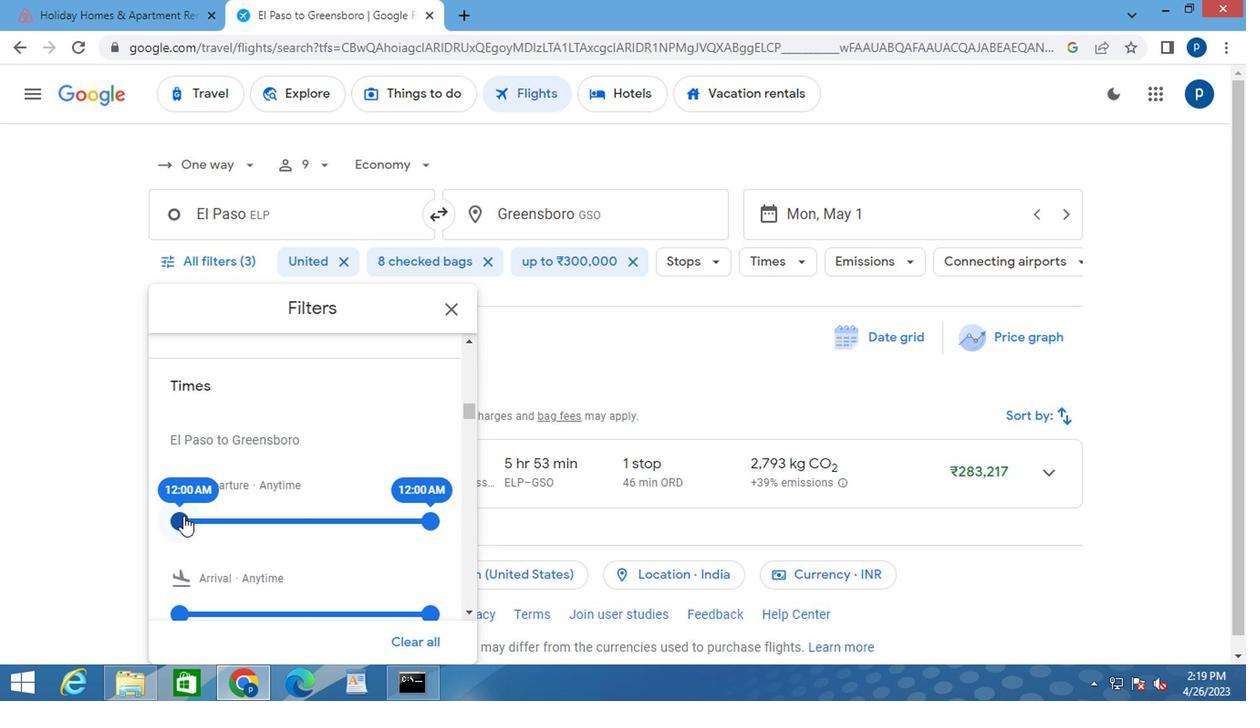 
Action: Mouse moved to (424, 520)
Screenshot: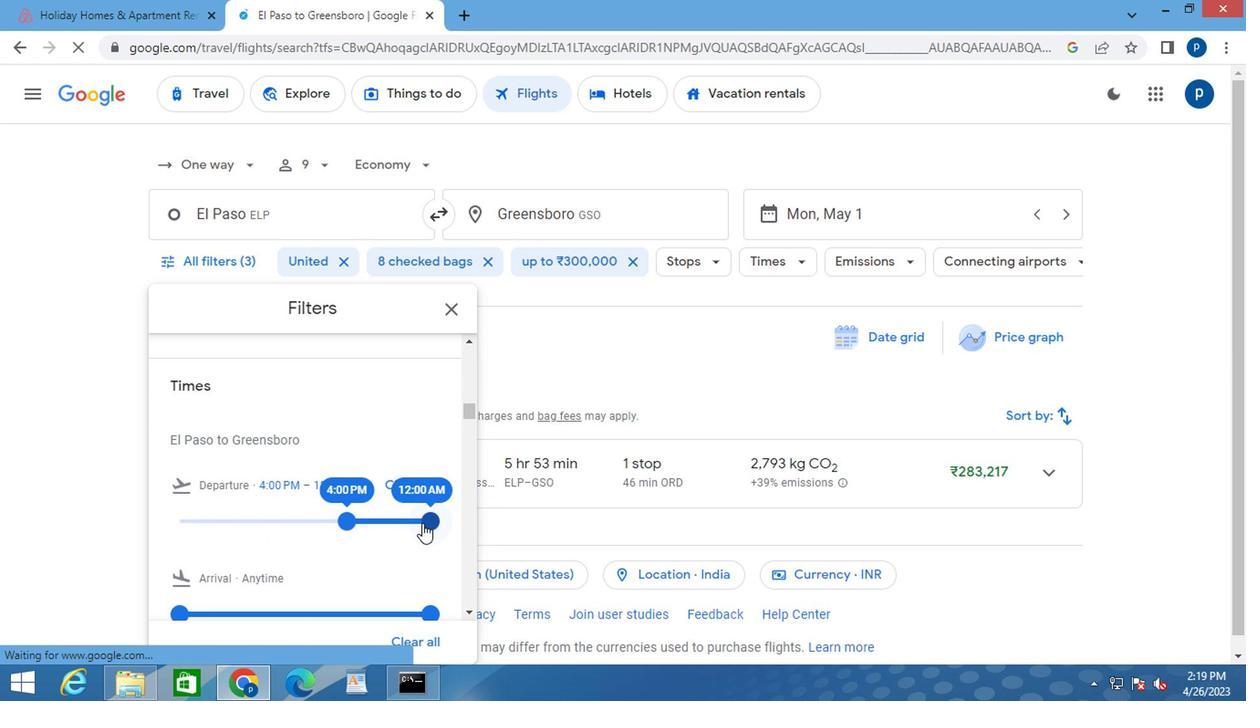 
Action: Mouse pressed left at (424, 520)
Screenshot: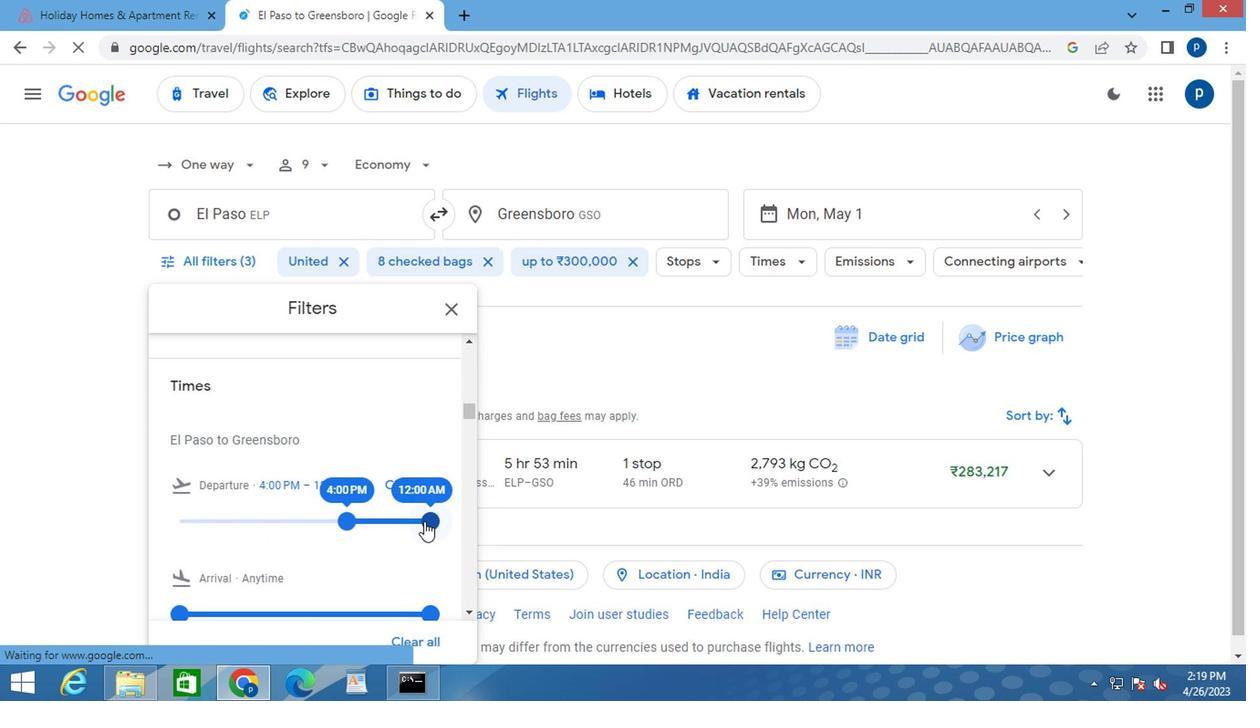 
Action: Mouse moved to (442, 307)
Screenshot: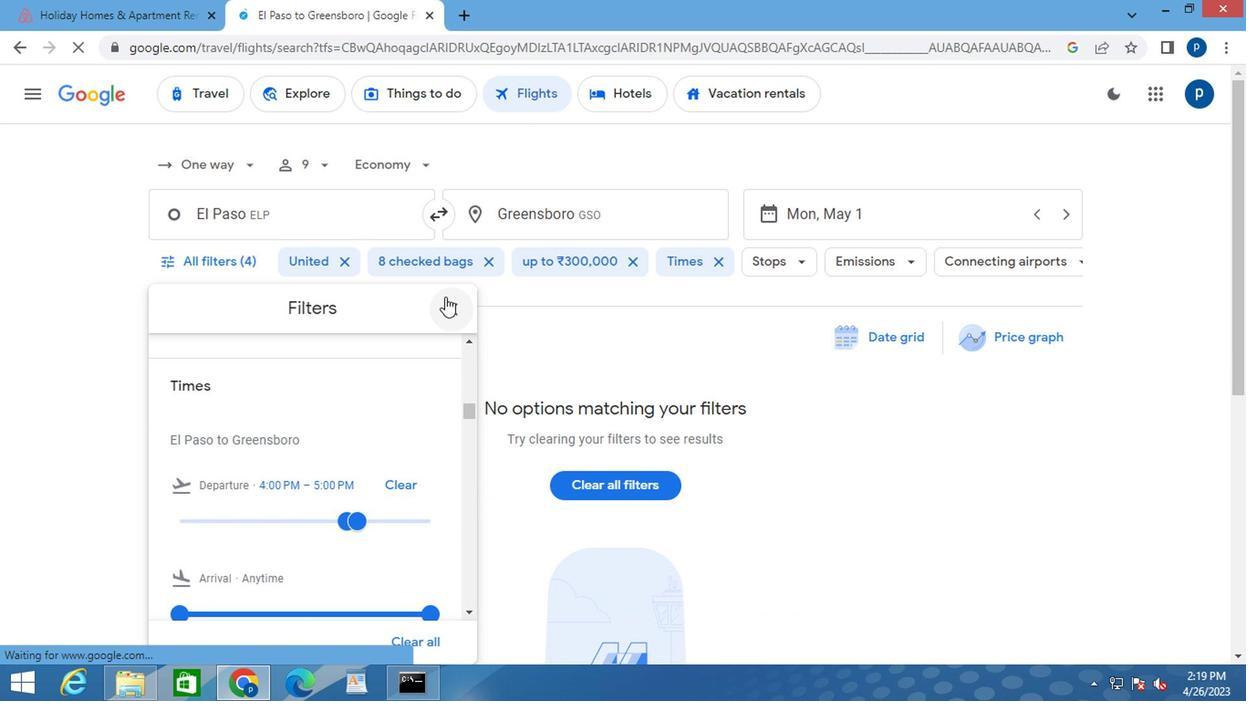 
Action: Mouse pressed left at (442, 307)
Screenshot: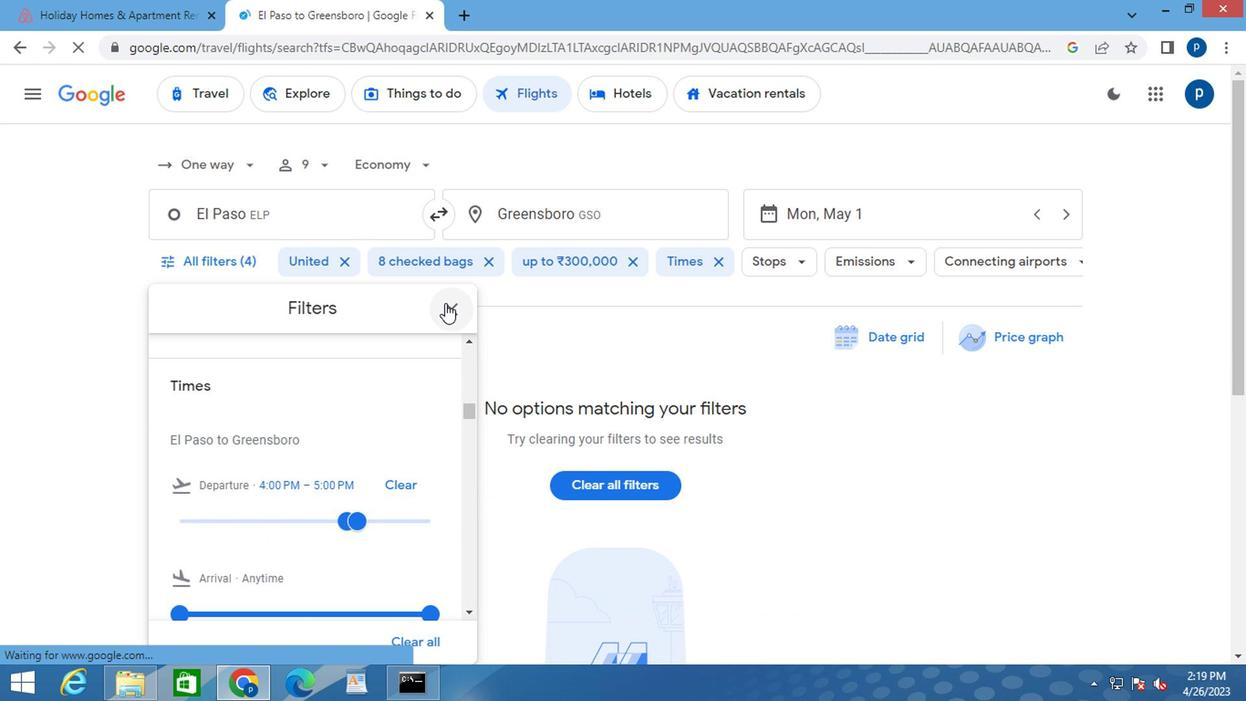 
Action: Mouse moved to (442, 307)
Screenshot: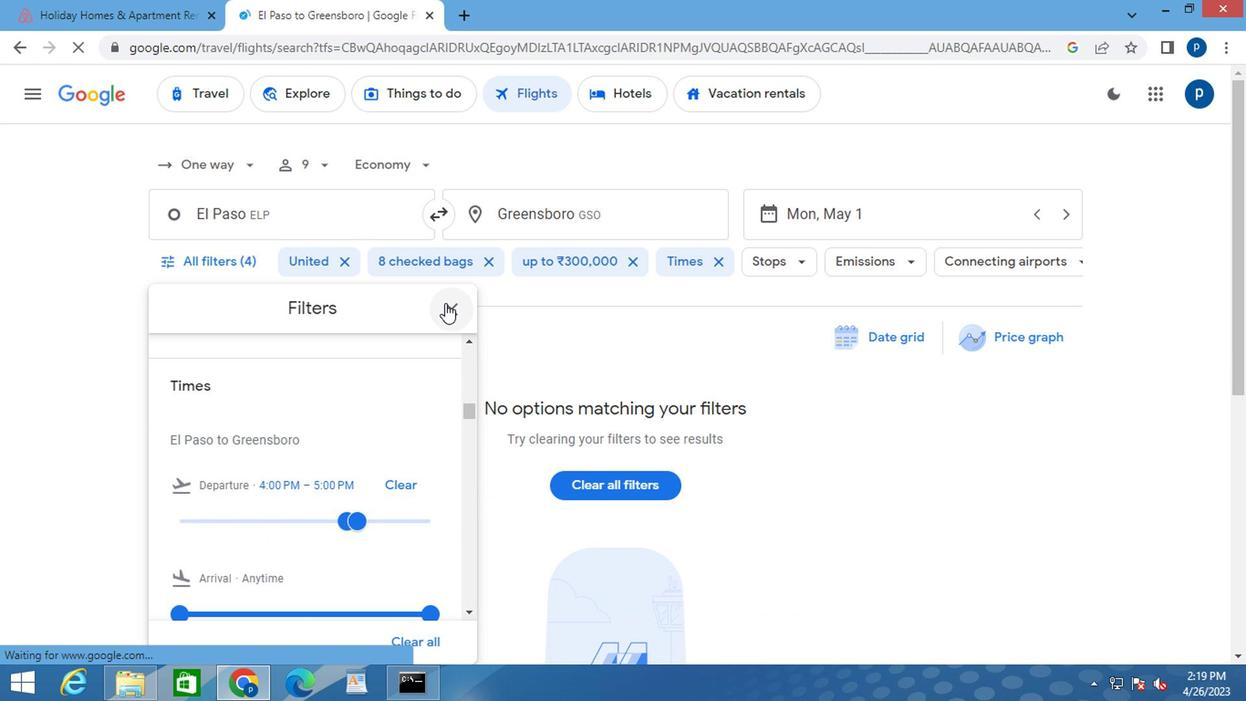 
